 Task: Create a due date automation trigger when advanced on, on the tuesday after a card is due add fields with custom field "Resume" set to a number greater or equal to 1 and greater than 10 at 11:00 AM.
Action: Mouse moved to (1210, 372)
Screenshot: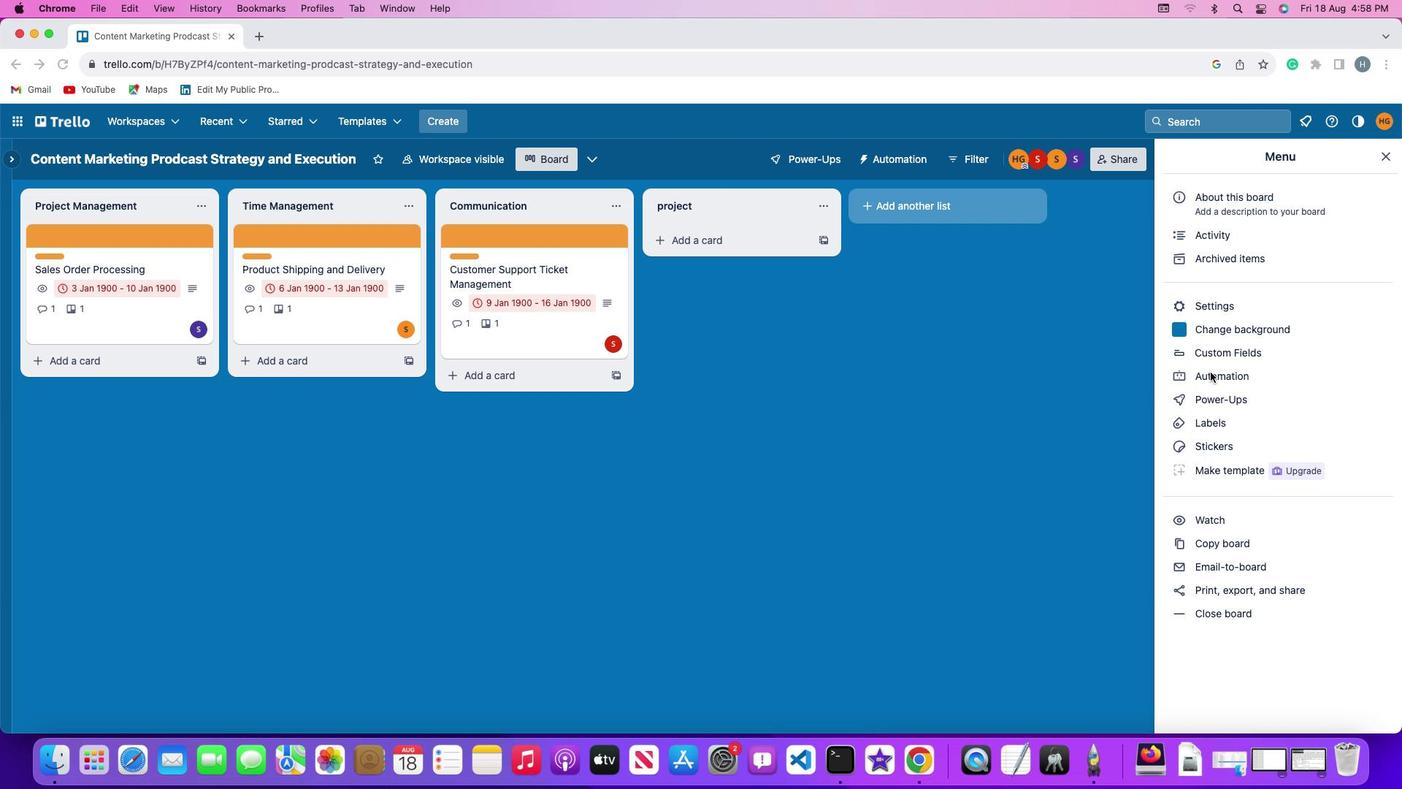 
Action: Mouse pressed left at (1210, 372)
Screenshot: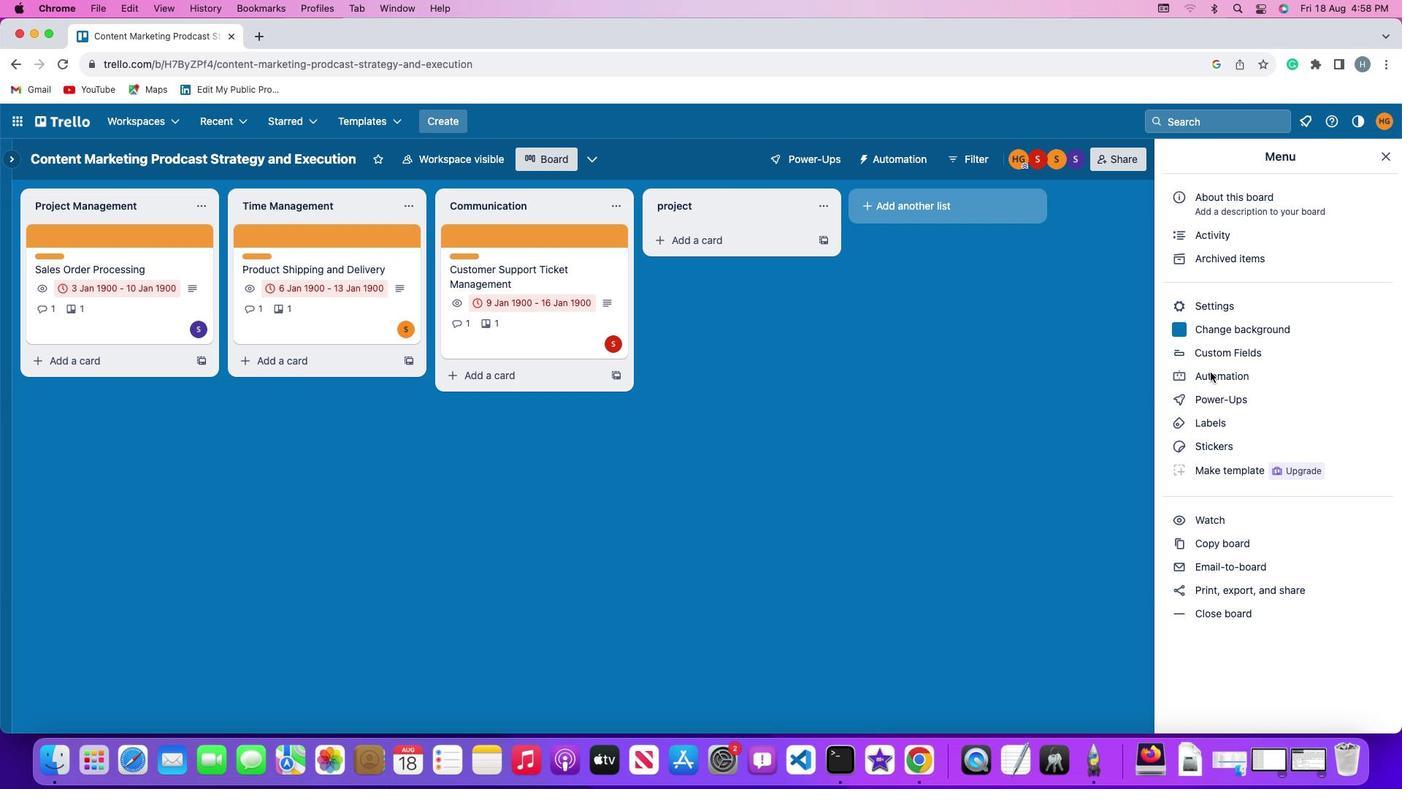 
Action: Mouse pressed left at (1210, 372)
Screenshot: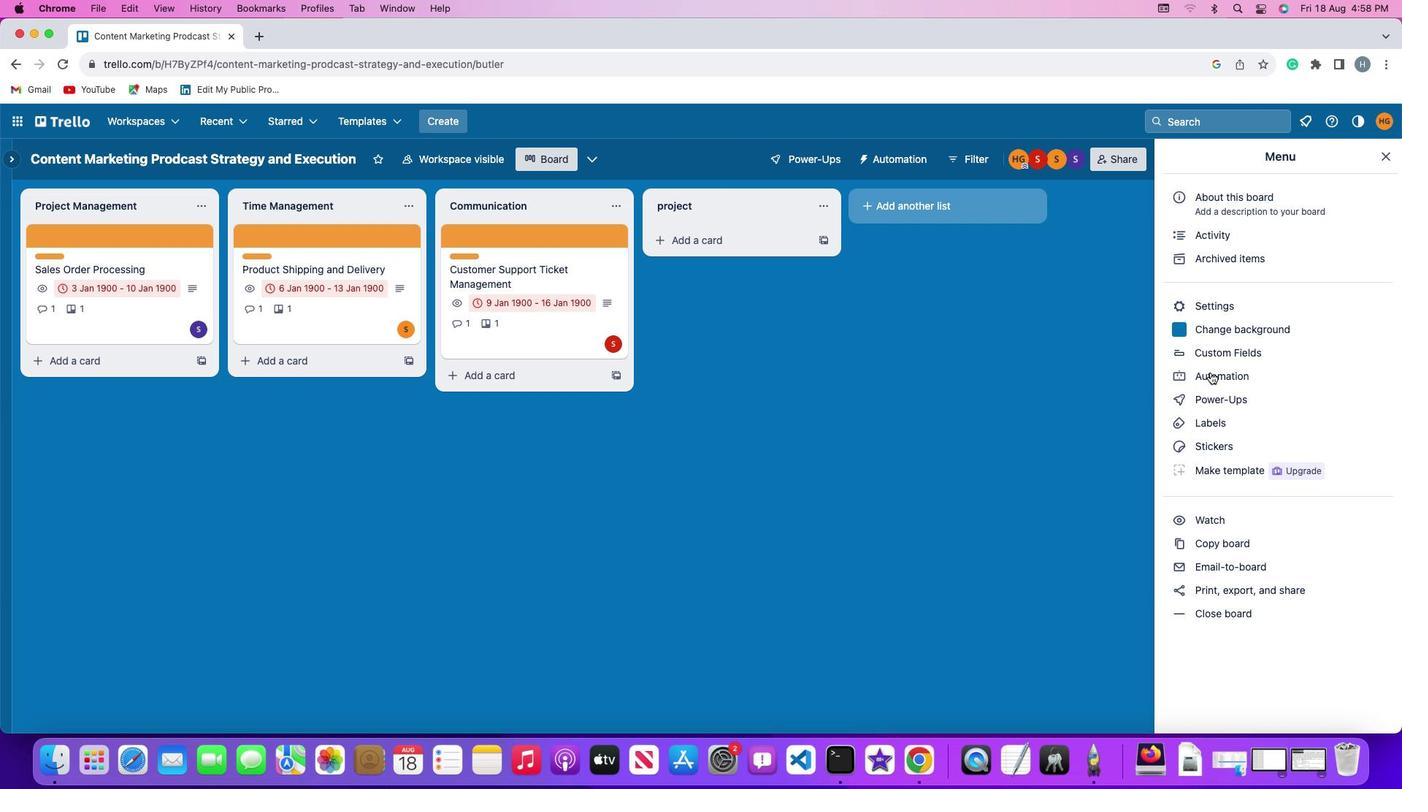 
Action: Mouse moved to (105, 339)
Screenshot: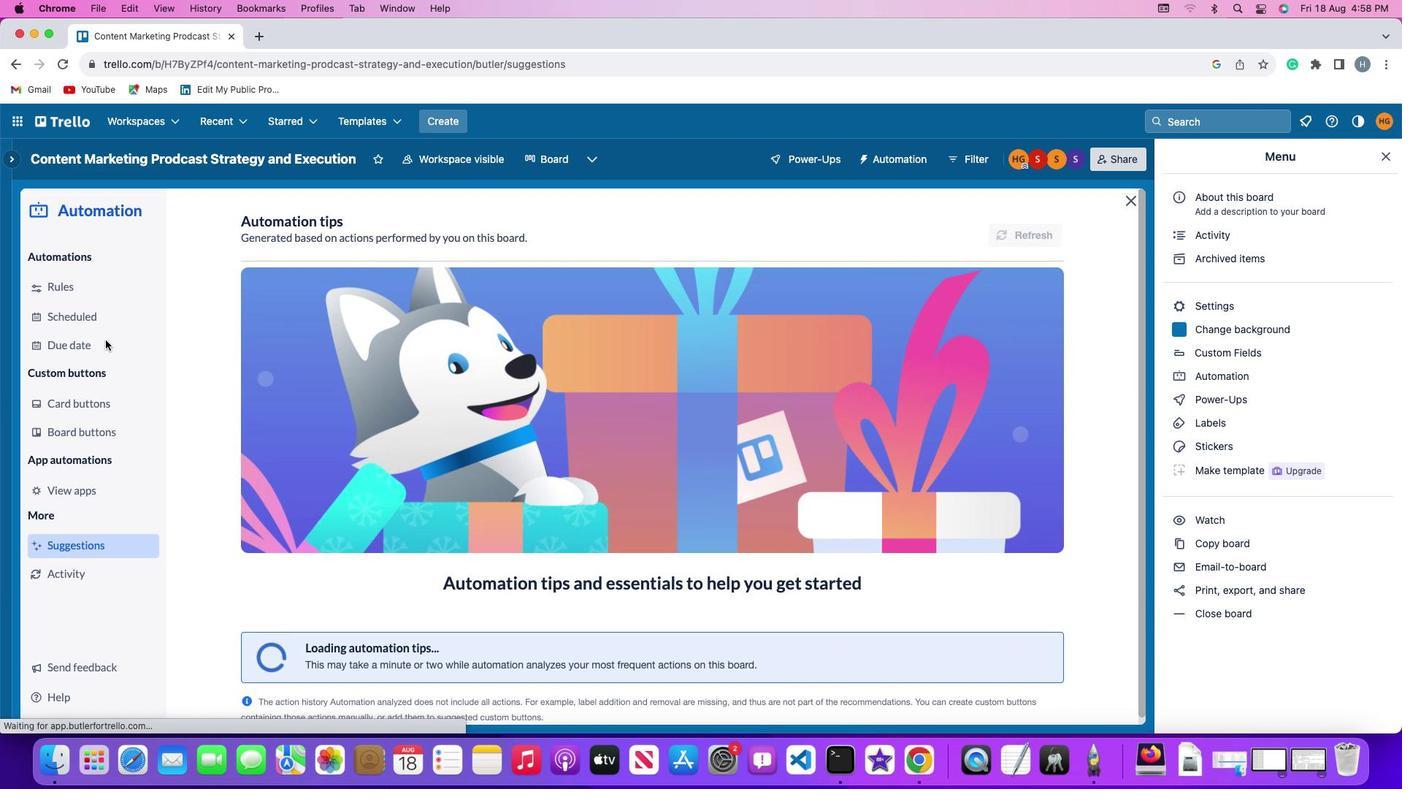 
Action: Mouse pressed left at (105, 339)
Screenshot: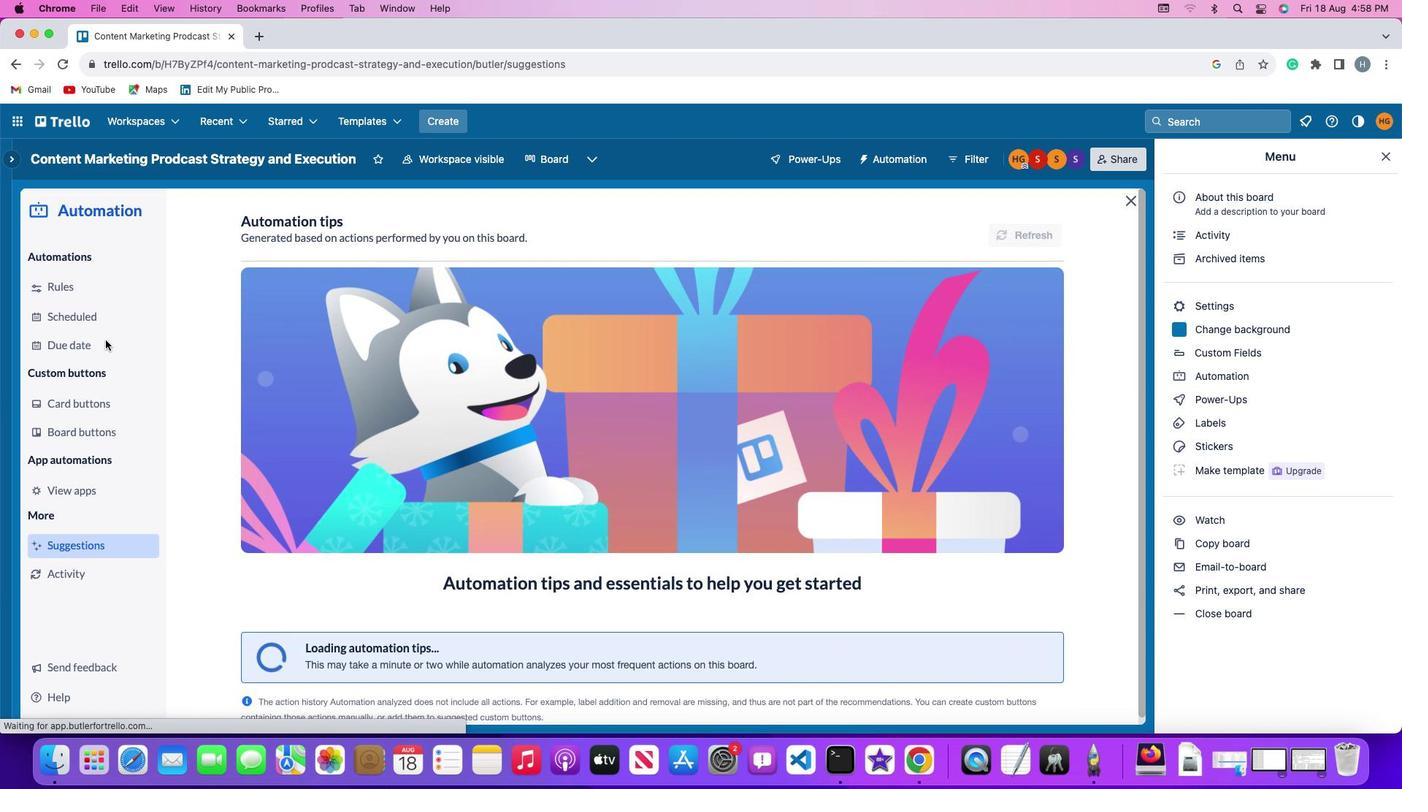 
Action: Mouse moved to (974, 226)
Screenshot: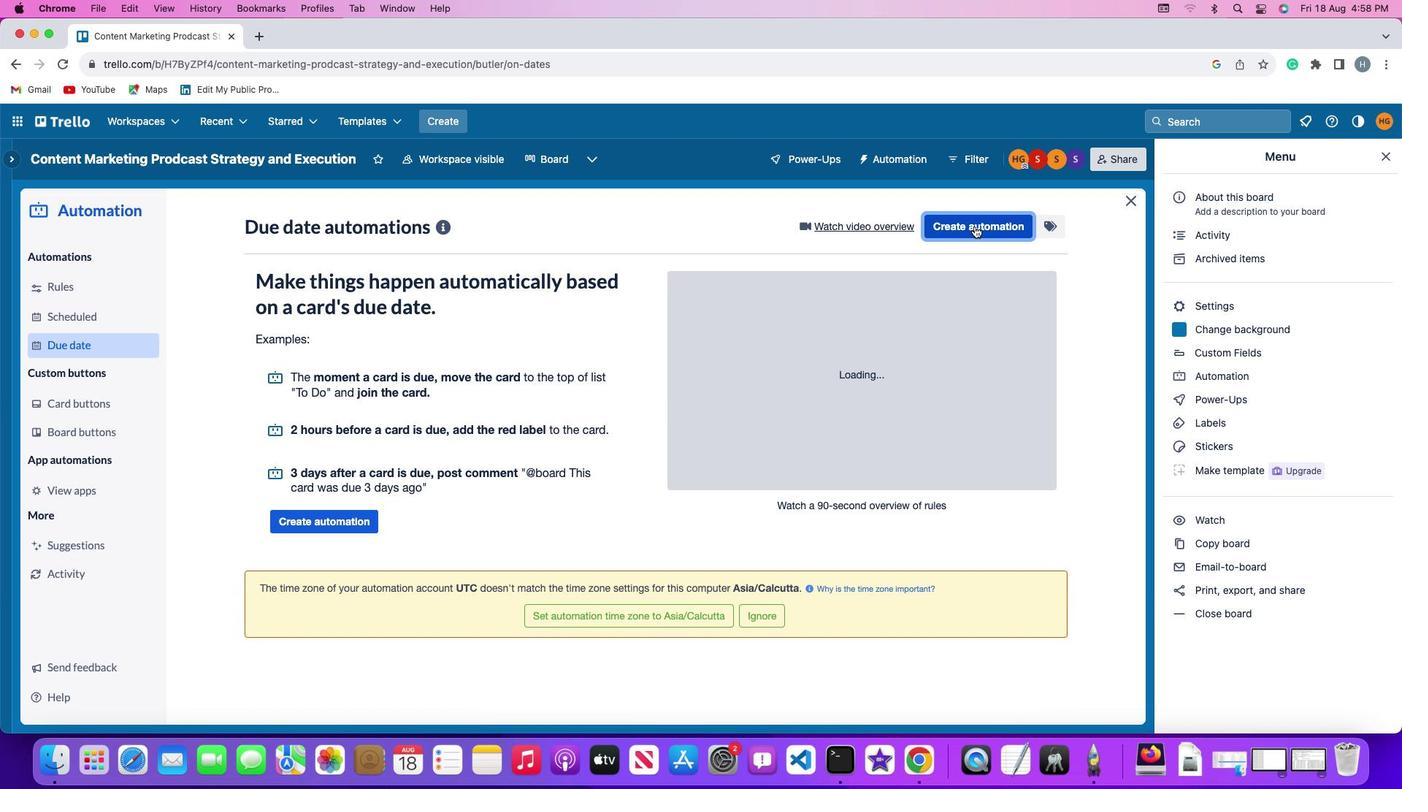 
Action: Mouse pressed left at (974, 226)
Screenshot: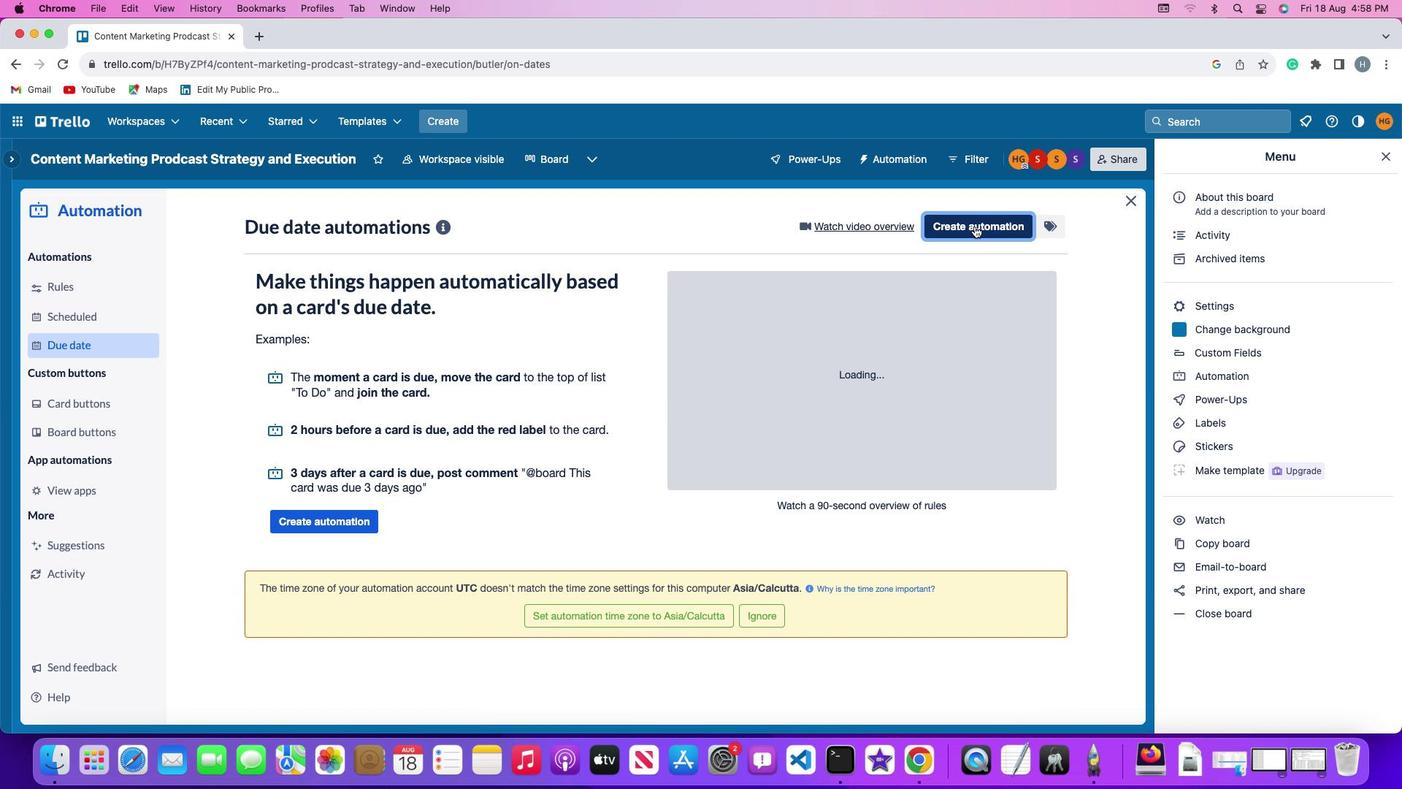 
Action: Mouse moved to (298, 366)
Screenshot: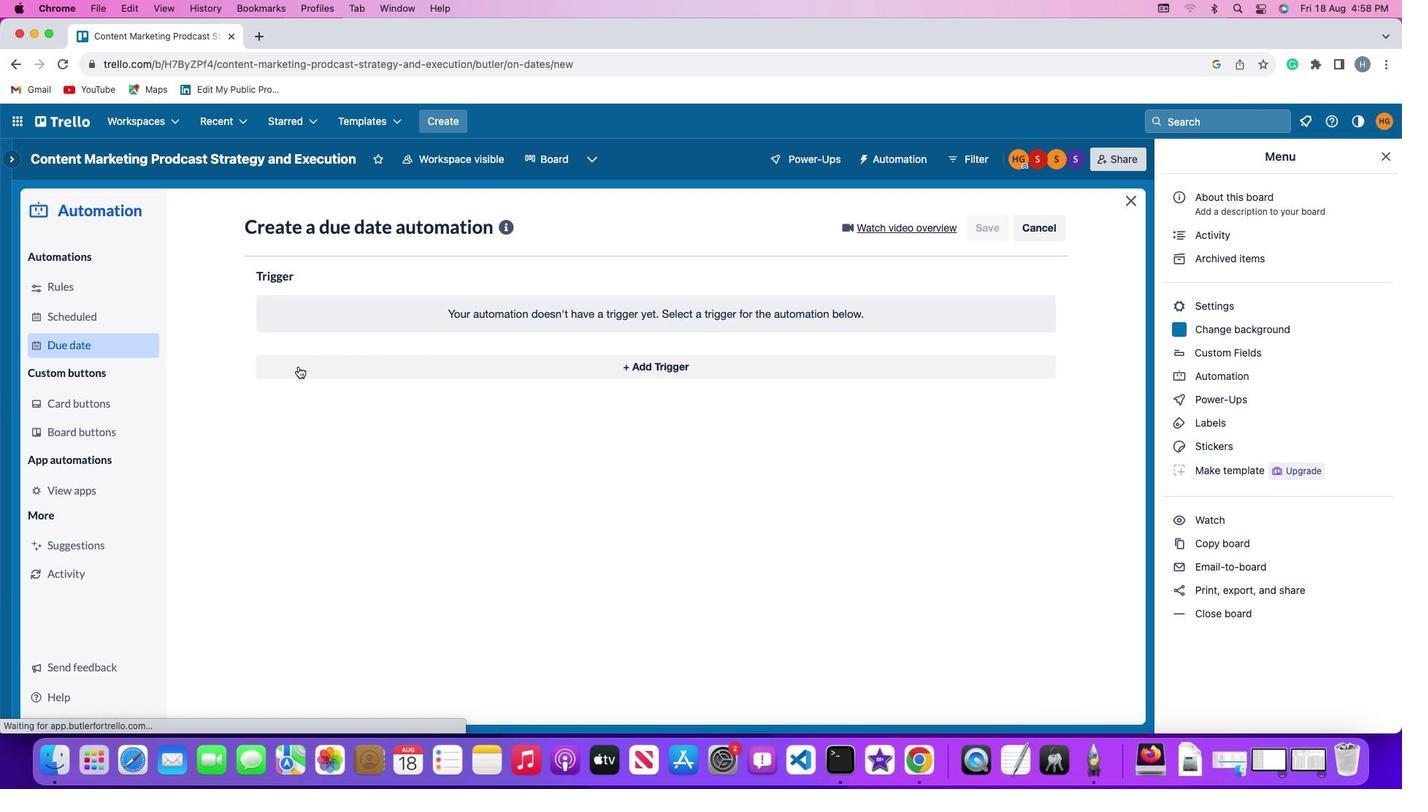 
Action: Mouse pressed left at (298, 366)
Screenshot: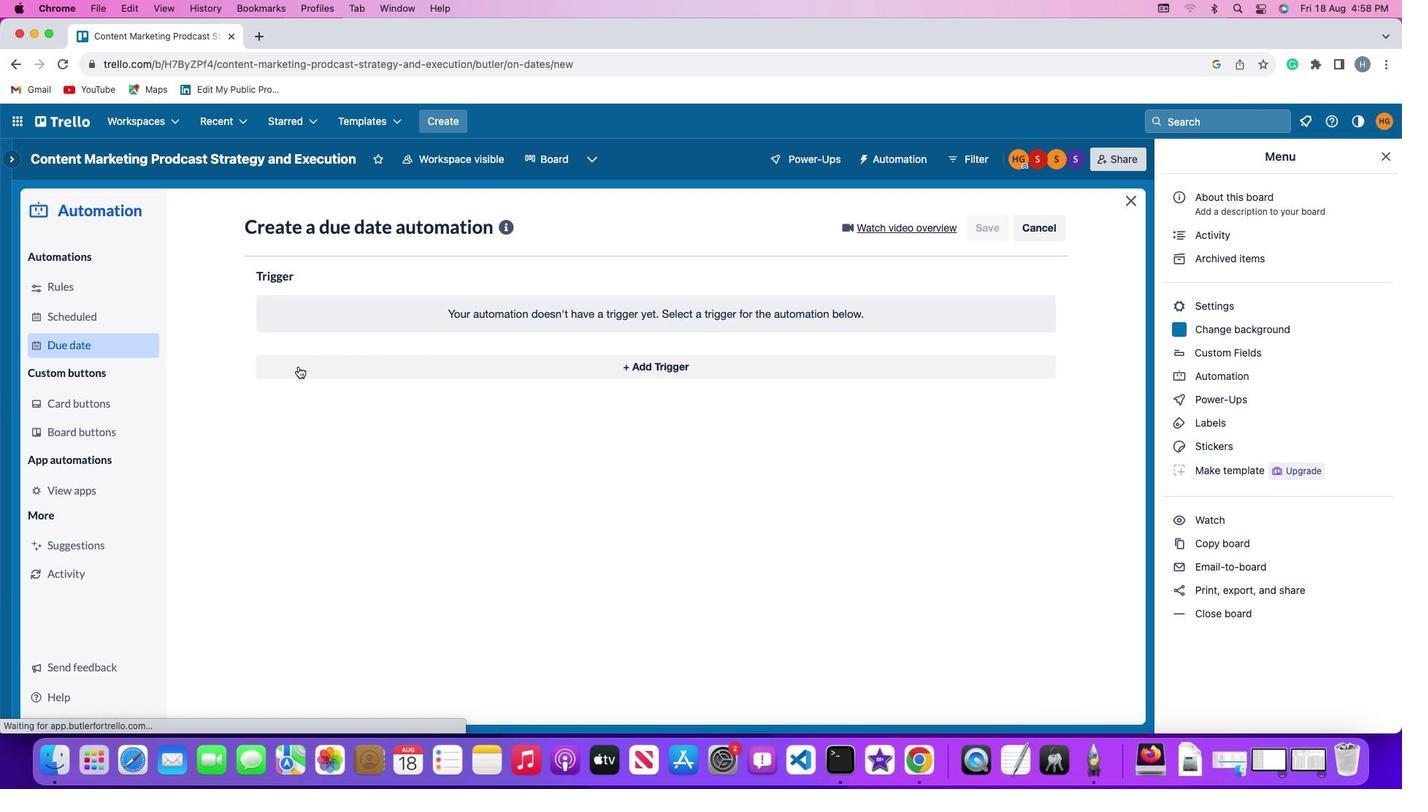 
Action: Mouse moved to (309, 632)
Screenshot: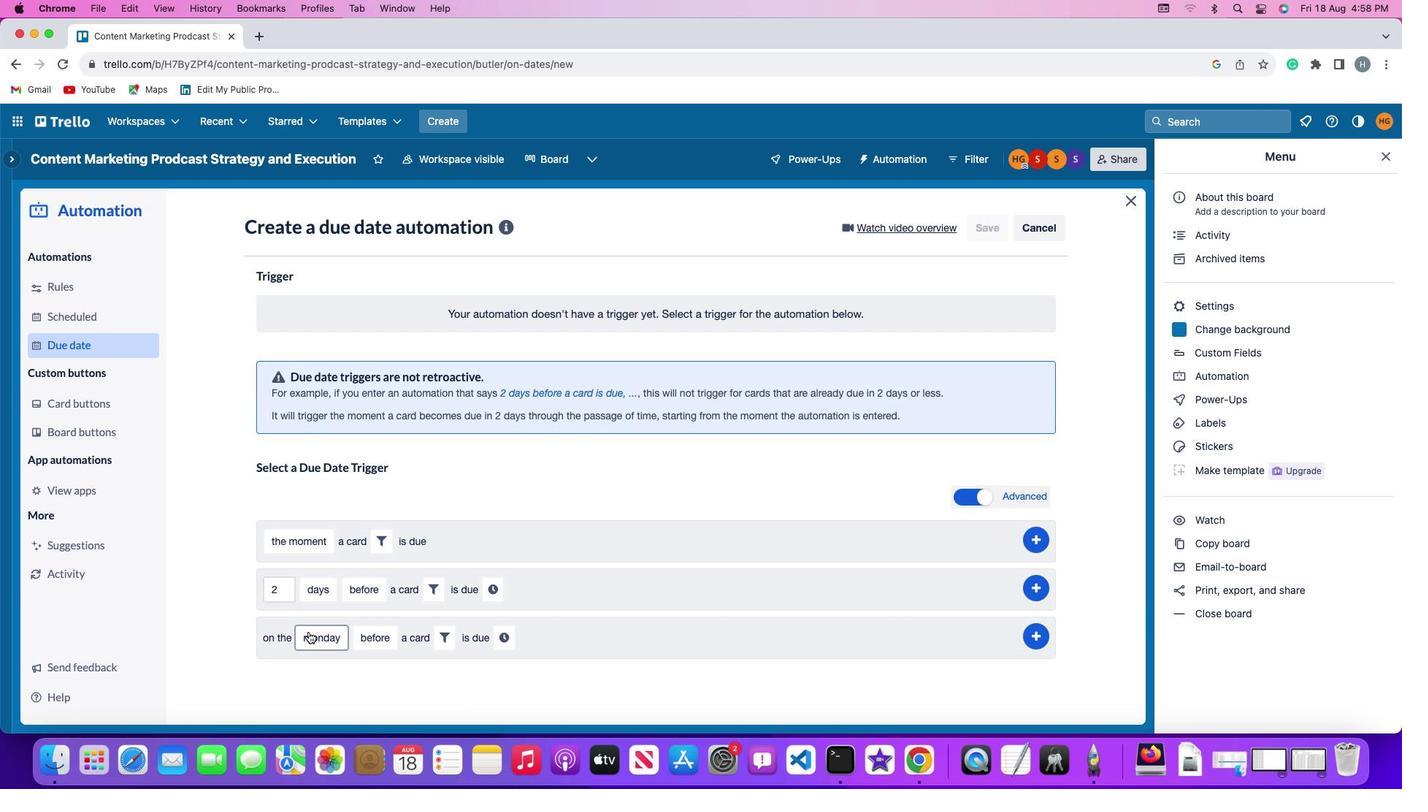 
Action: Mouse pressed left at (309, 632)
Screenshot: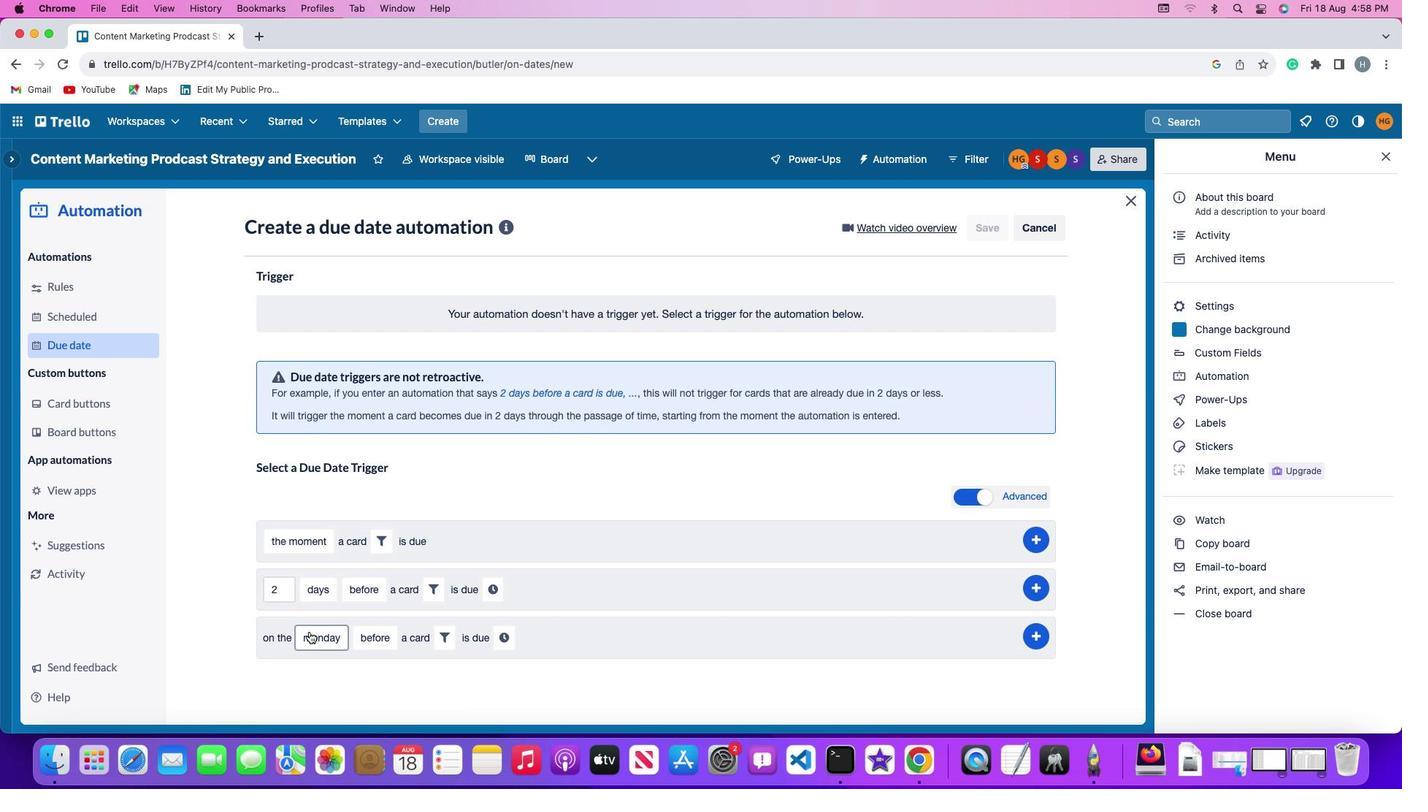 
Action: Mouse moved to (340, 464)
Screenshot: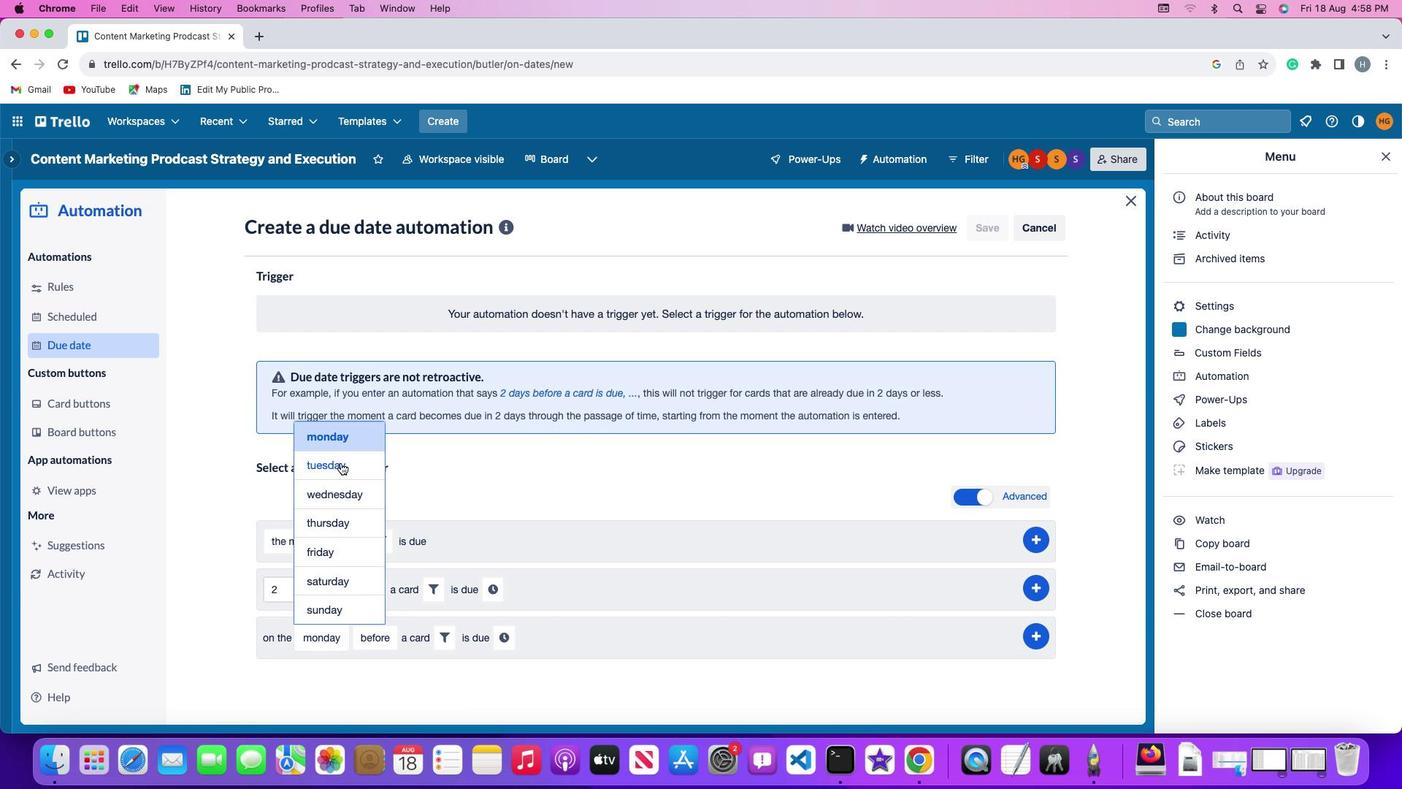 
Action: Mouse pressed left at (340, 464)
Screenshot: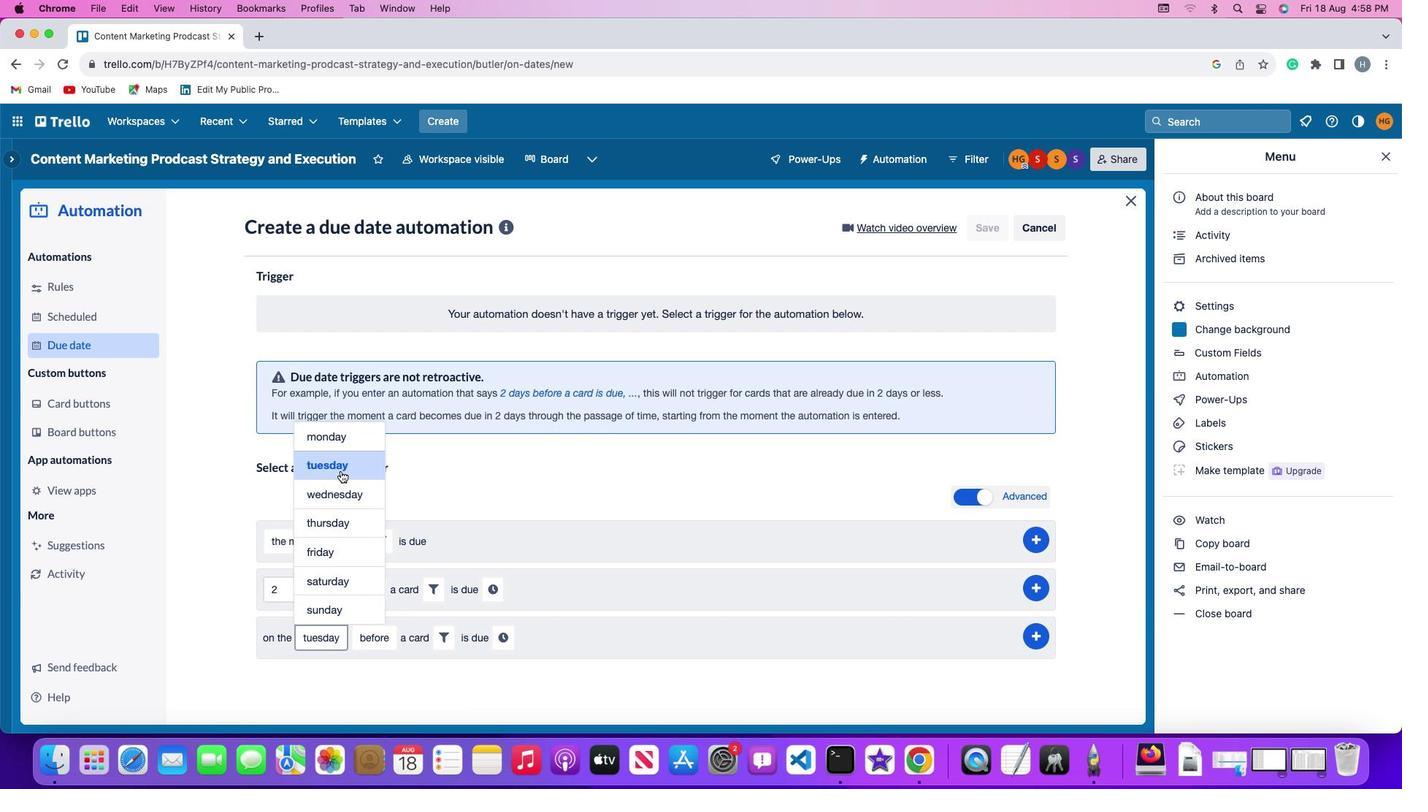 
Action: Mouse moved to (381, 652)
Screenshot: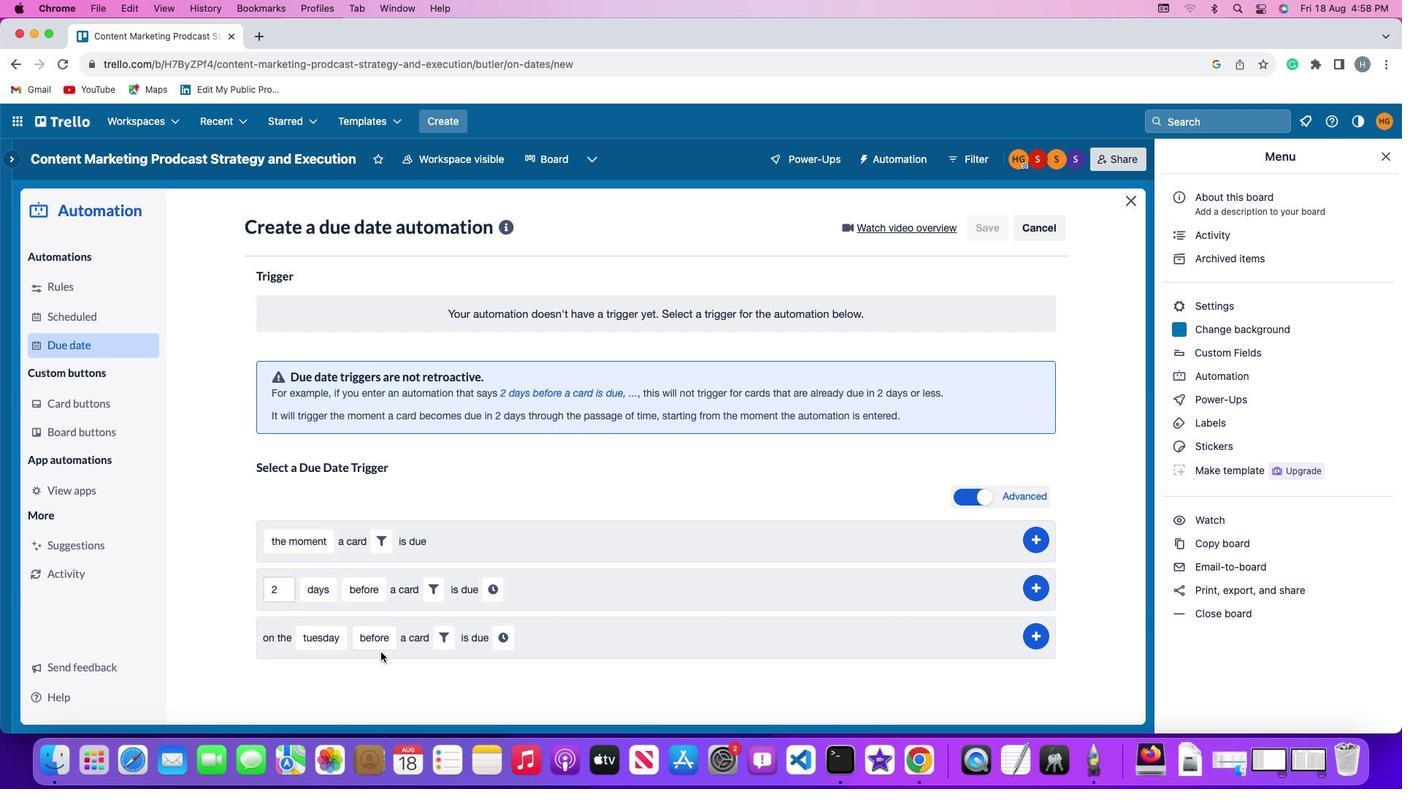 
Action: Mouse pressed left at (381, 652)
Screenshot: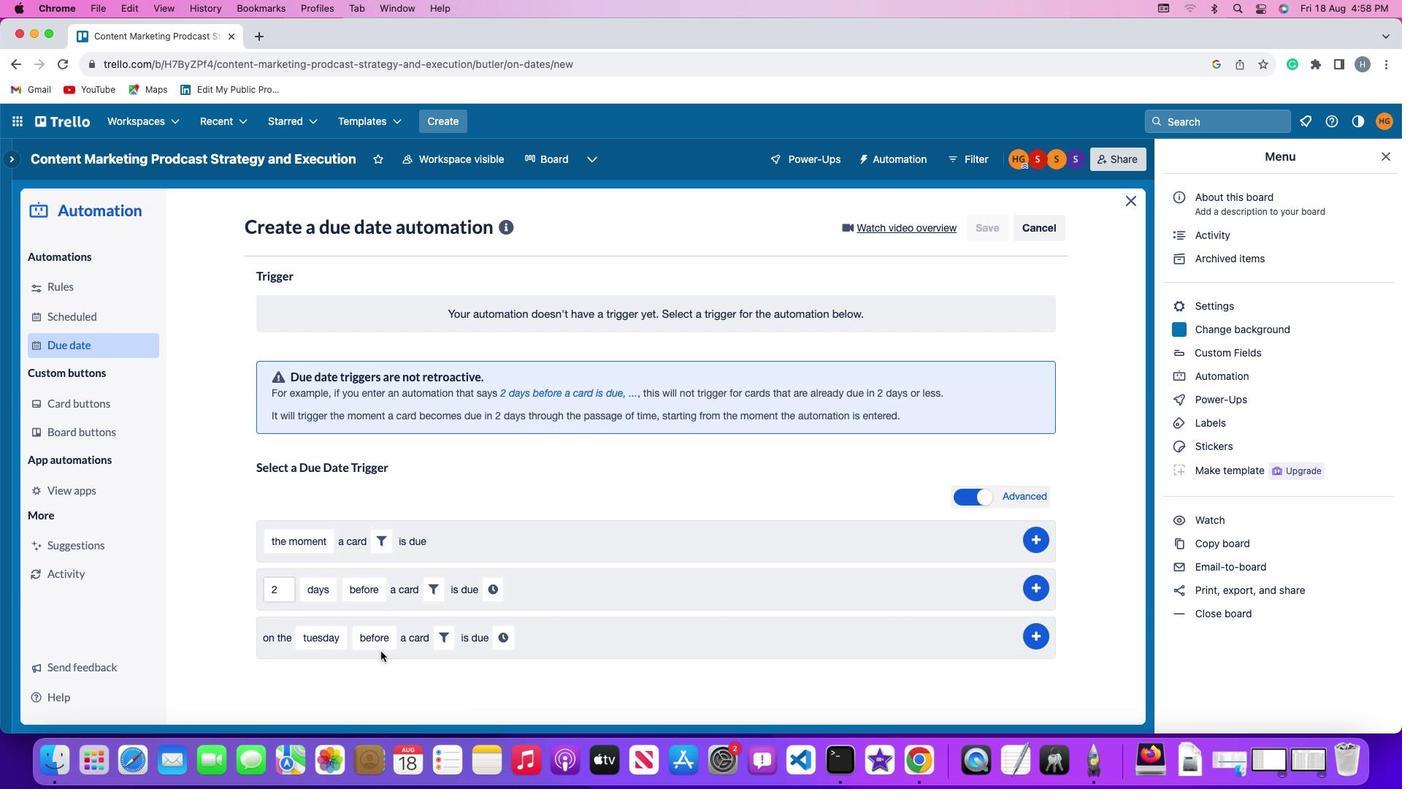 
Action: Mouse moved to (382, 638)
Screenshot: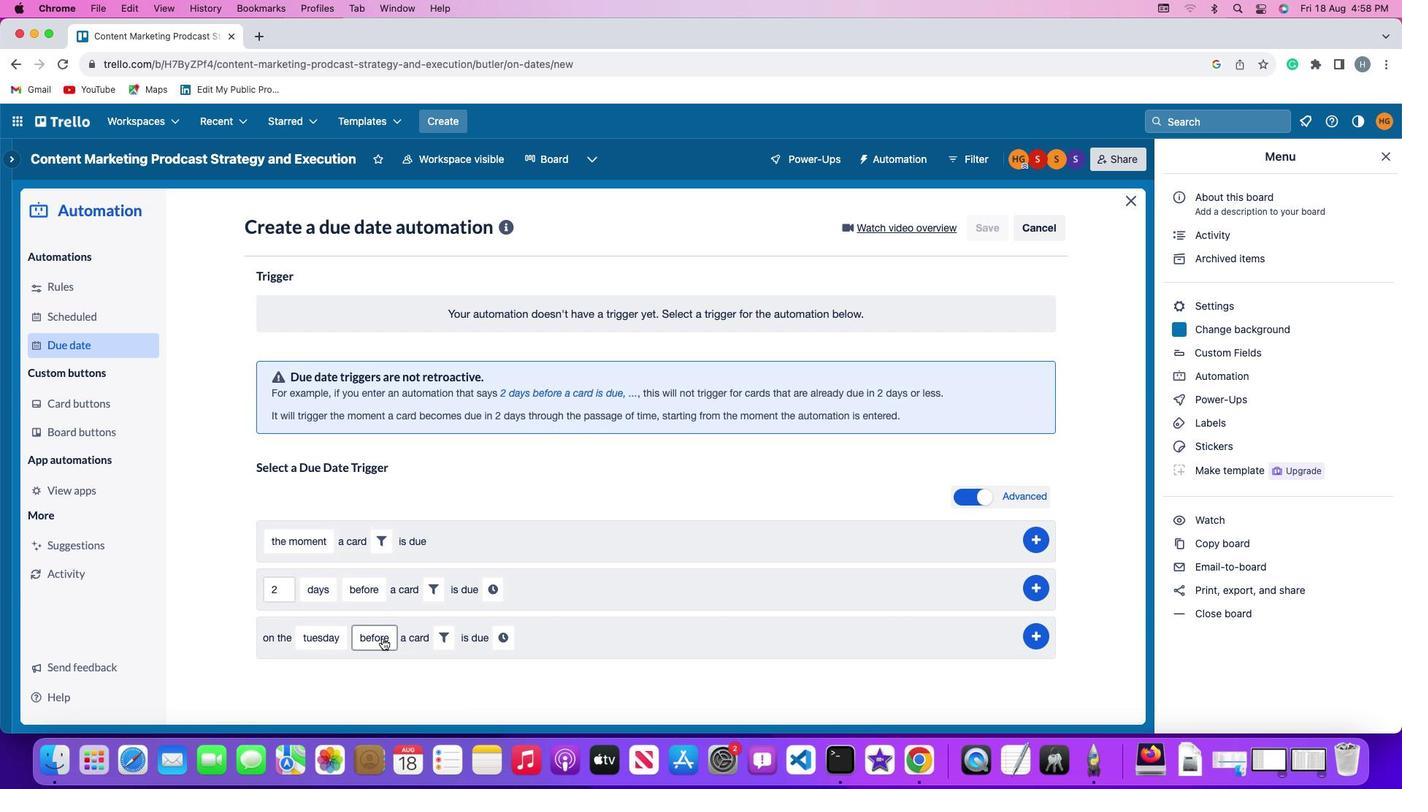 
Action: Mouse pressed left at (382, 638)
Screenshot: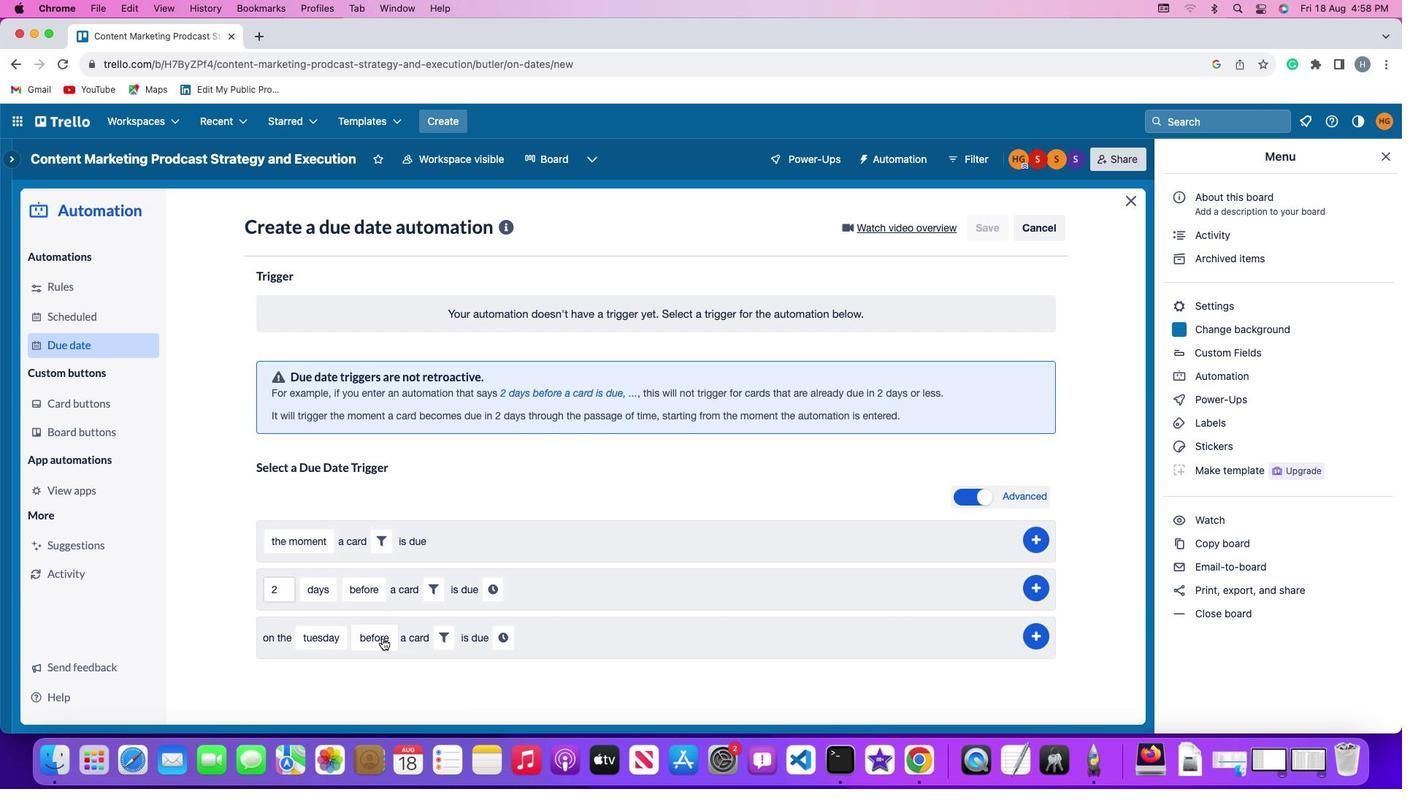 
Action: Mouse moved to (404, 556)
Screenshot: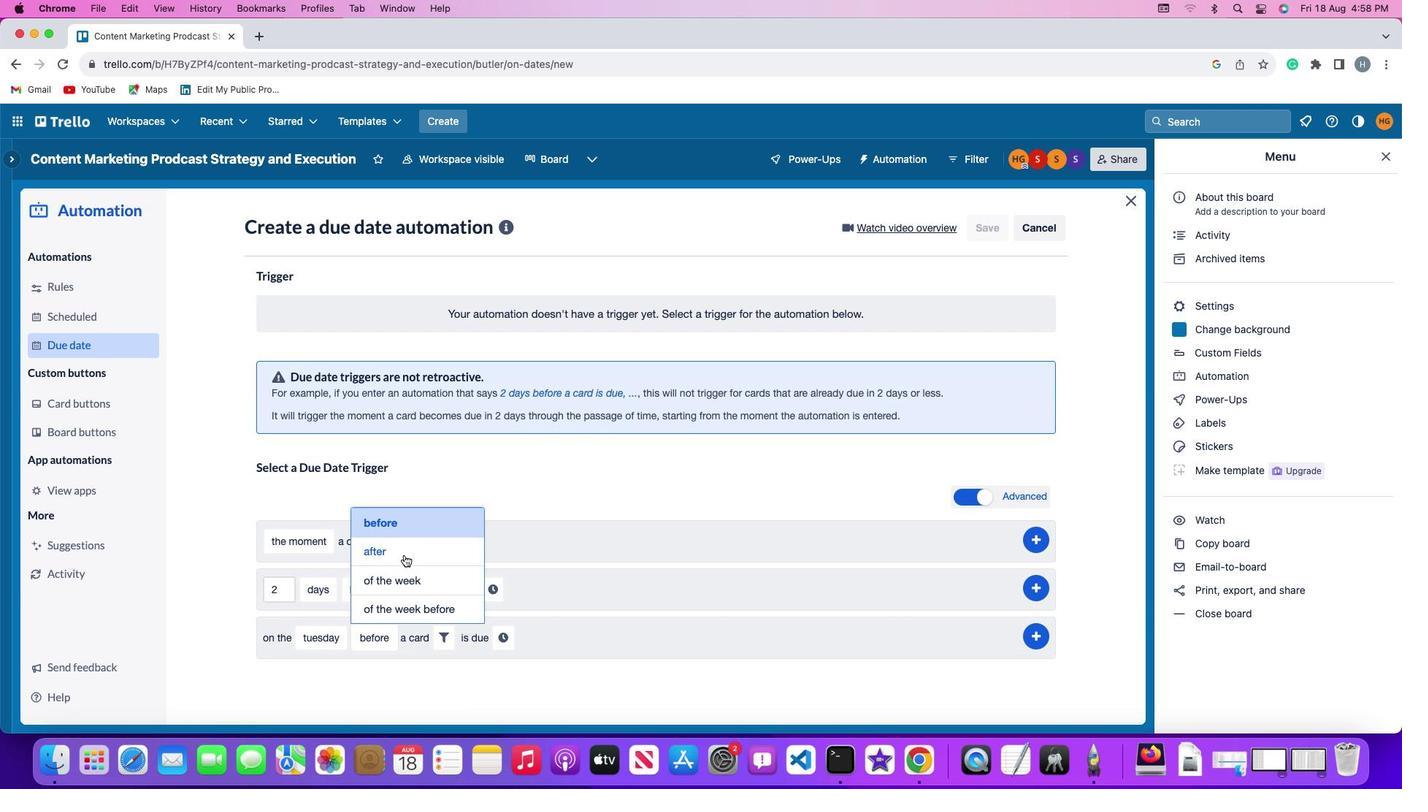
Action: Mouse pressed left at (404, 556)
Screenshot: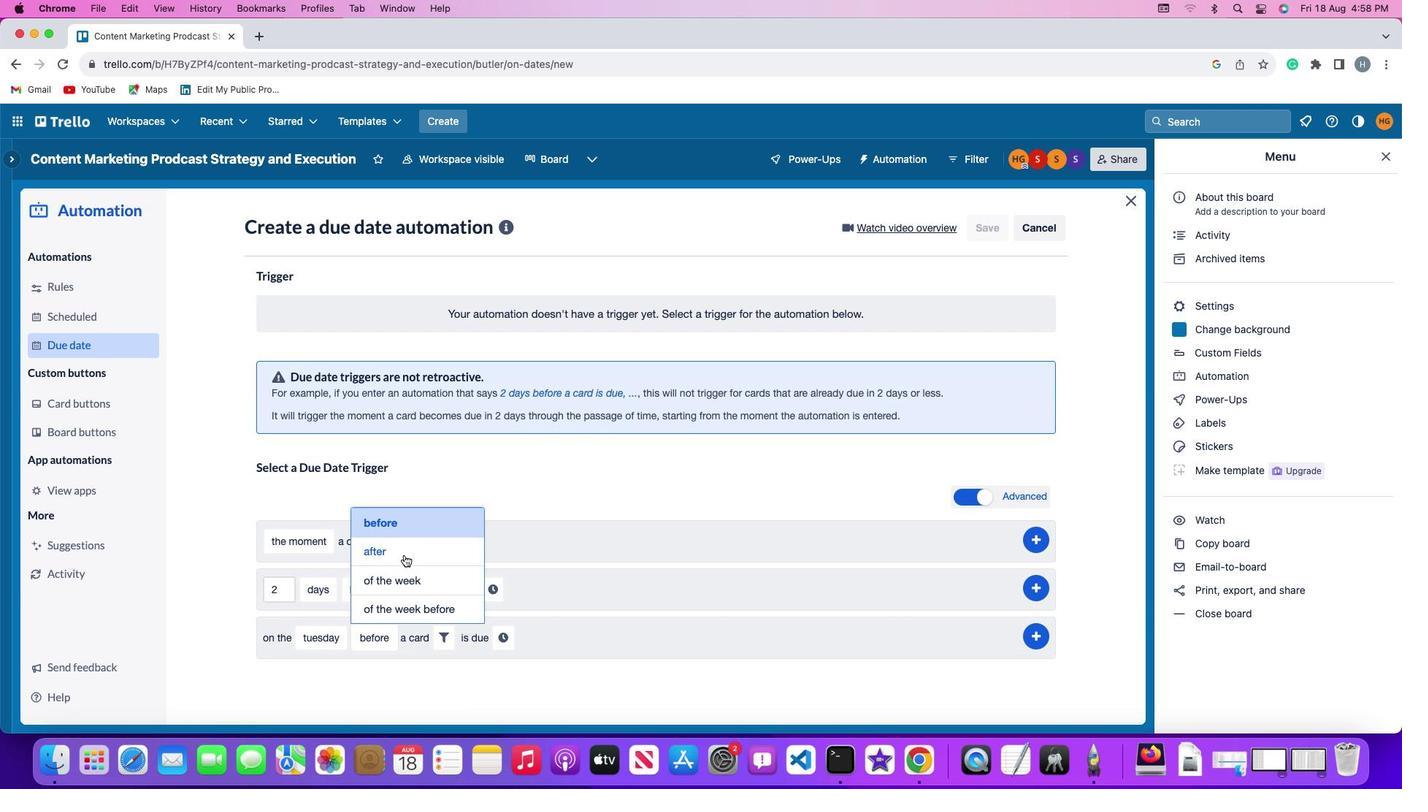 
Action: Mouse moved to (434, 648)
Screenshot: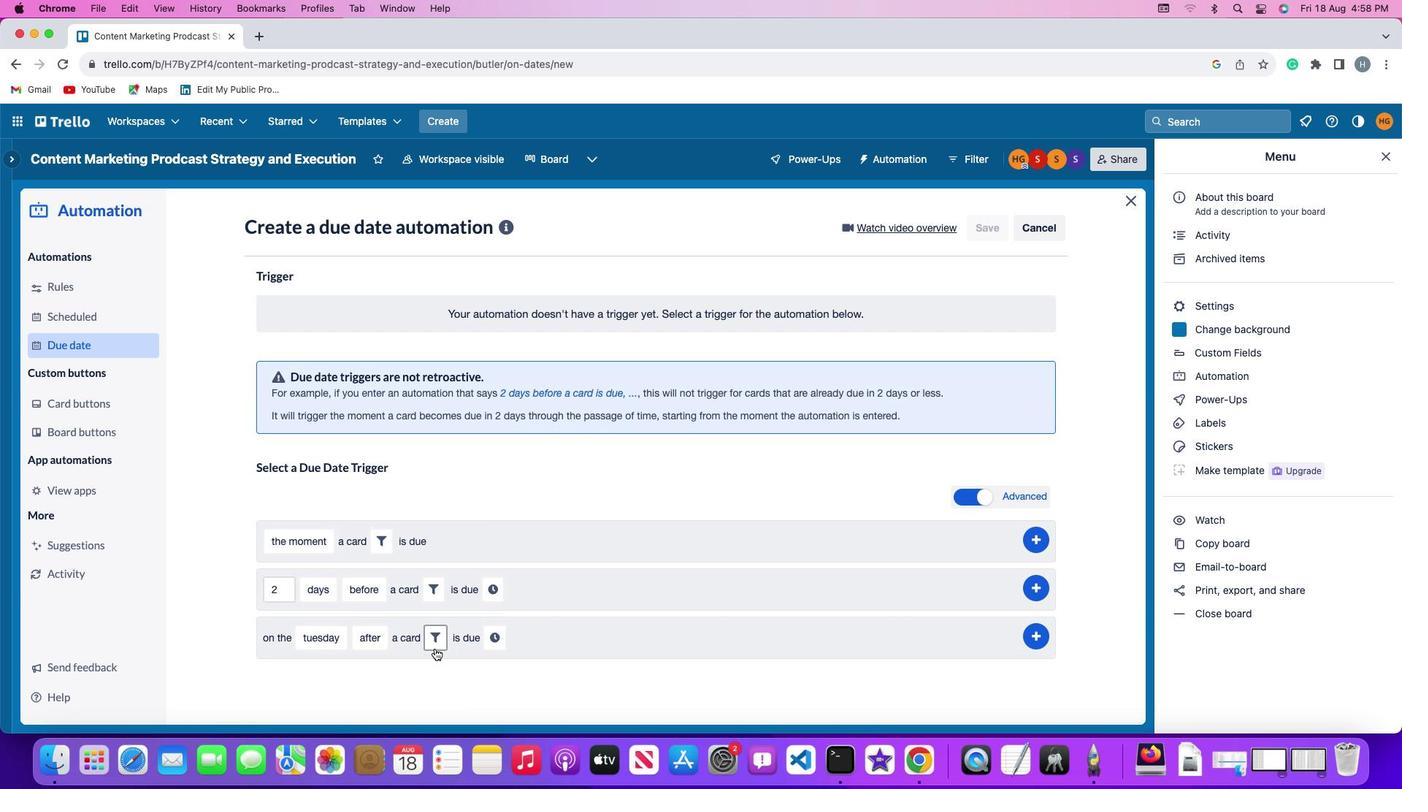 
Action: Mouse pressed left at (434, 648)
Screenshot: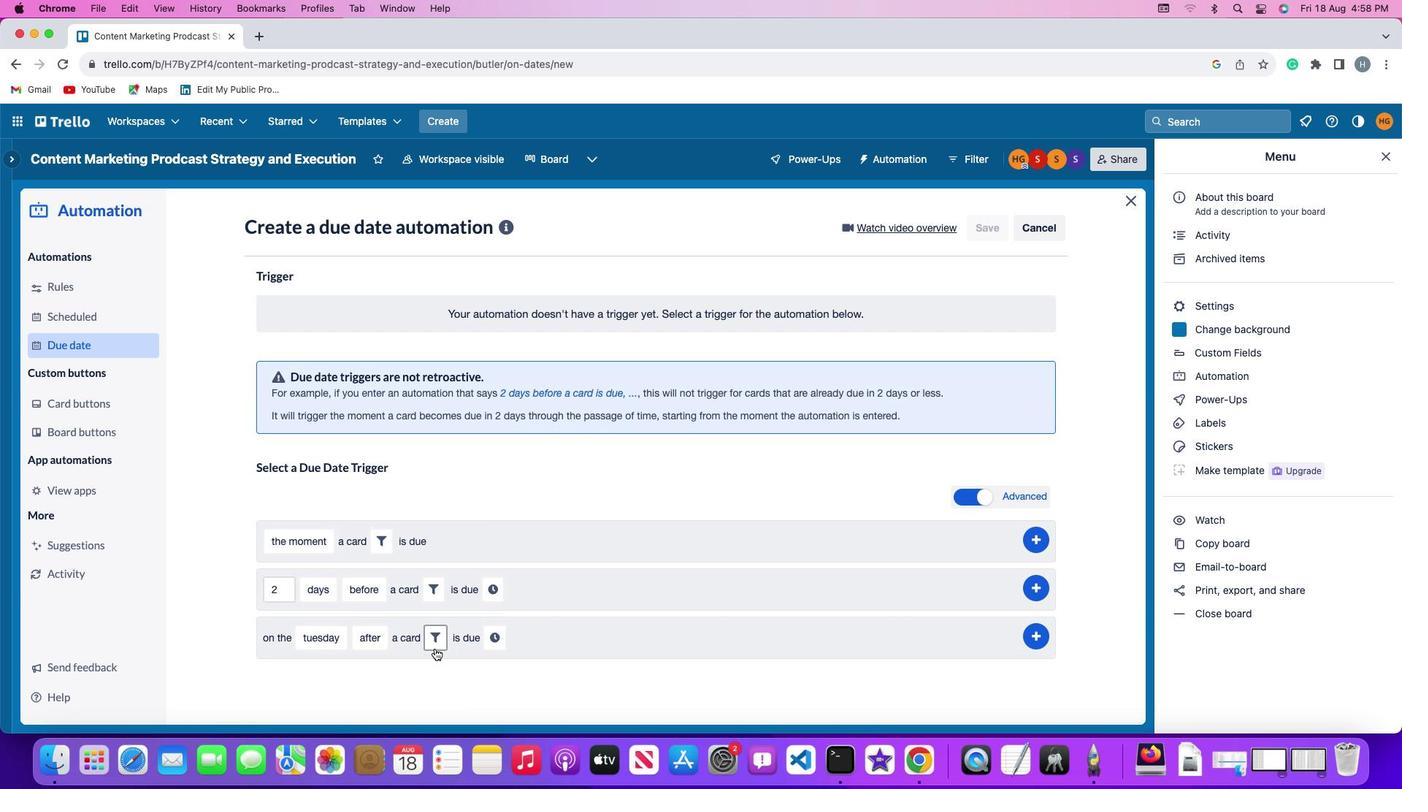 
Action: Mouse moved to (667, 683)
Screenshot: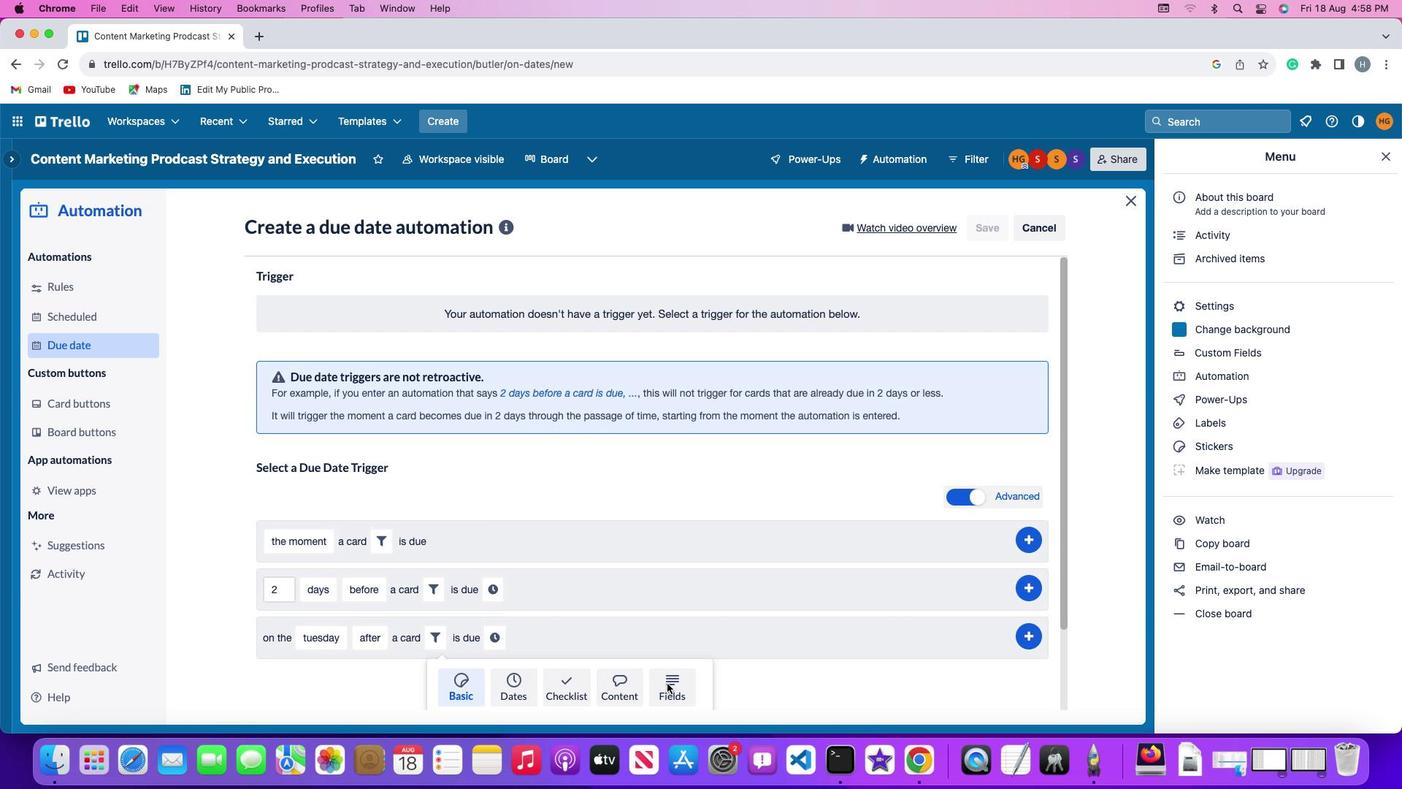 
Action: Mouse pressed left at (667, 683)
Screenshot: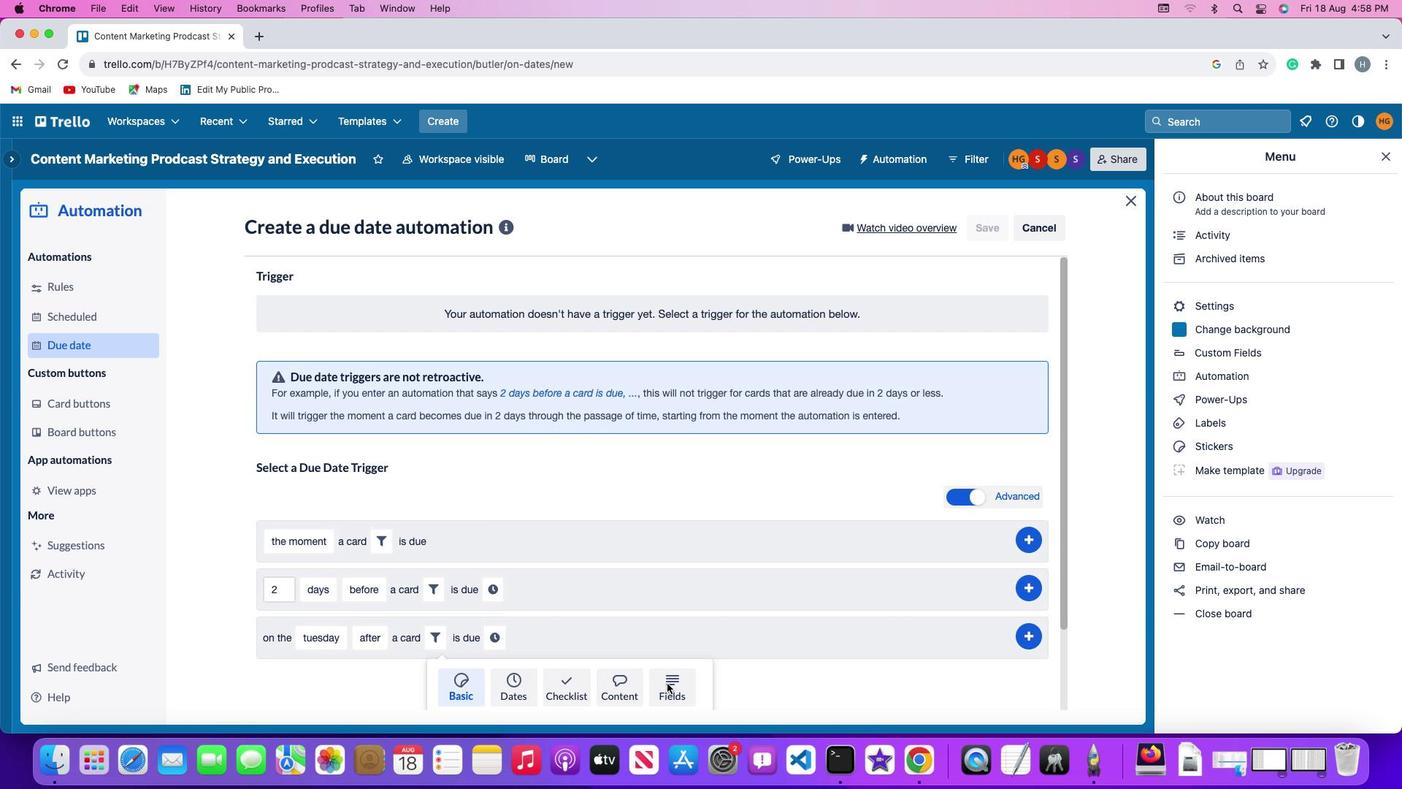 
Action: Mouse moved to (342, 672)
Screenshot: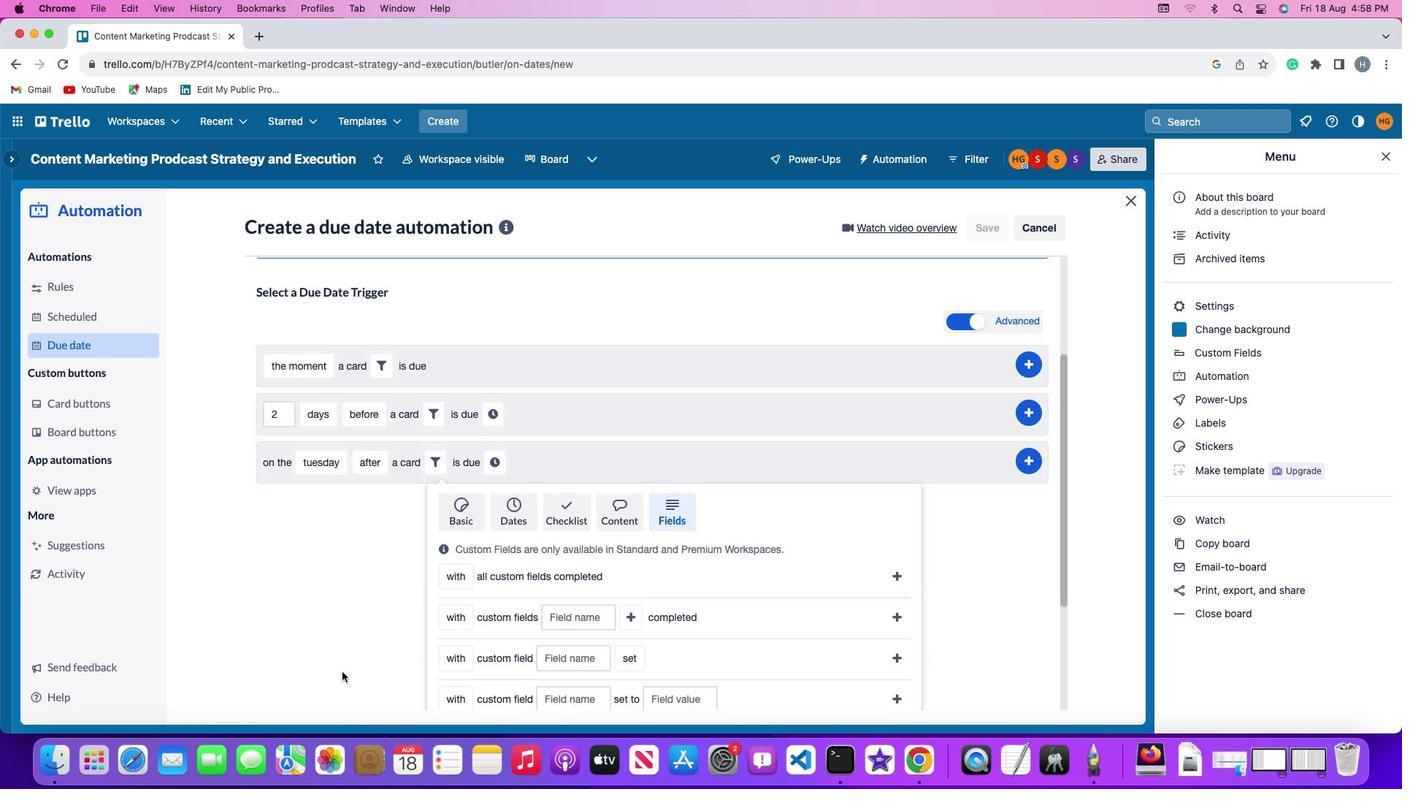 
Action: Mouse scrolled (342, 672) with delta (0, 0)
Screenshot: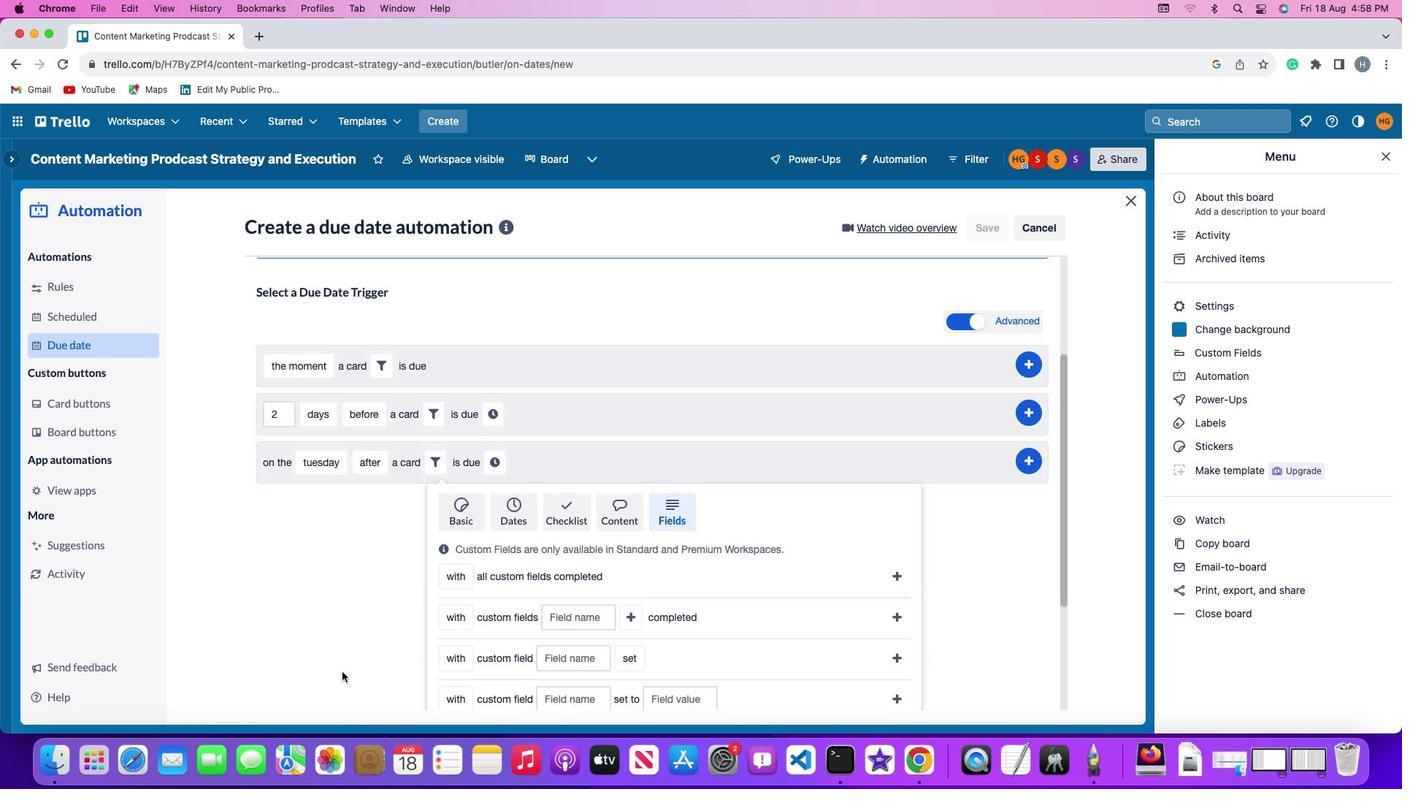 
Action: Mouse scrolled (342, 672) with delta (0, 0)
Screenshot: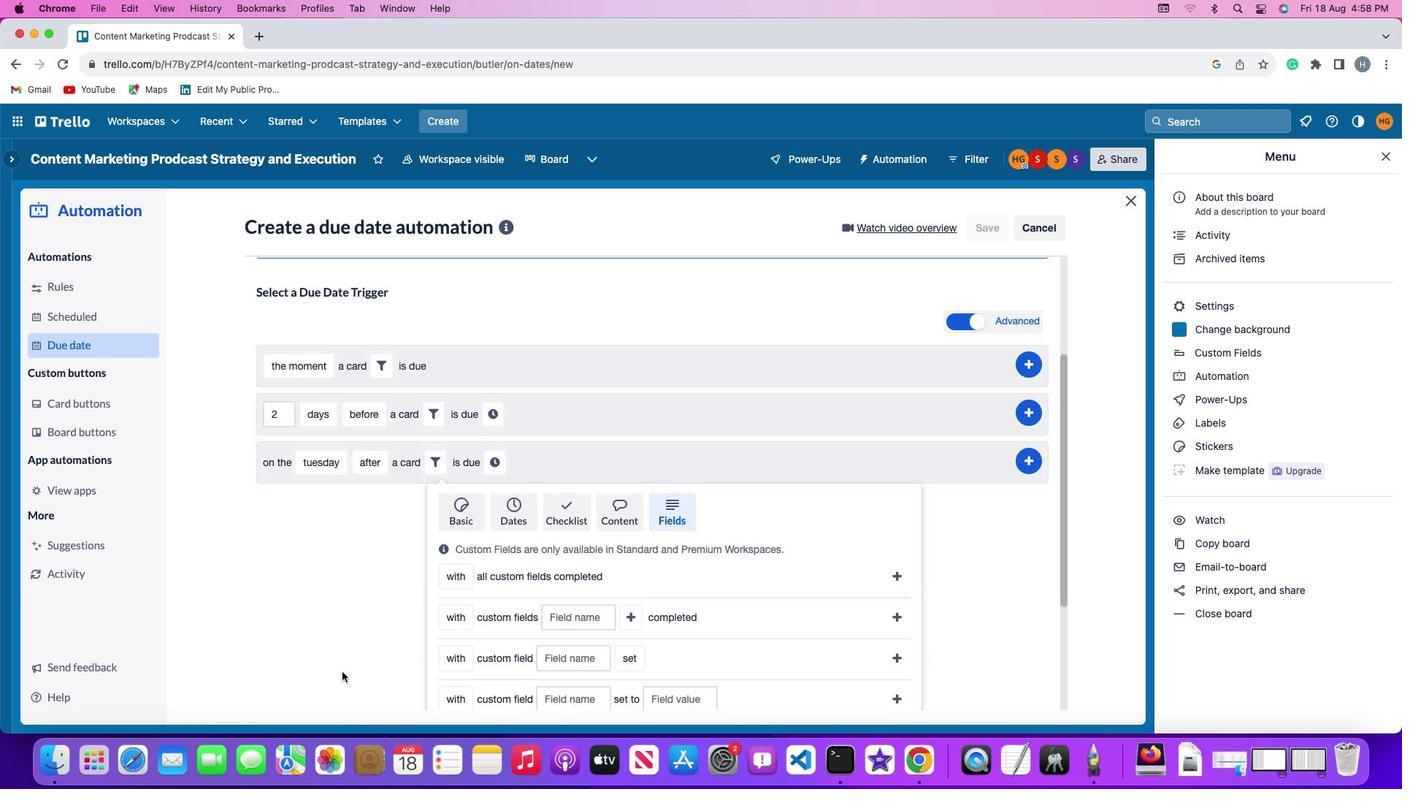 
Action: Mouse moved to (341, 672)
Screenshot: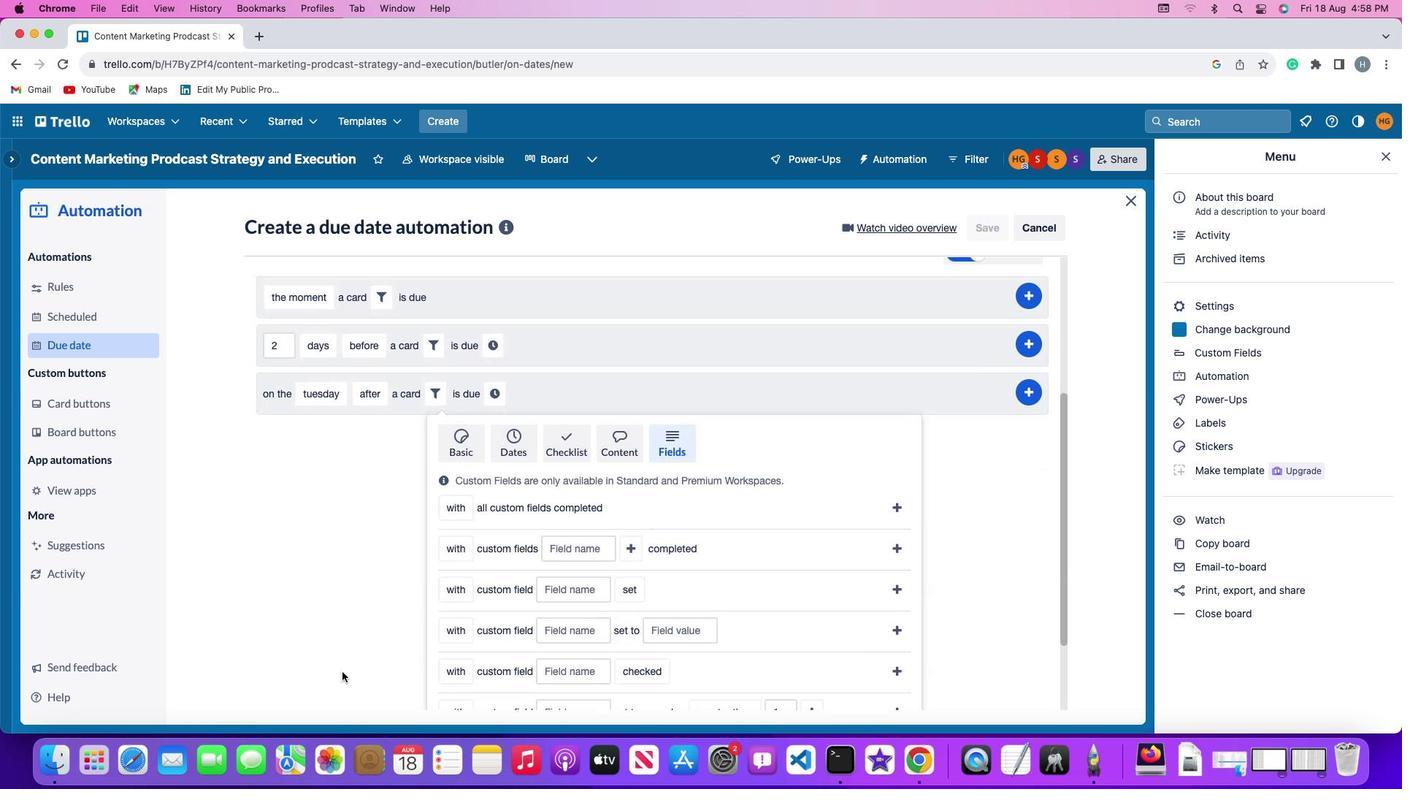 
Action: Mouse scrolled (341, 672) with delta (0, -2)
Screenshot: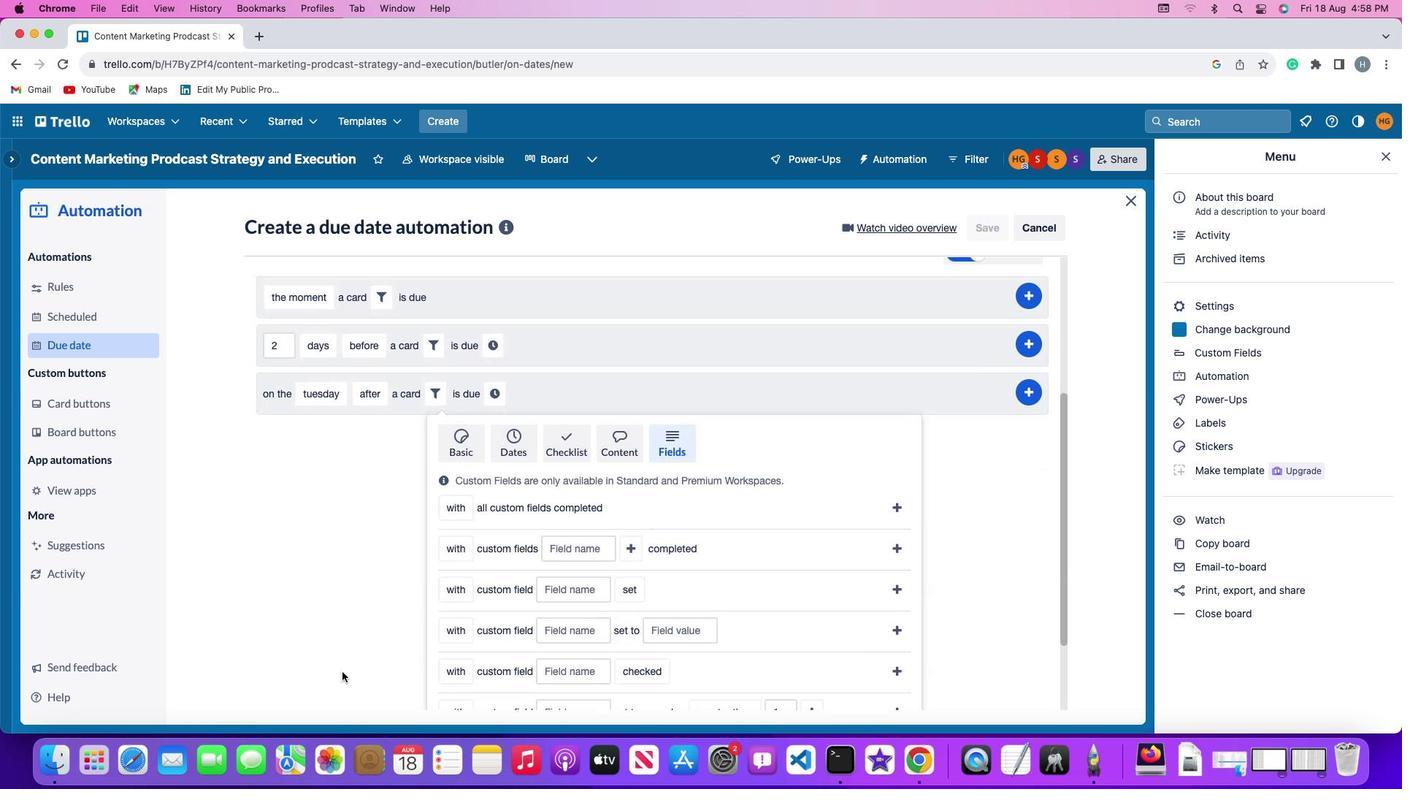 
Action: Mouse scrolled (341, 672) with delta (0, -3)
Screenshot: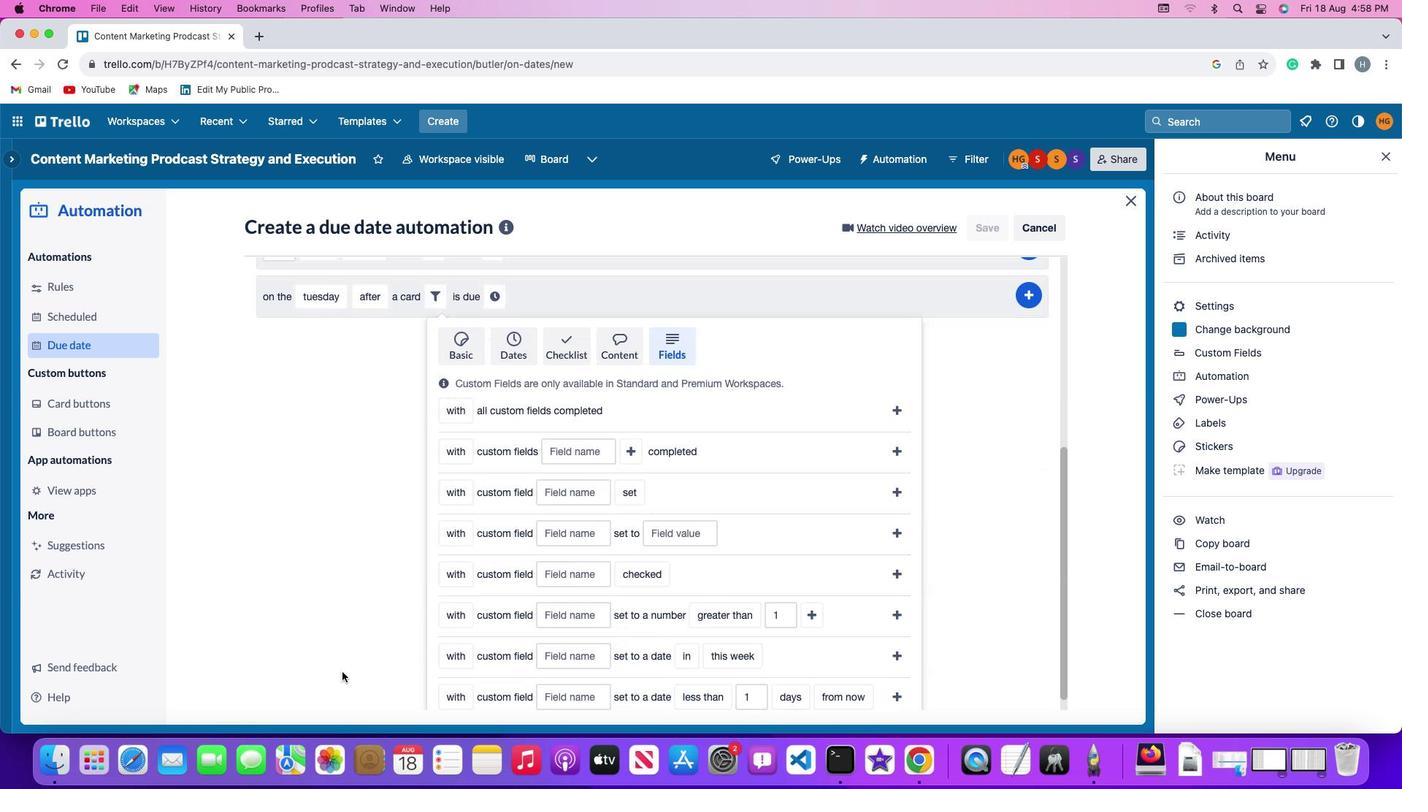 
Action: Mouse moved to (341, 672)
Screenshot: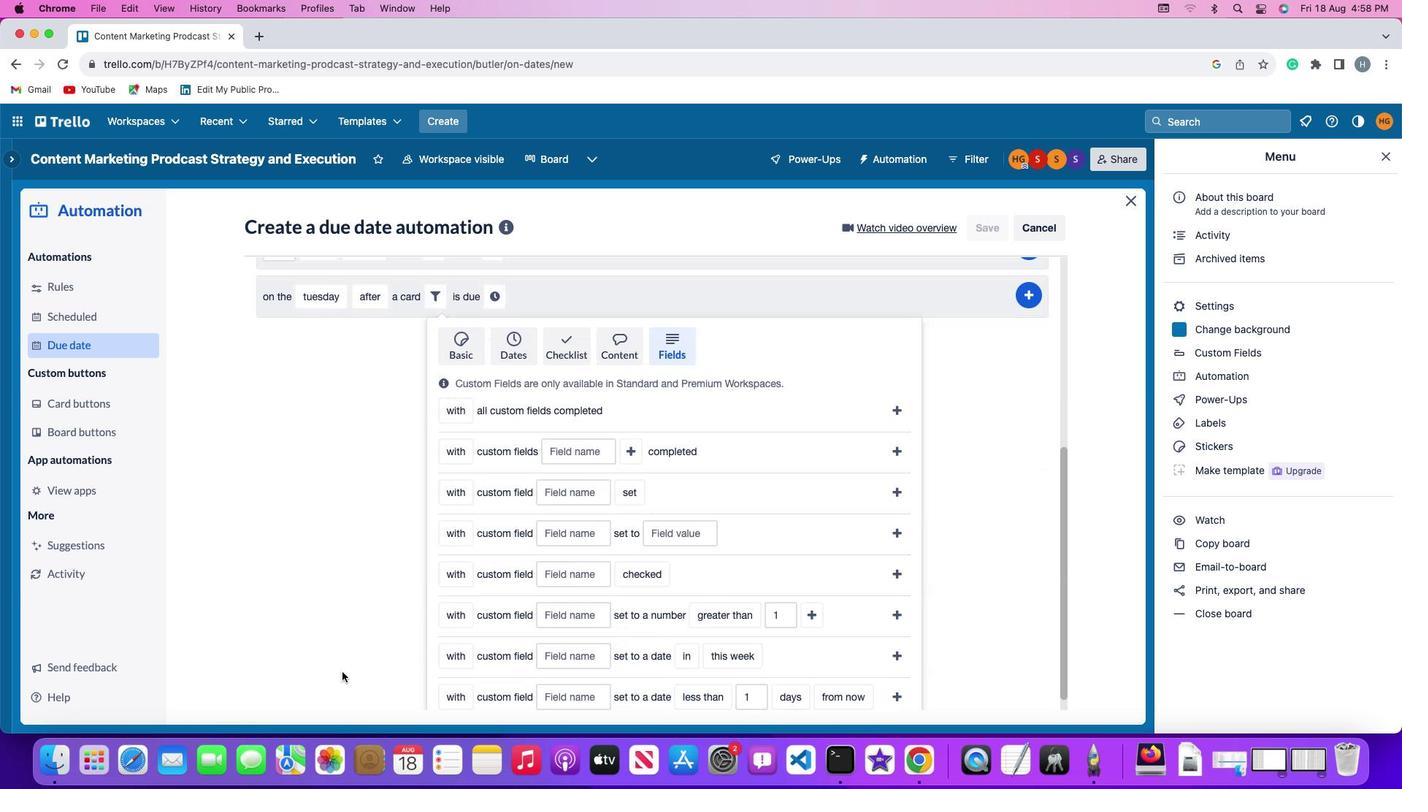 
Action: Mouse scrolled (341, 672) with delta (0, -4)
Screenshot: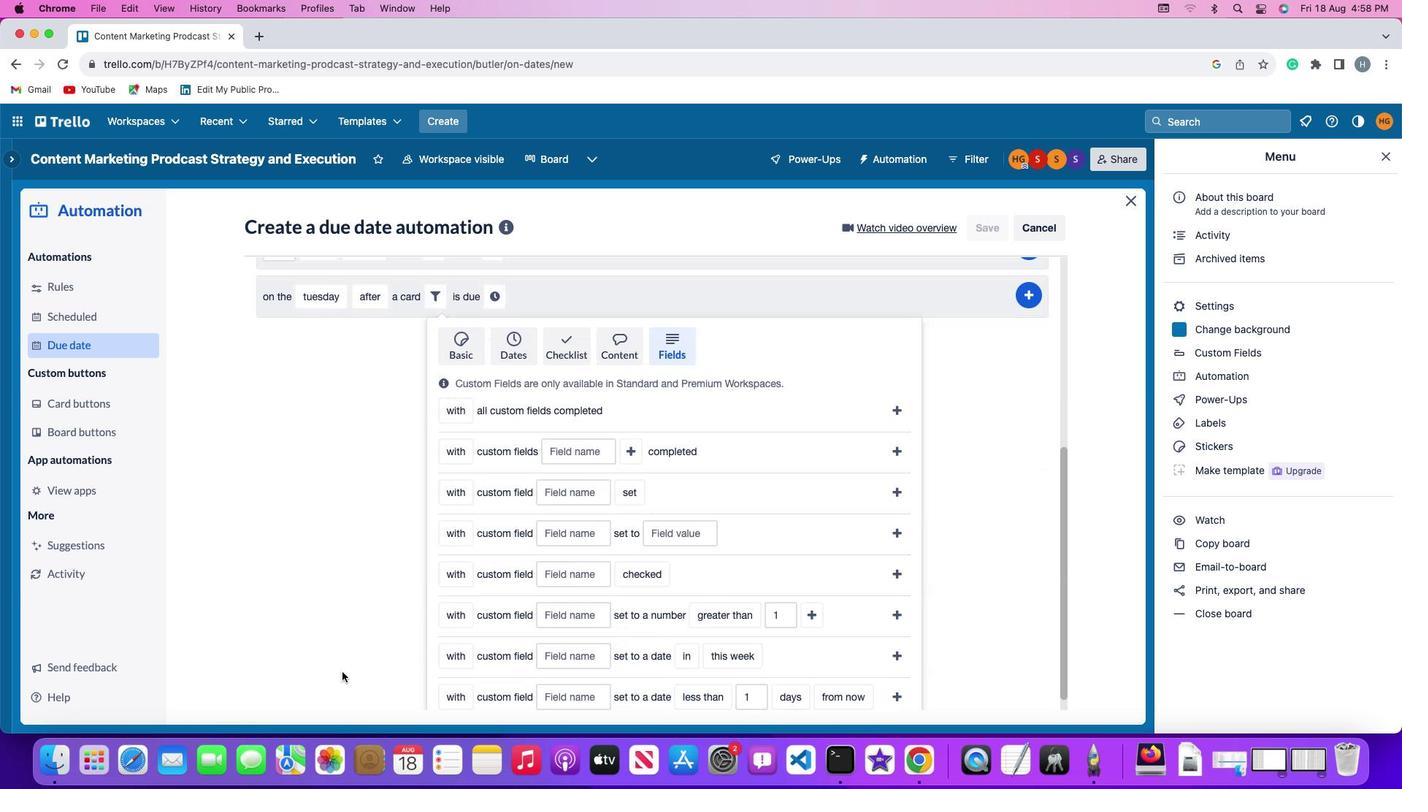 
Action: Mouse scrolled (341, 672) with delta (0, 0)
Screenshot: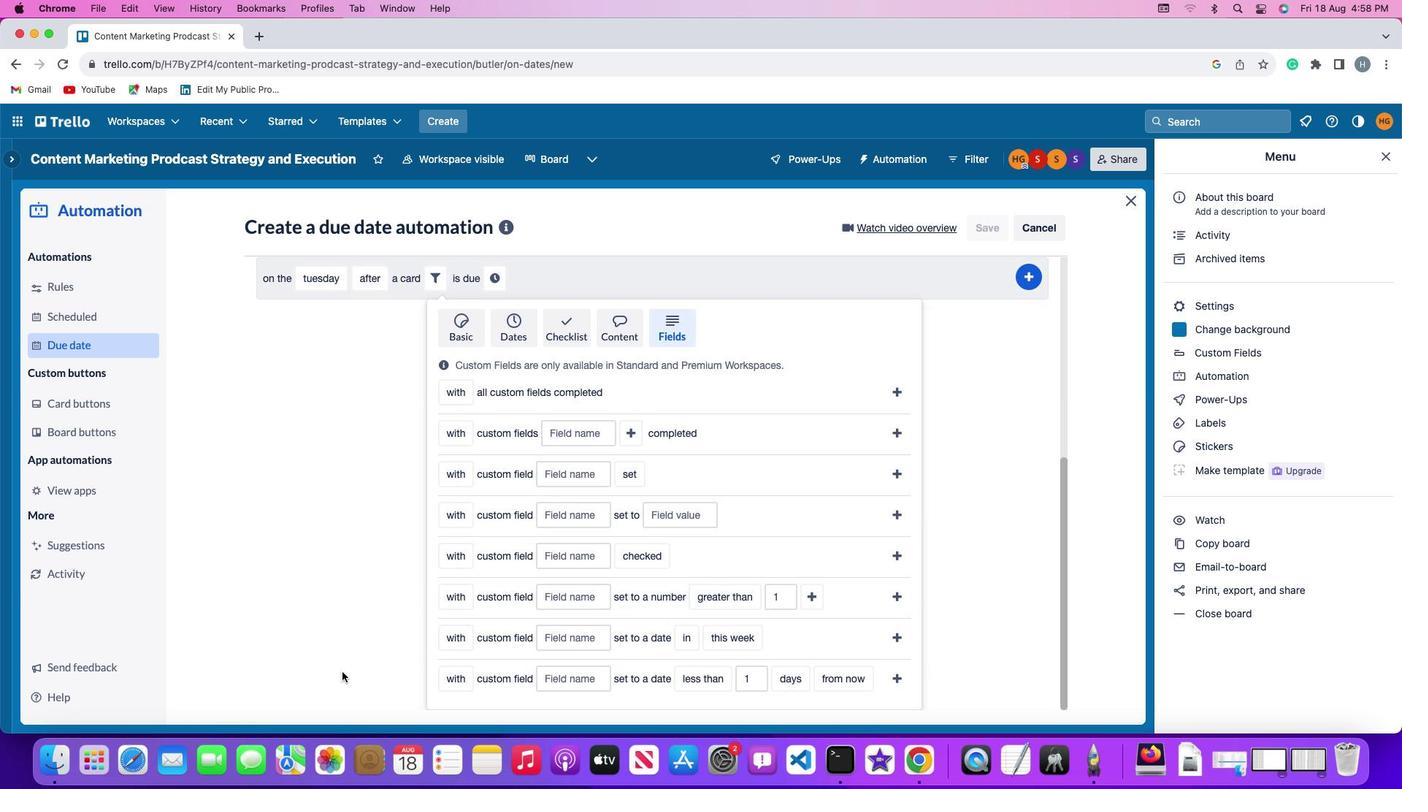 
Action: Mouse scrolled (341, 672) with delta (0, 0)
Screenshot: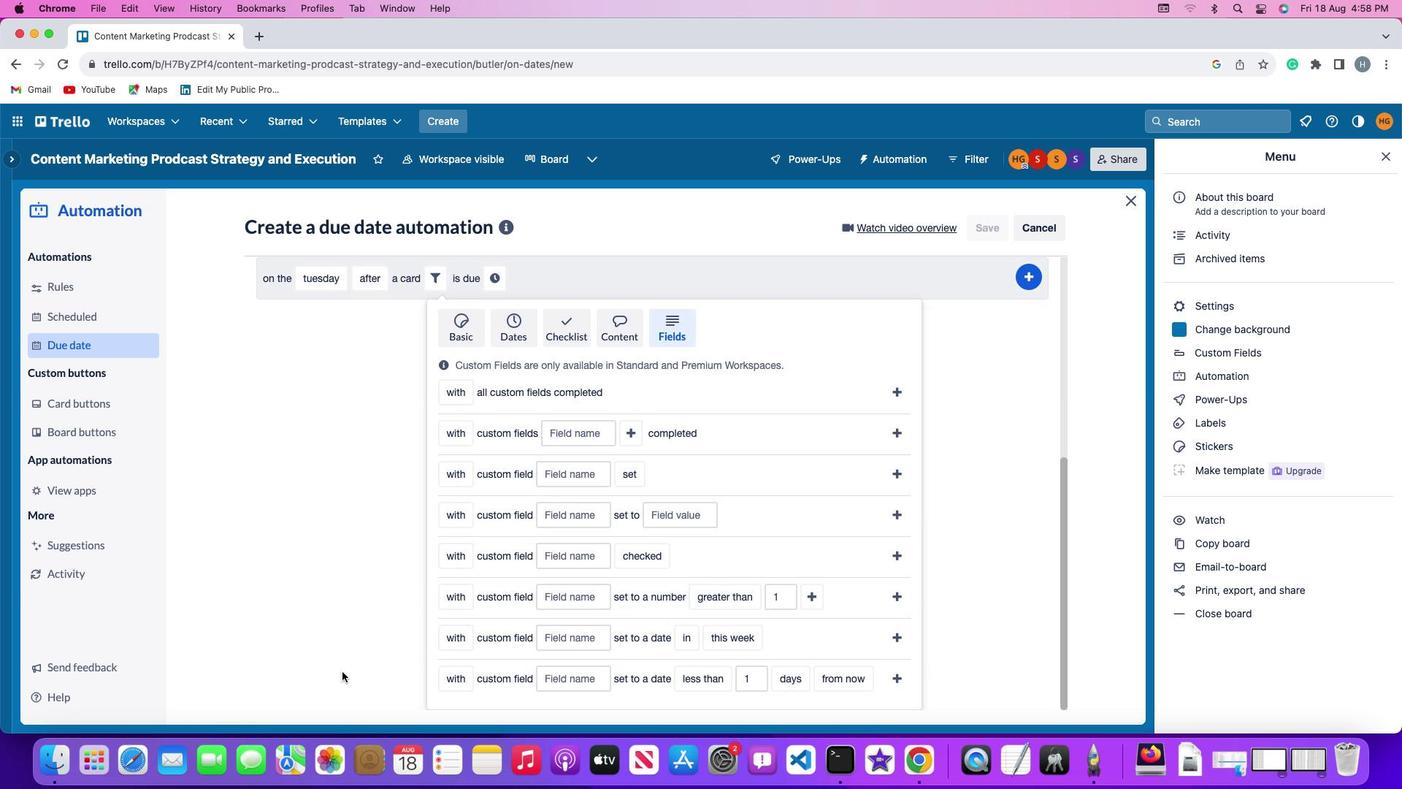 
Action: Mouse scrolled (341, 672) with delta (0, -2)
Screenshot: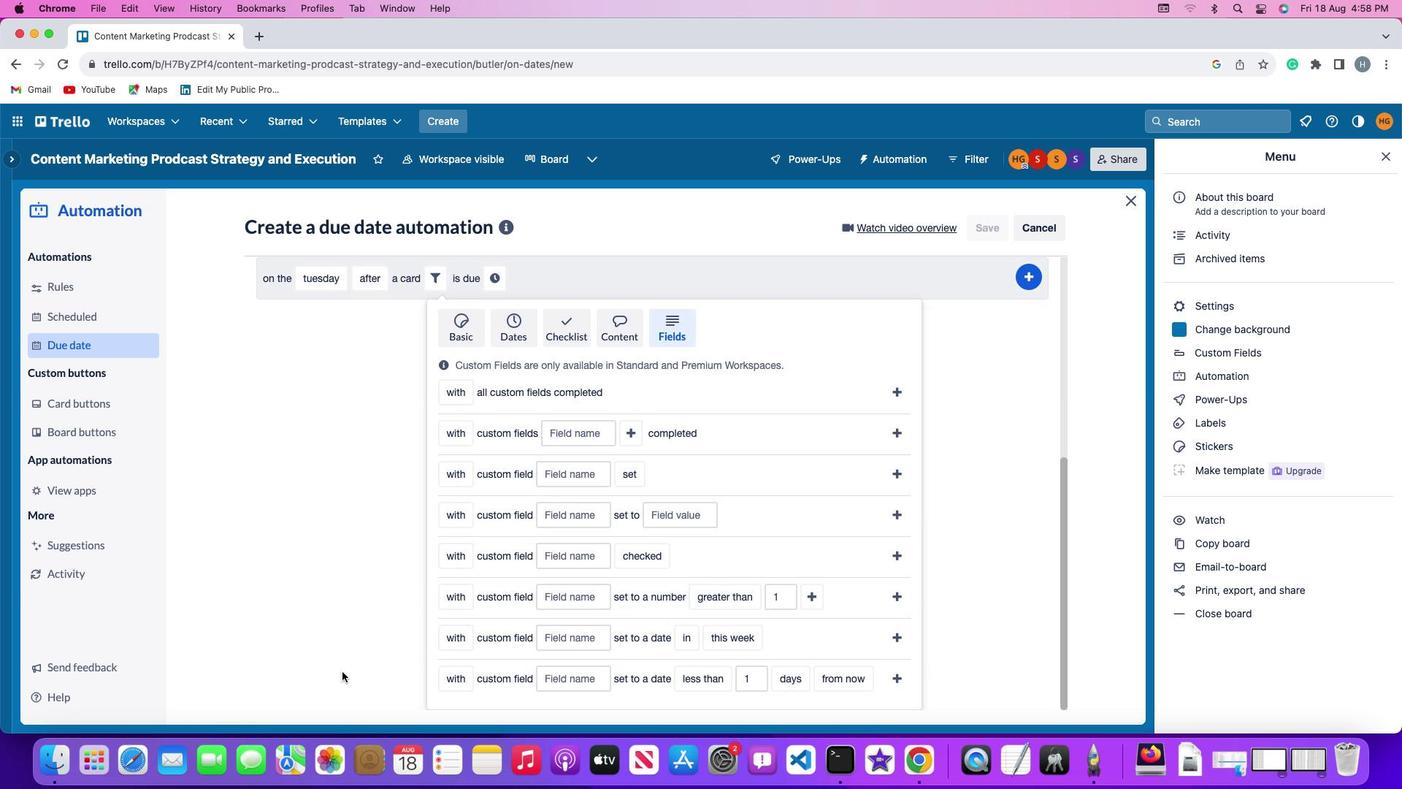 
Action: Mouse scrolled (341, 672) with delta (0, -3)
Screenshot: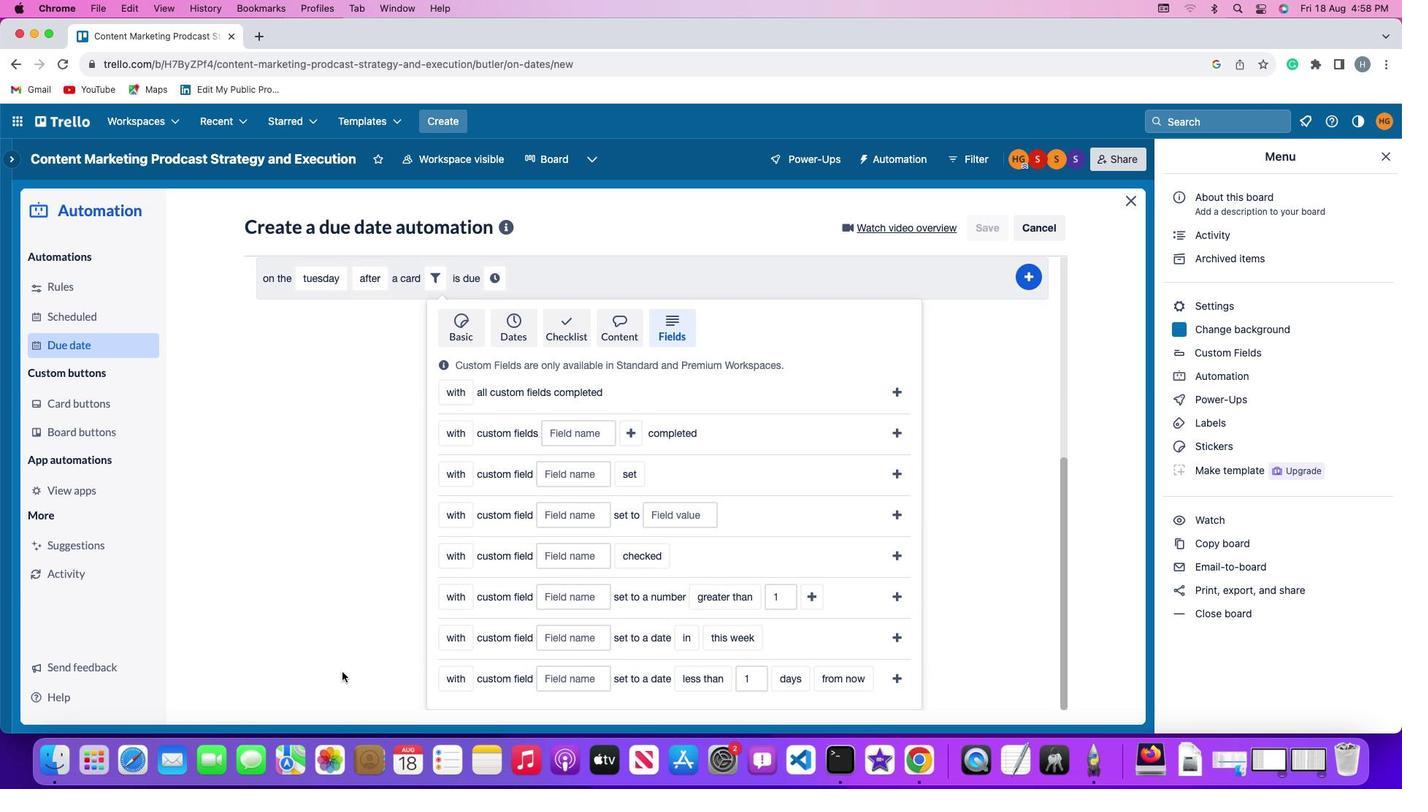
Action: Mouse scrolled (341, 672) with delta (0, -4)
Screenshot: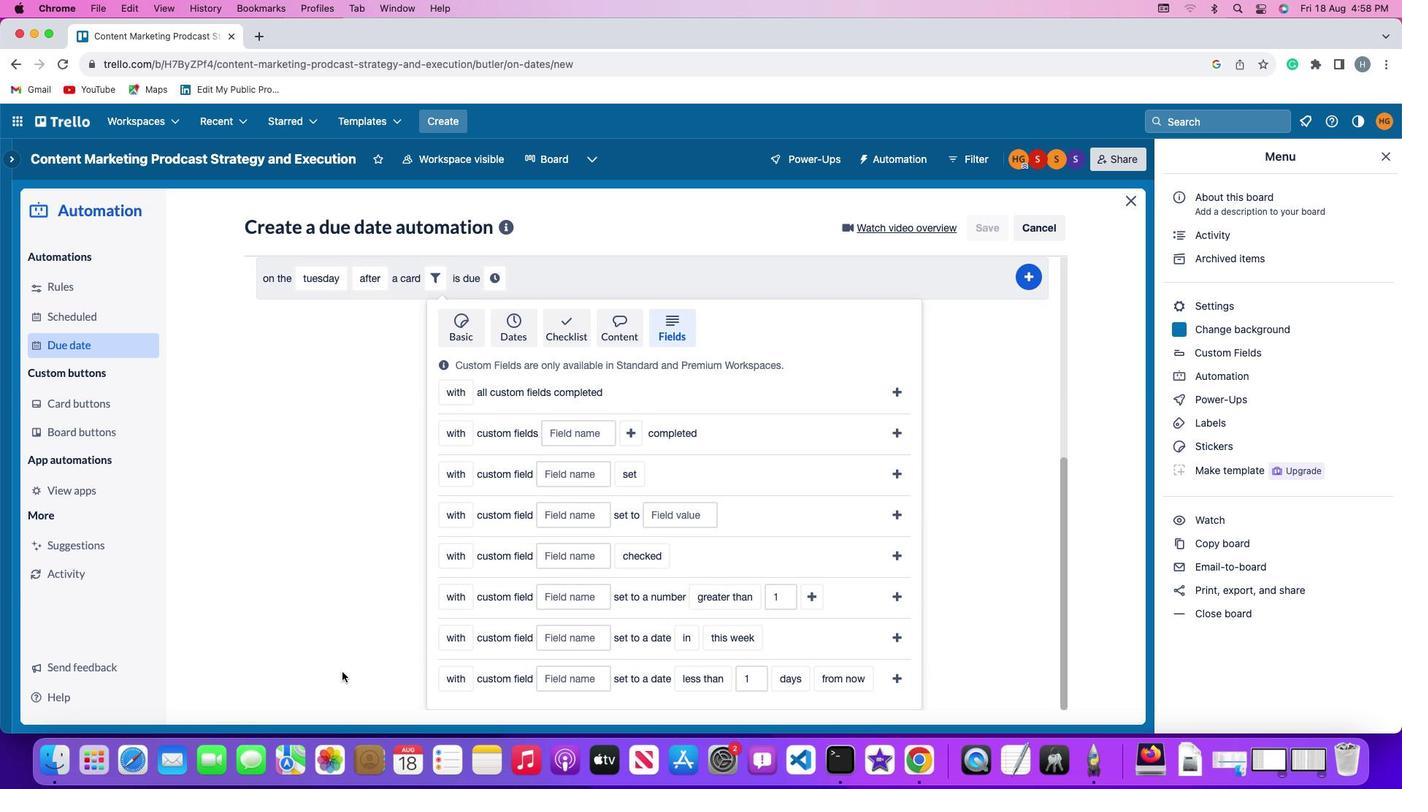 
Action: Mouse moved to (457, 588)
Screenshot: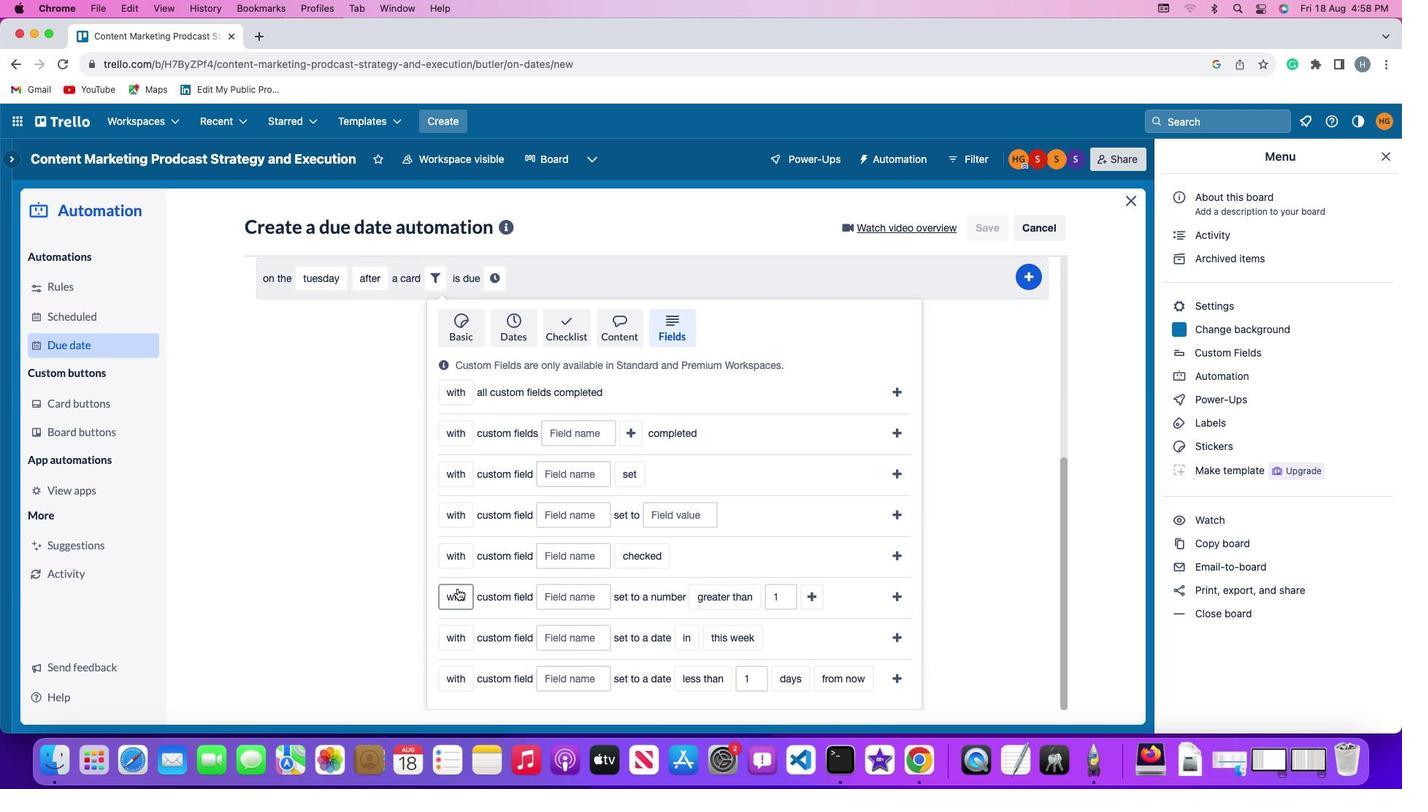 
Action: Mouse pressed left at (457, 588)
Screenshot: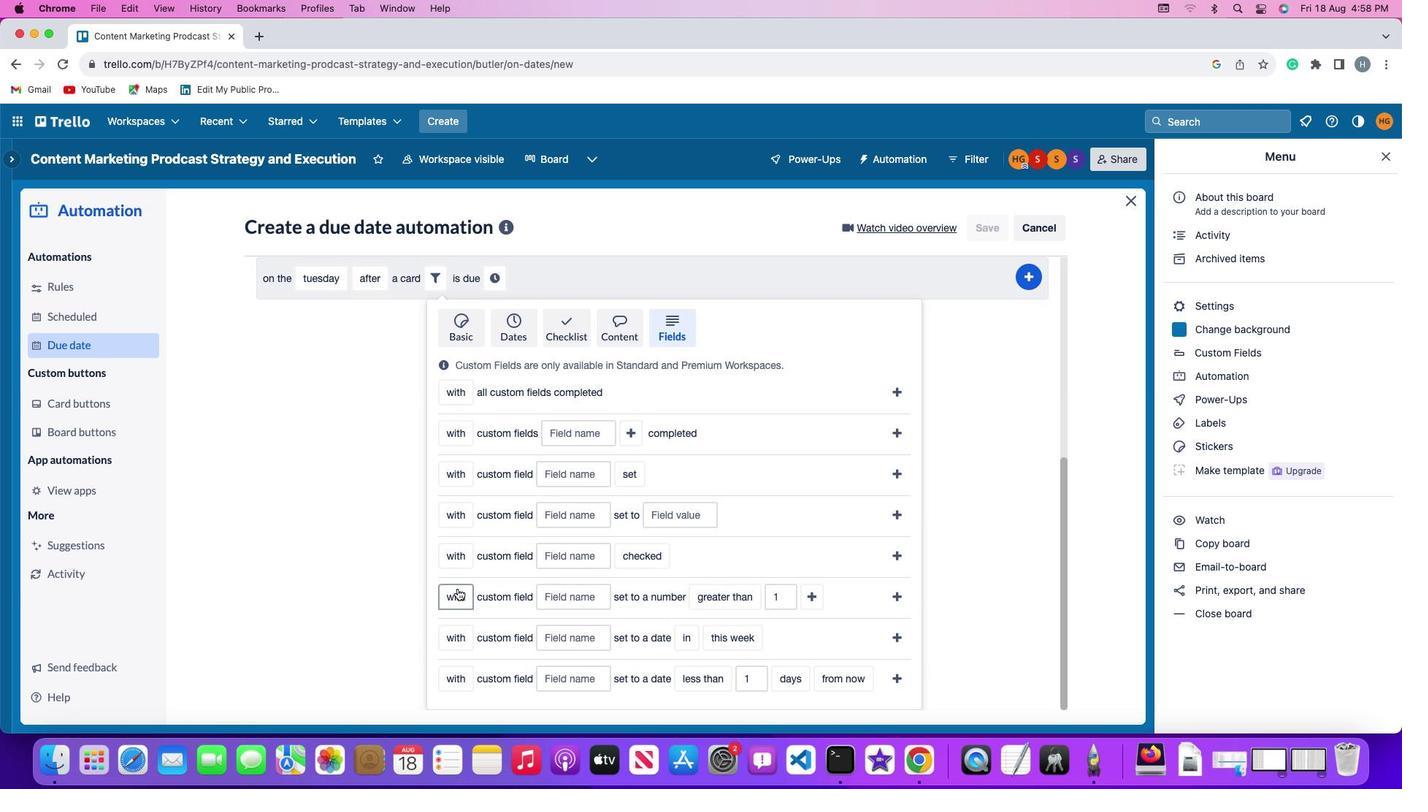 
Action: Mouse moved to (507, 614)
Screenshot: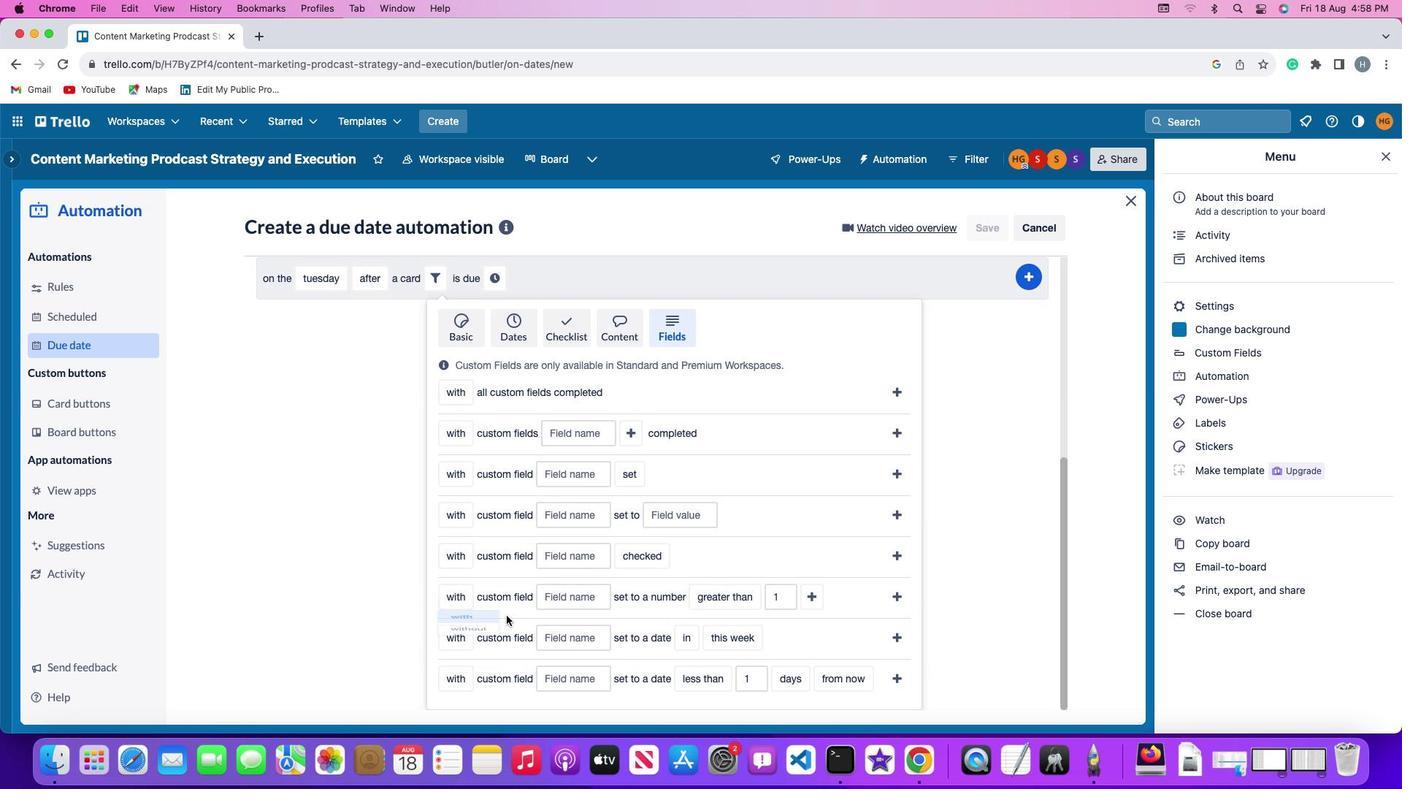 
Action: Mouse pressed left at (507, 614)
Screenshot: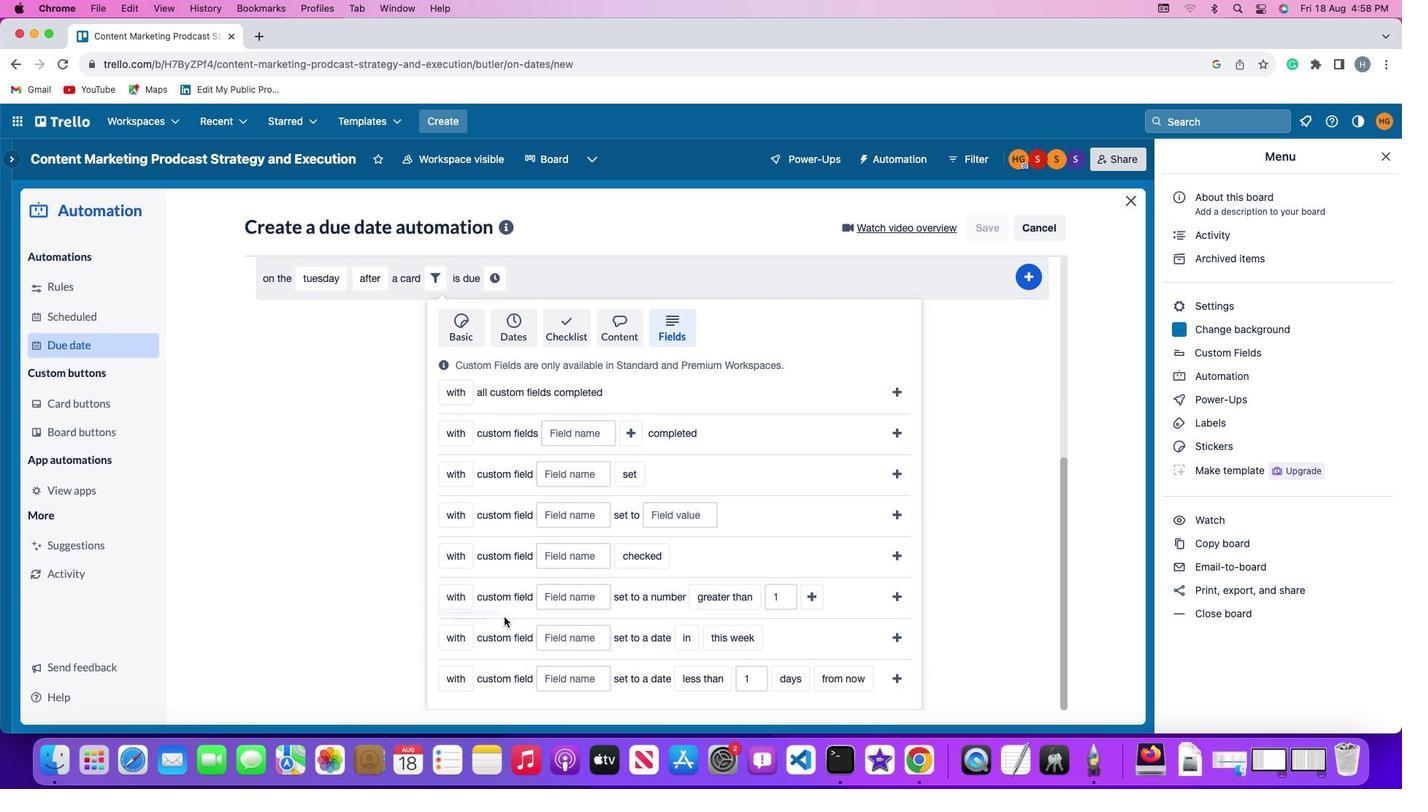 
Action: Mouse moved to (577, 602)
Screenshot: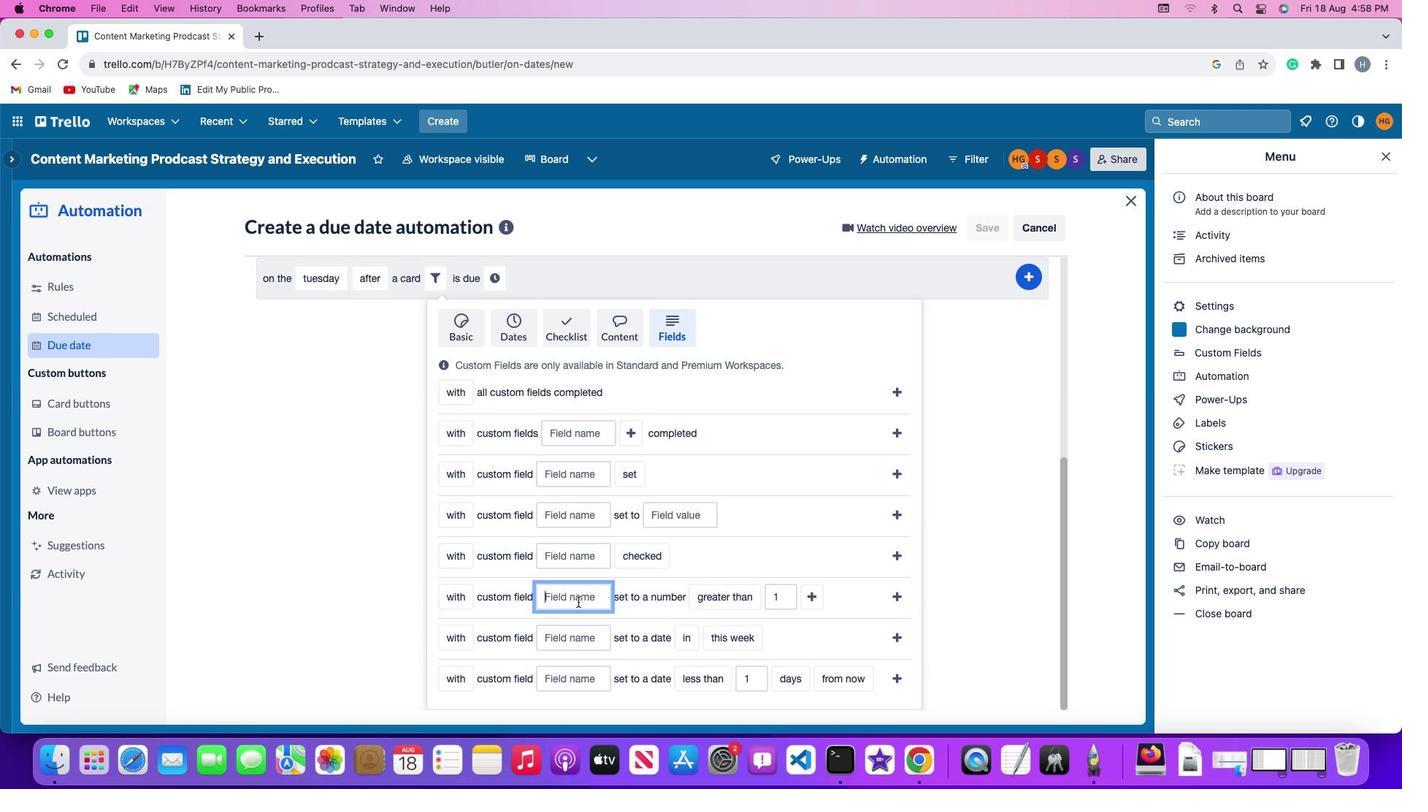 
Action: Mouse pressed left at (577, 602)
Screenshot: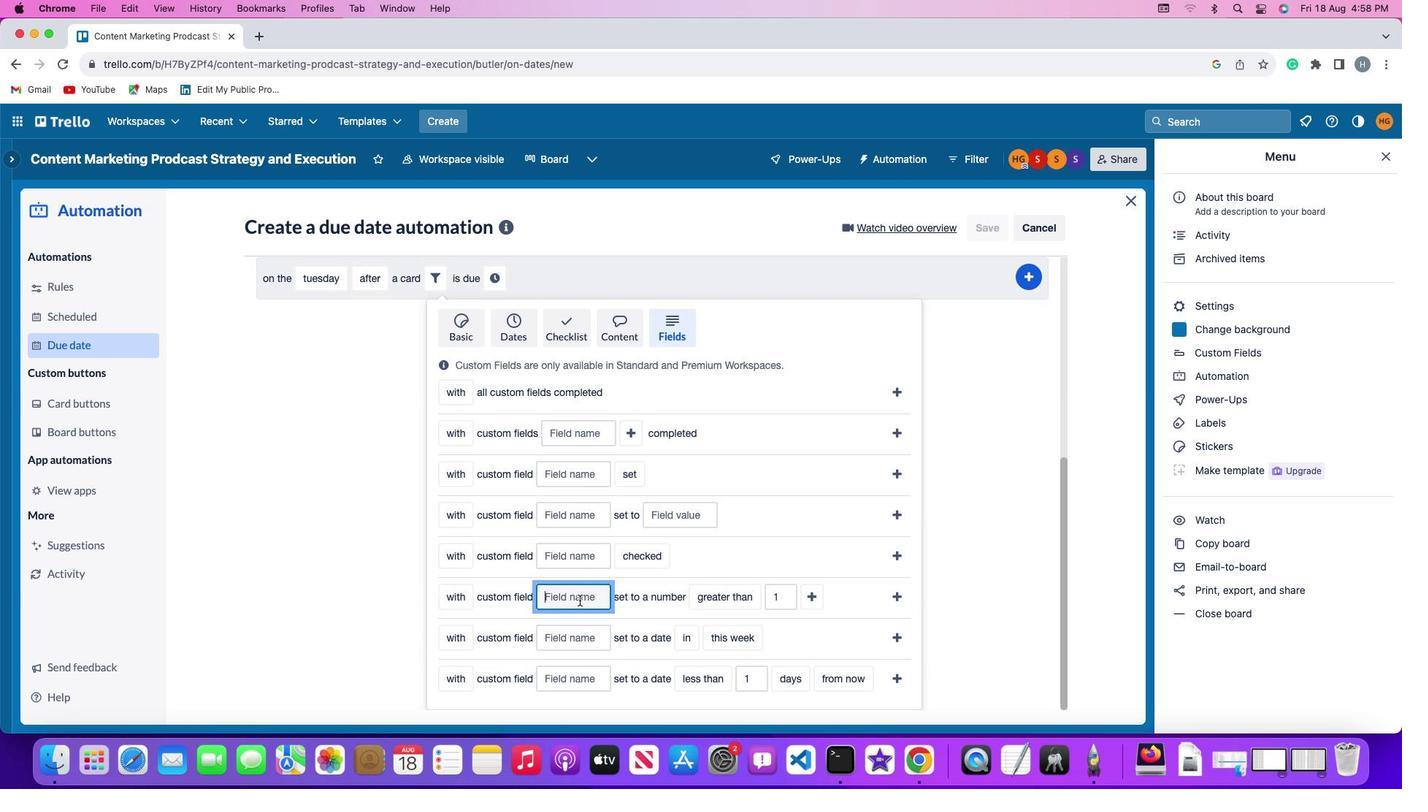 
Action: Mouse moved to (579, 600)
Screenshot: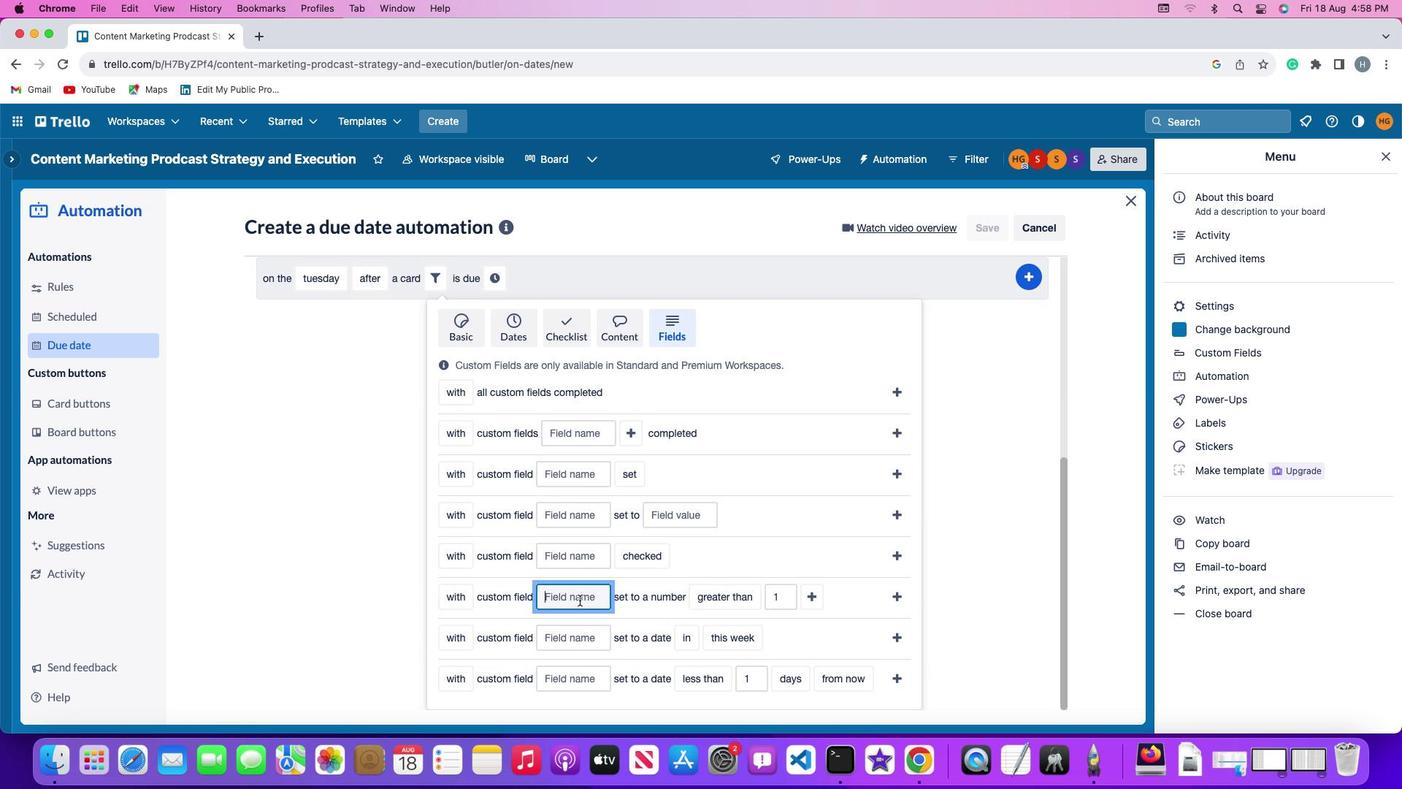 
Action: Key pressed Key.shift'R''e''s''u''m''e'
Screenshot: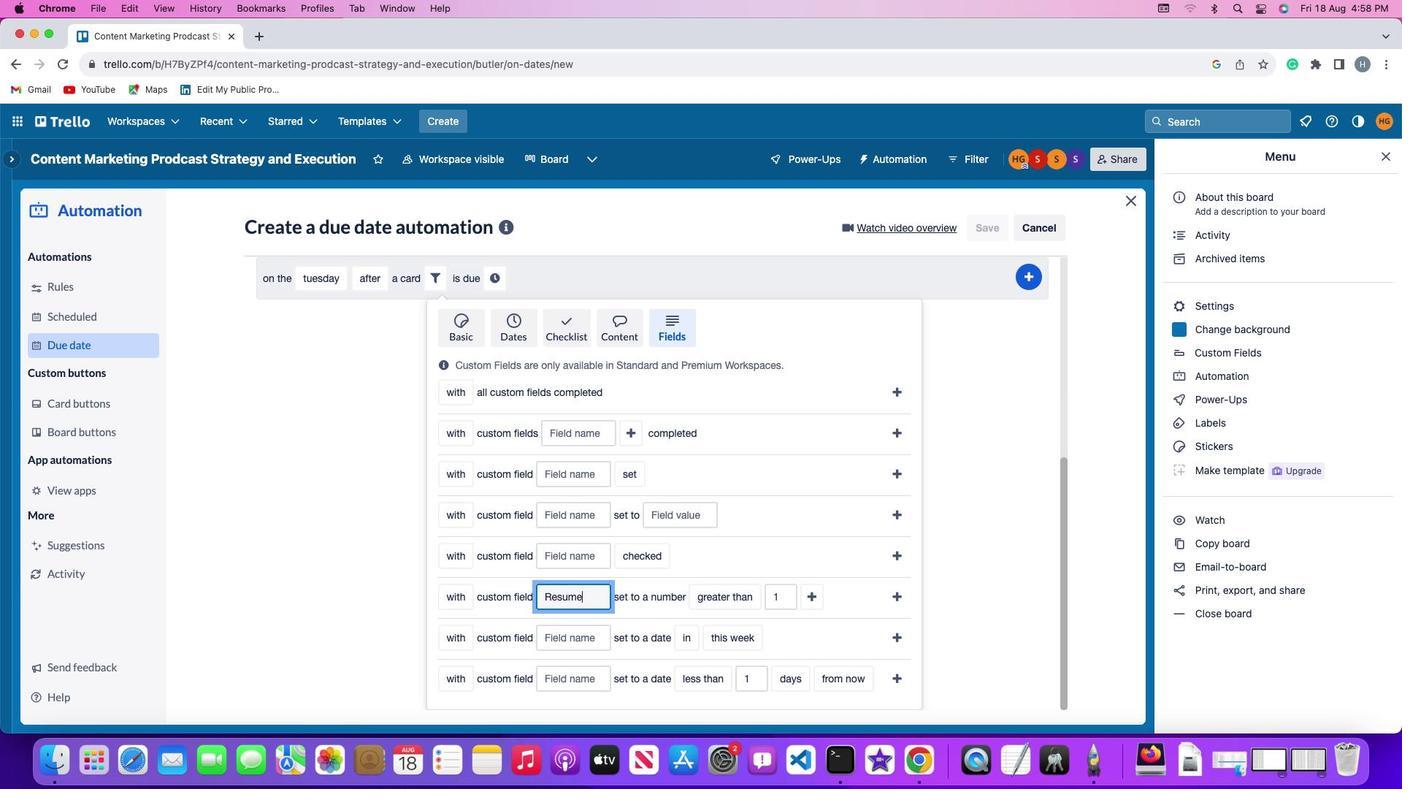 
Action: Mouse moved to (724, 593)
Screenshot: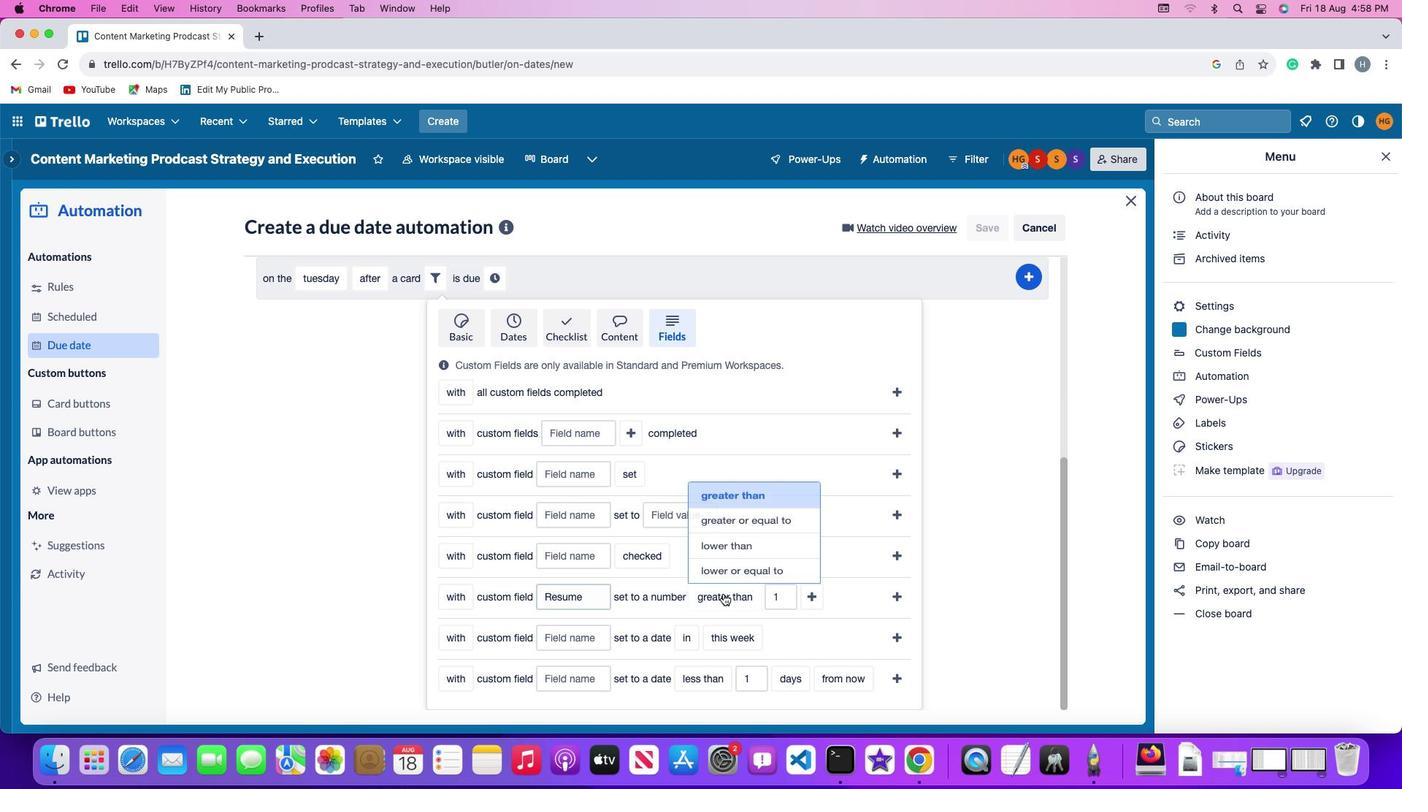 
Action: Mouse pressed left at (724, 593)
Screenshot: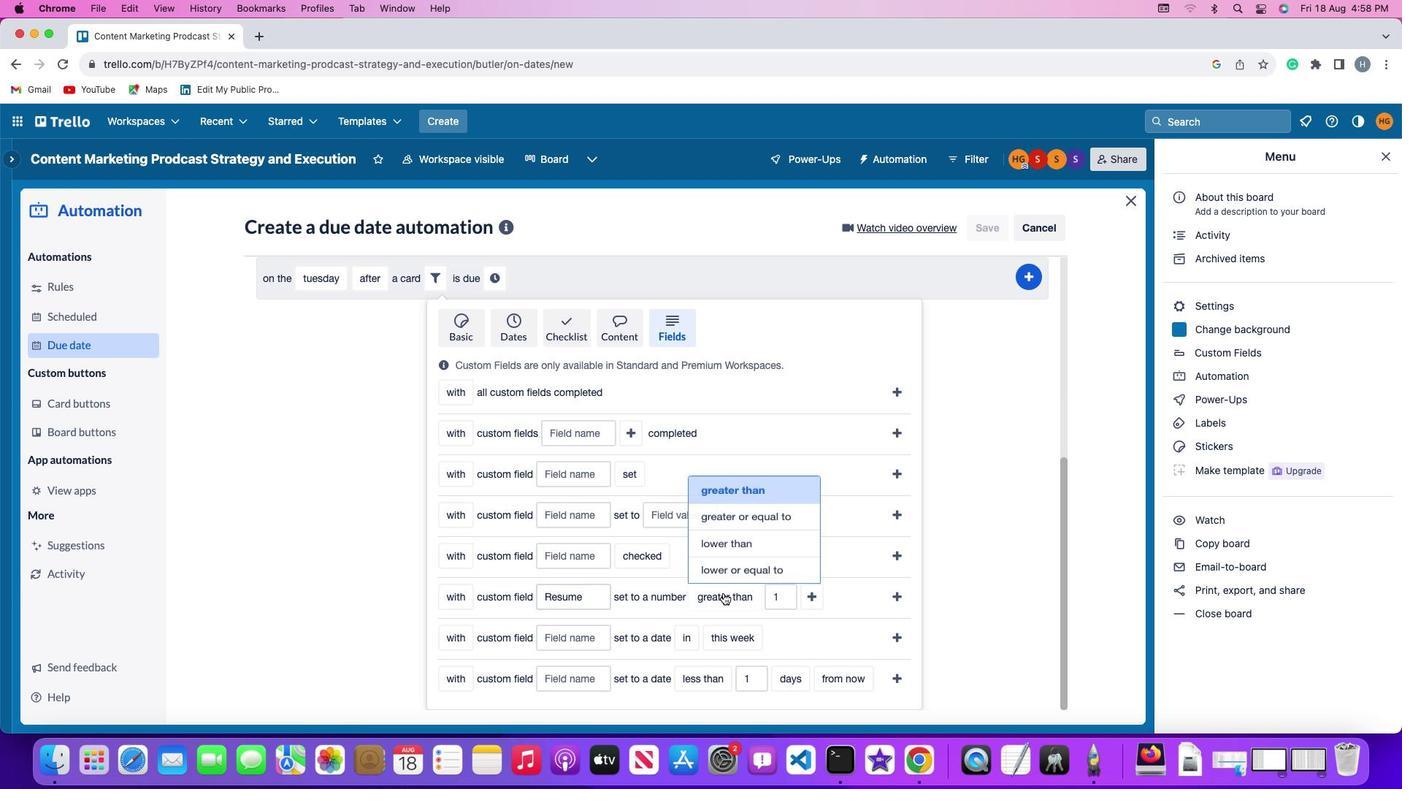 
Action: Mouse moved to (753, 509)
Screenshot: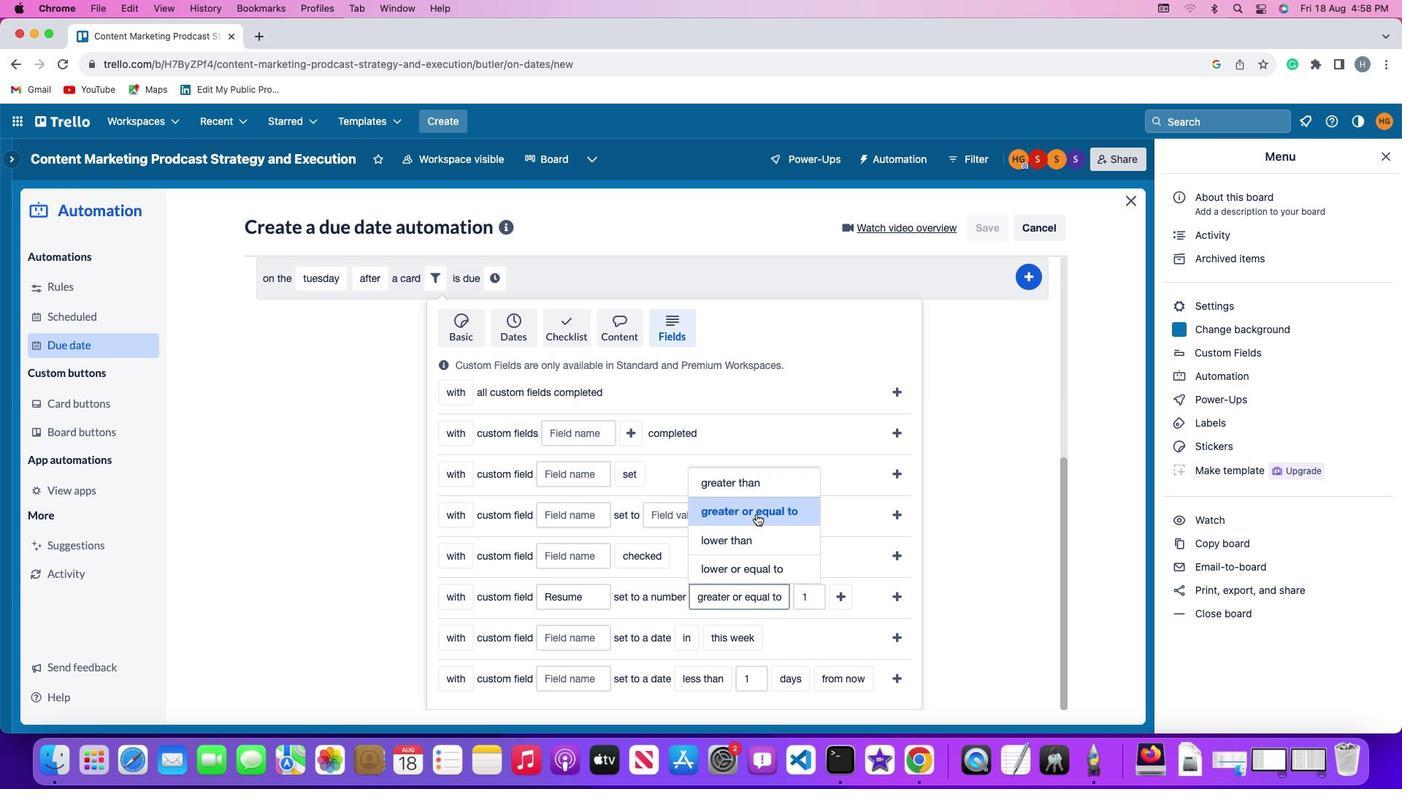 
Action: Mouse pressed left at (753, 509)
Screenshot: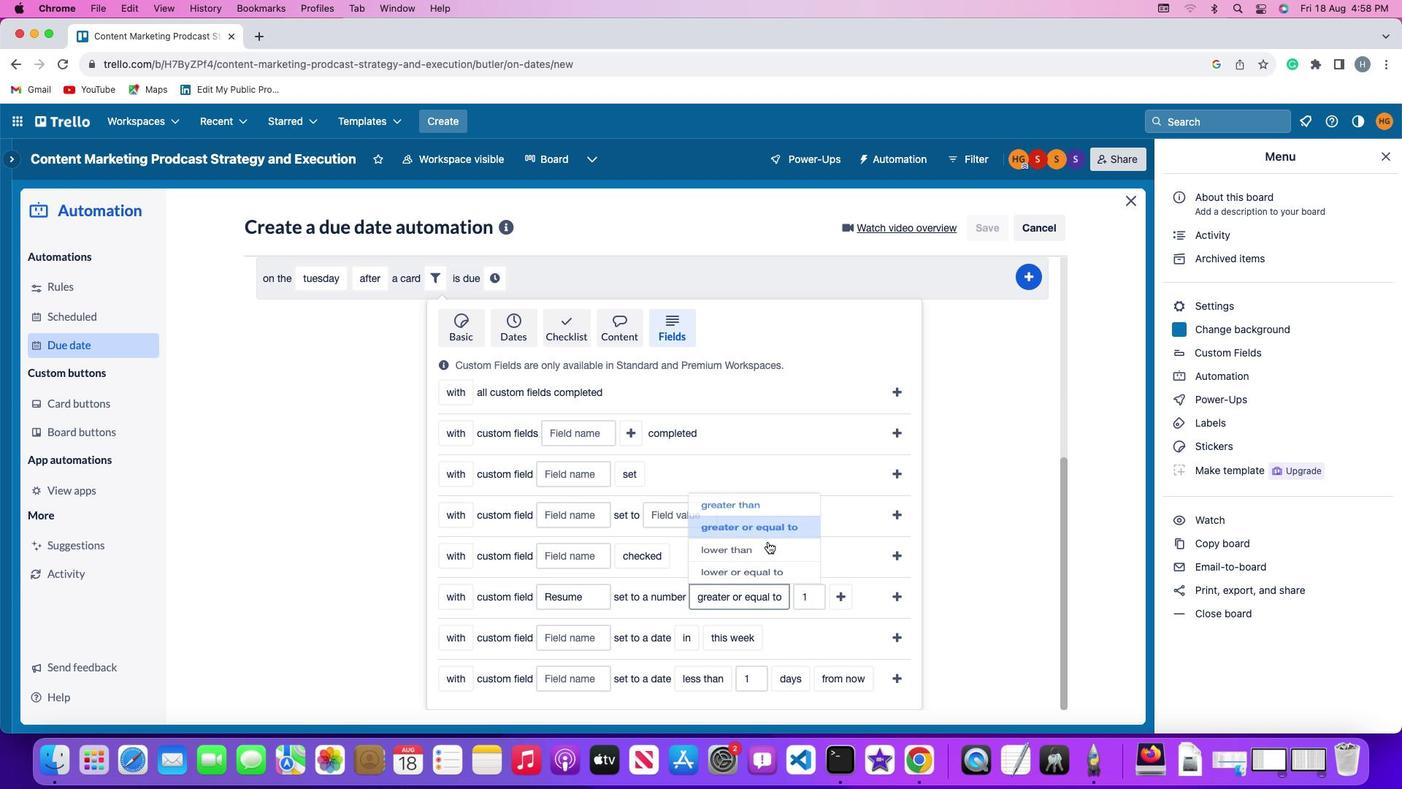 
Action: Mouse moved to (805, 592)
Screenshot: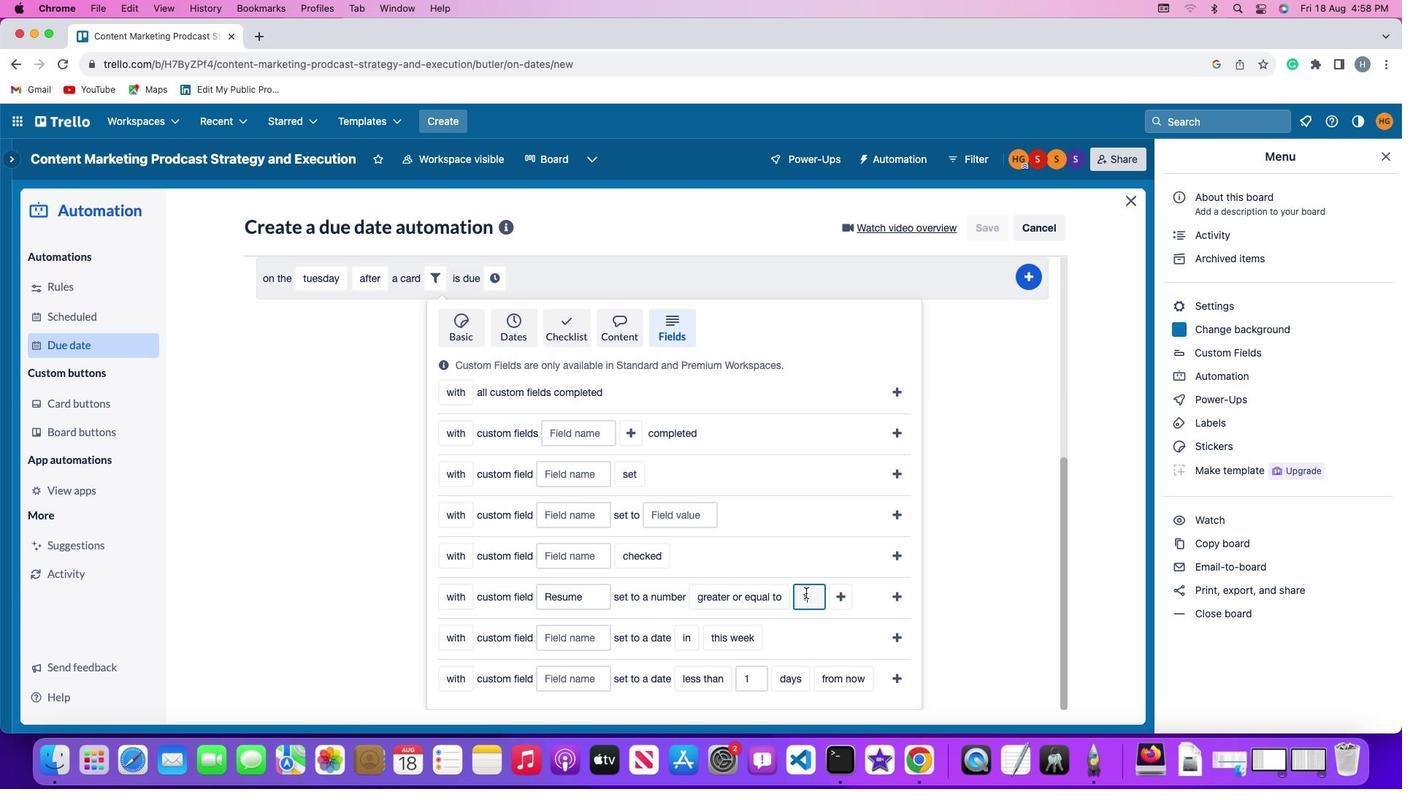 
Action: Mouse pressed left at (805, 592)
Screenshot: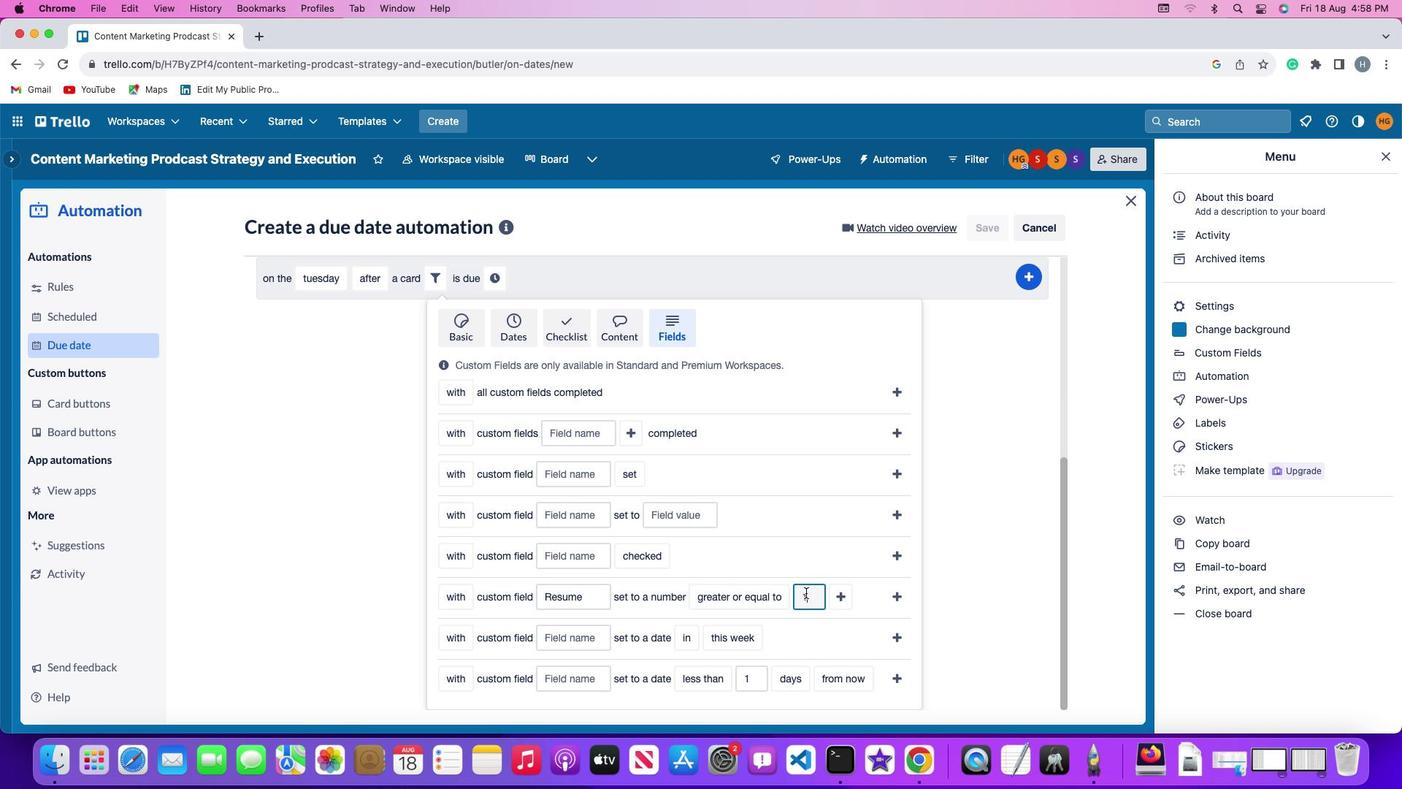 
Action: Mouse moved to (806, 594)
Screenshot: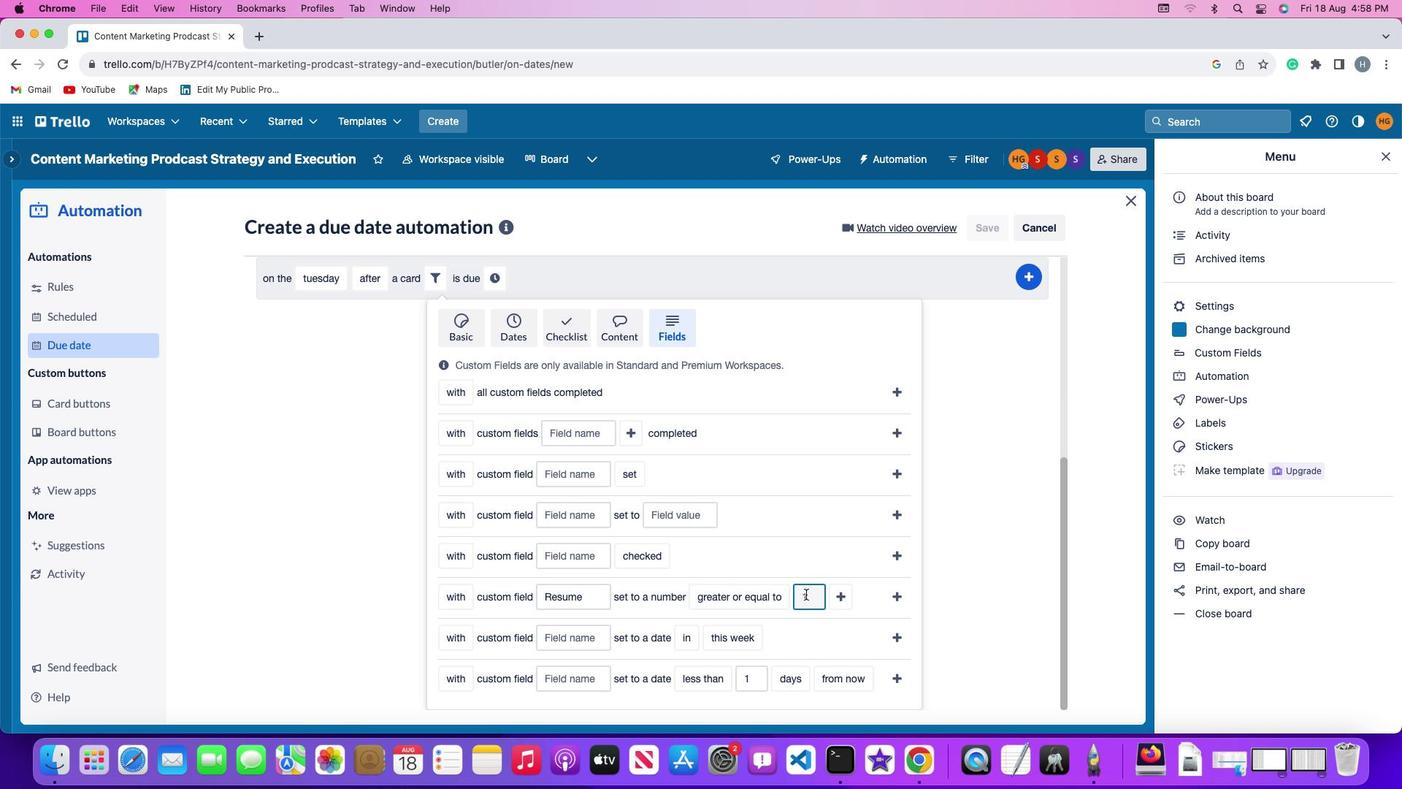 
Action: Key pressed Key.backspace
Screenshot: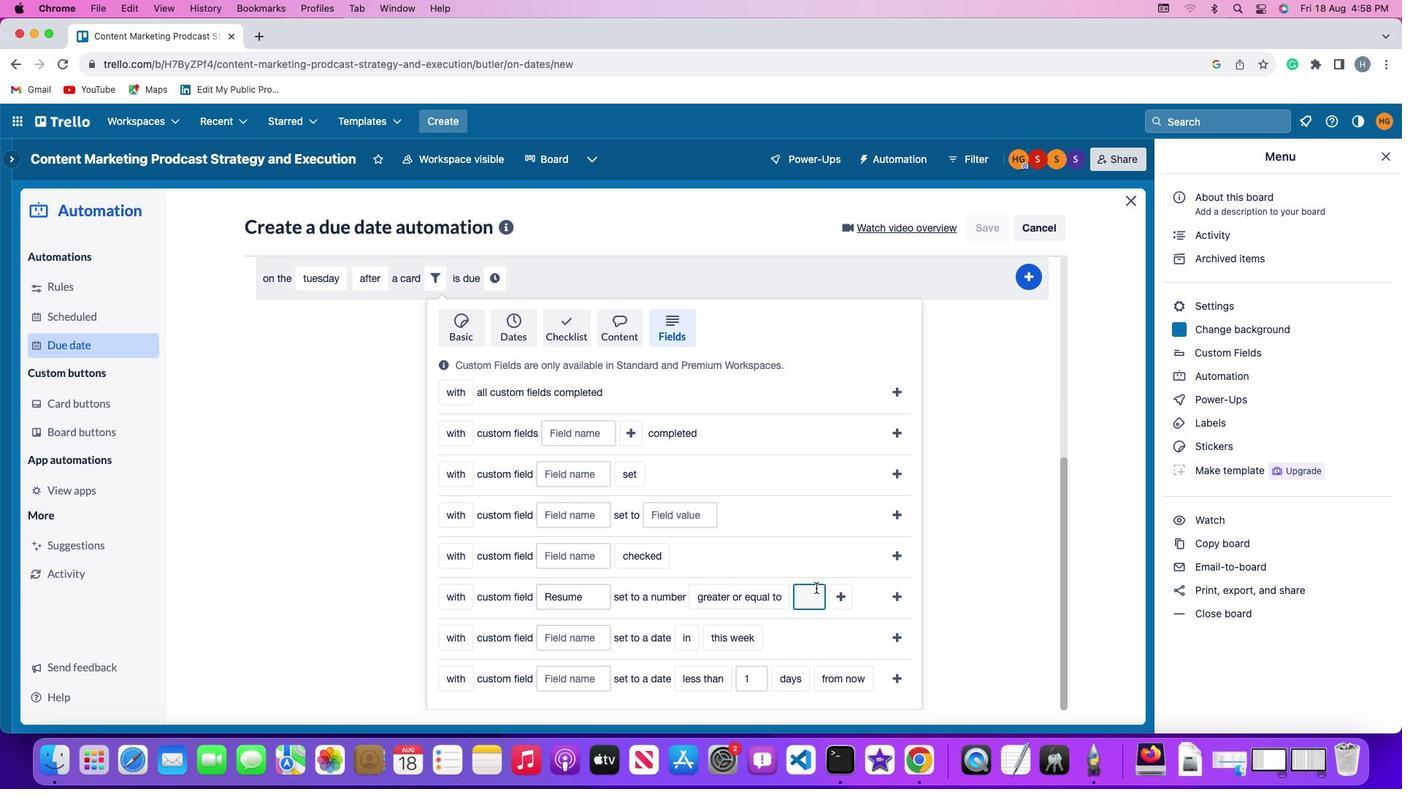 
Action: Mouse moved to (823, 582)
Screenshot: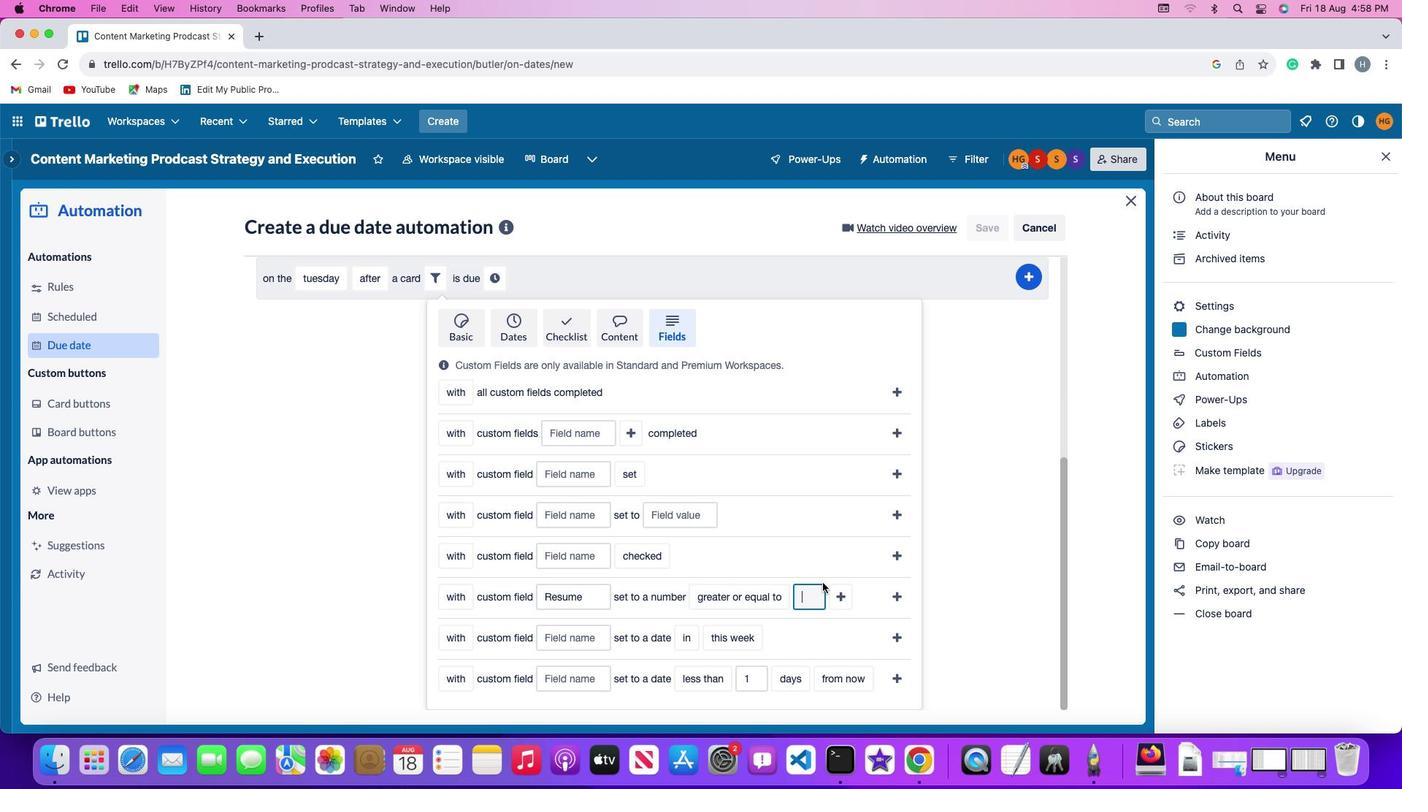 
Action: Key pressed '1'
Screenshot: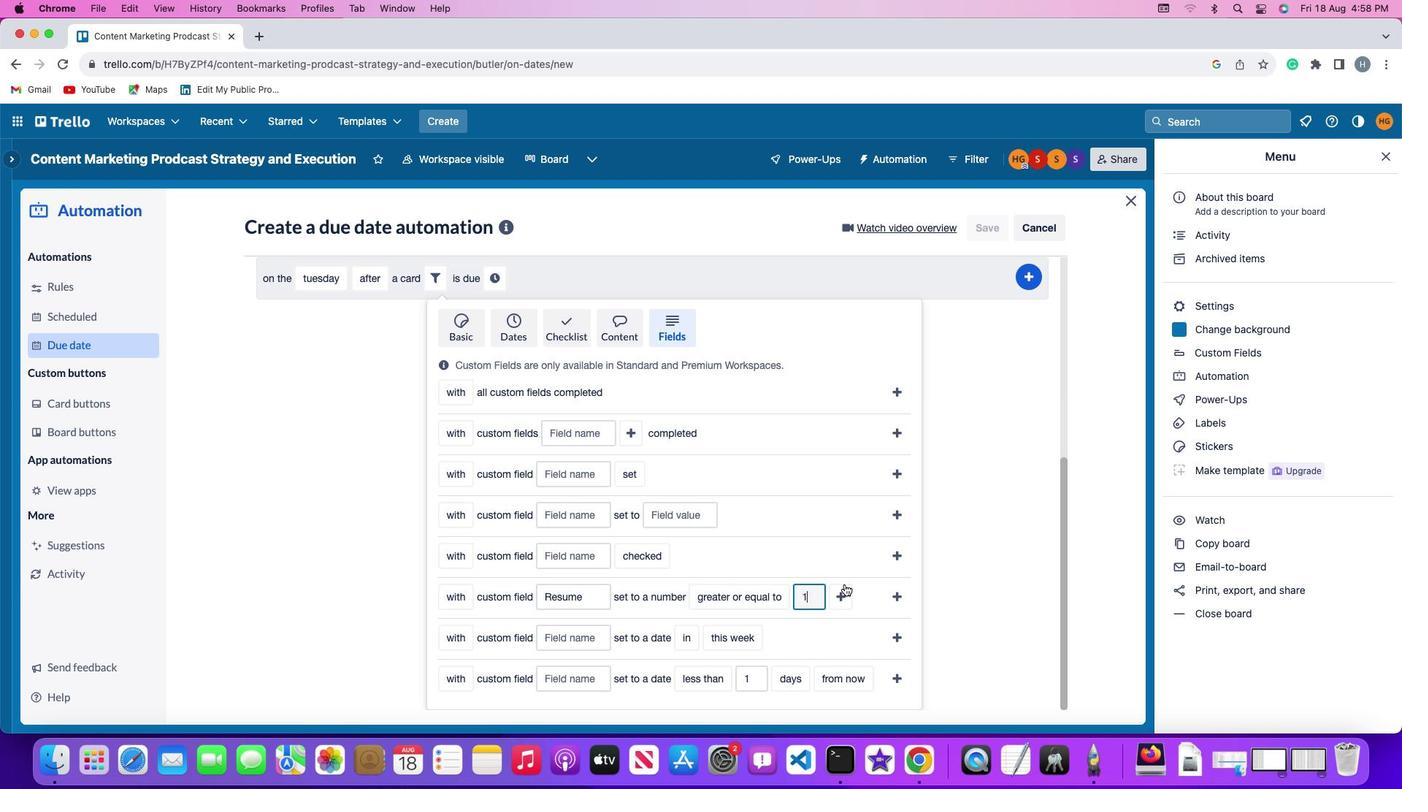 
Action: Mouse moved to (836, 592)
Screenshot: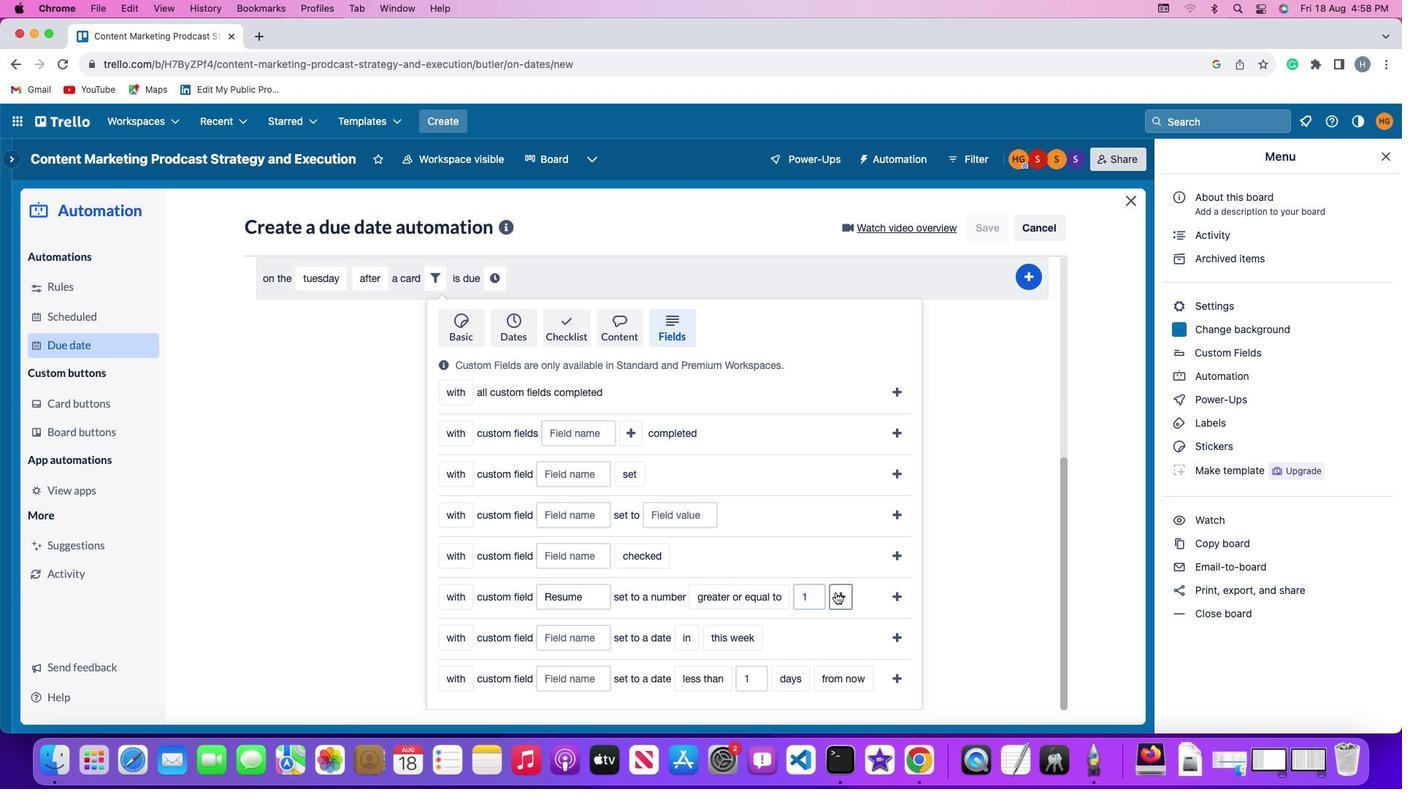 
Action: Mouse pressed left at (836, 592)
Screenshot: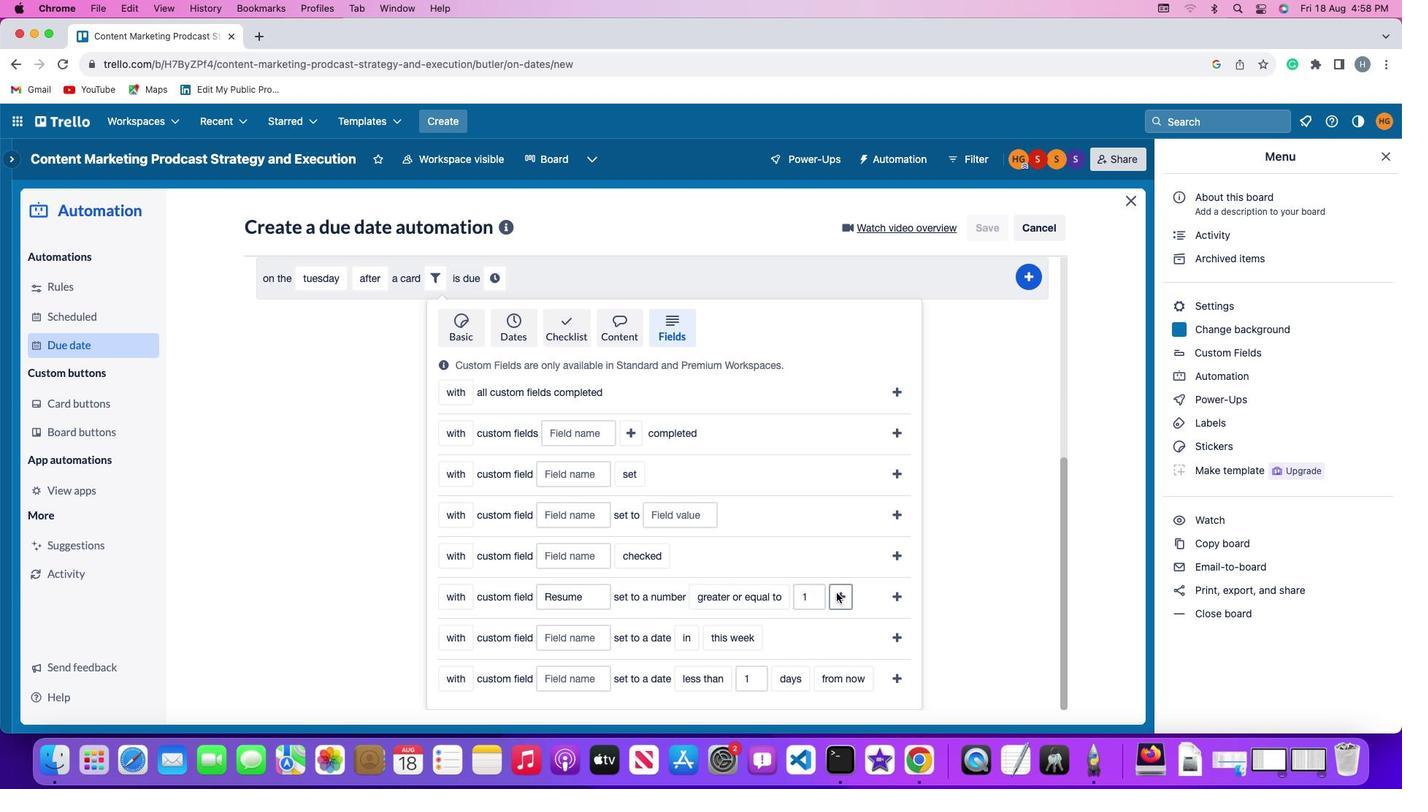 
Action: Mouse moved to (898, 601)
Screenshot: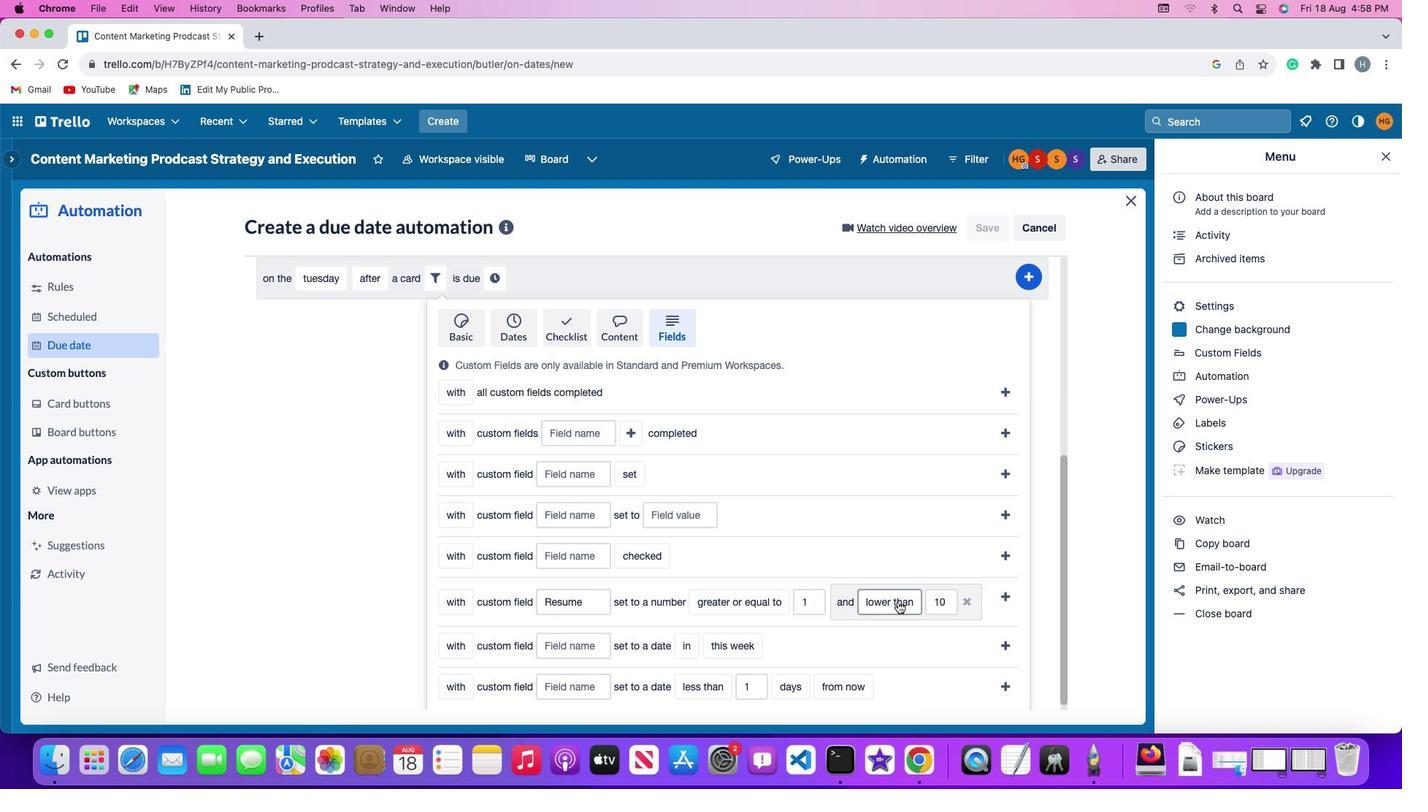 
Action: Mouse pressed left at (898, 601)
Screenshot: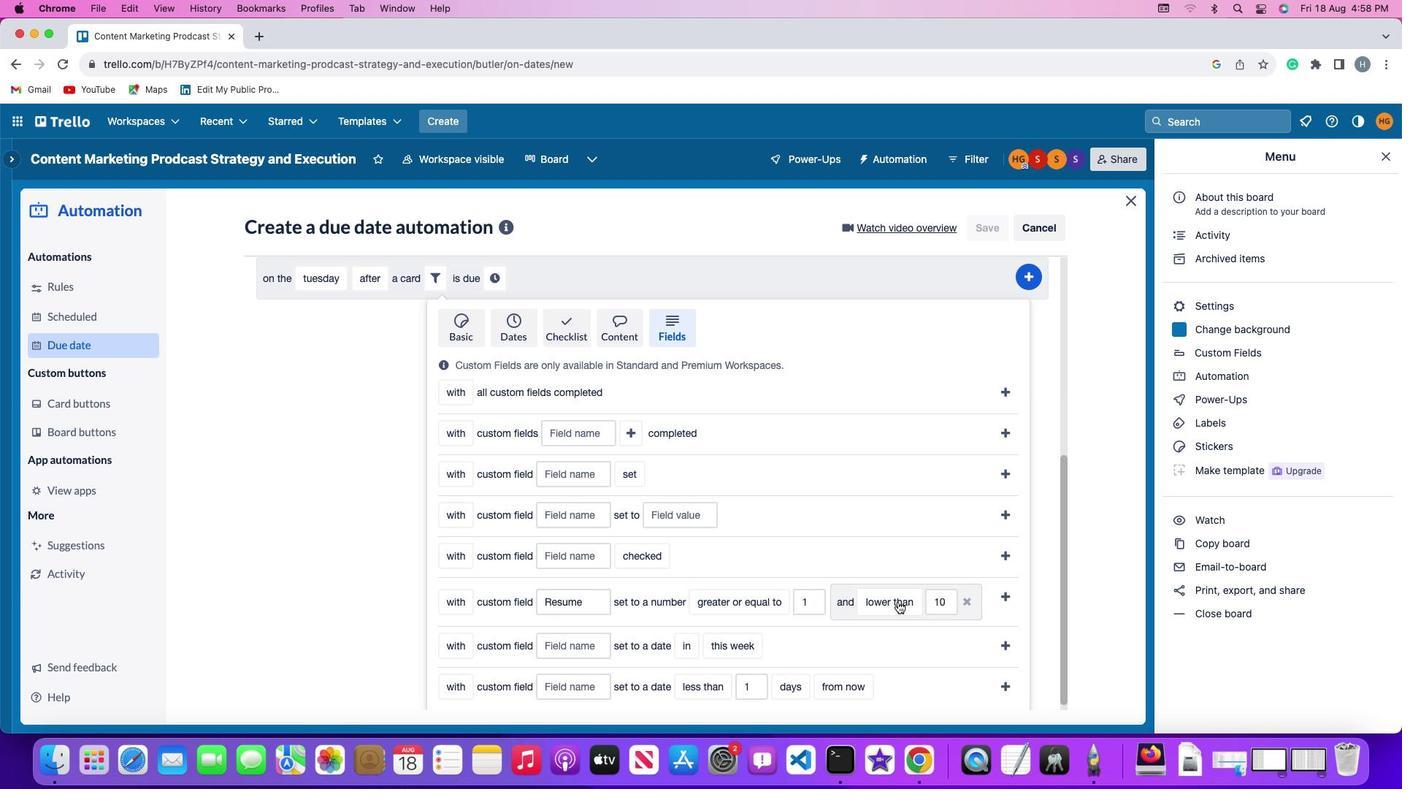 
Action: Mouse moved to (906, 550)
Screenshot: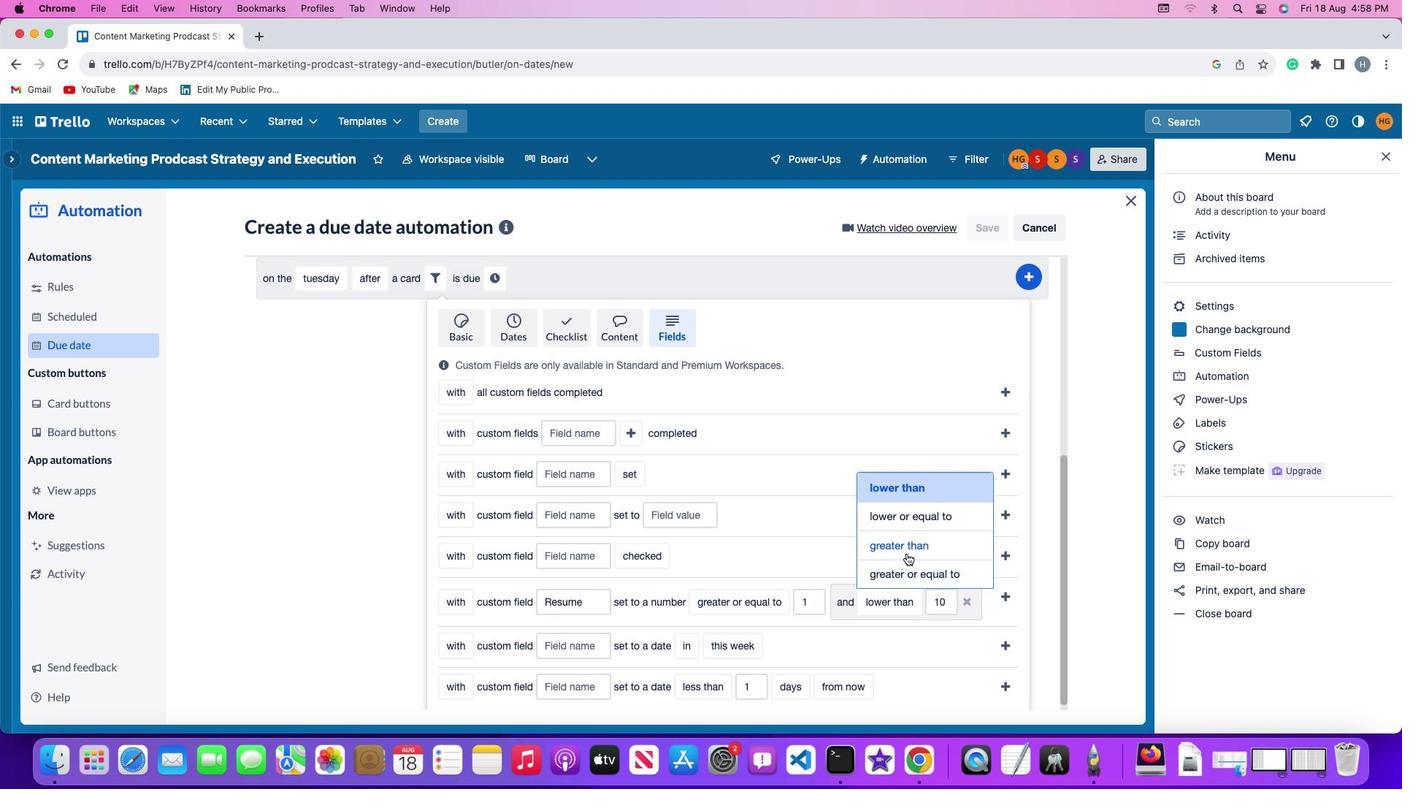 
Action: Mouse pressed left at (906, 550)
Screenshot: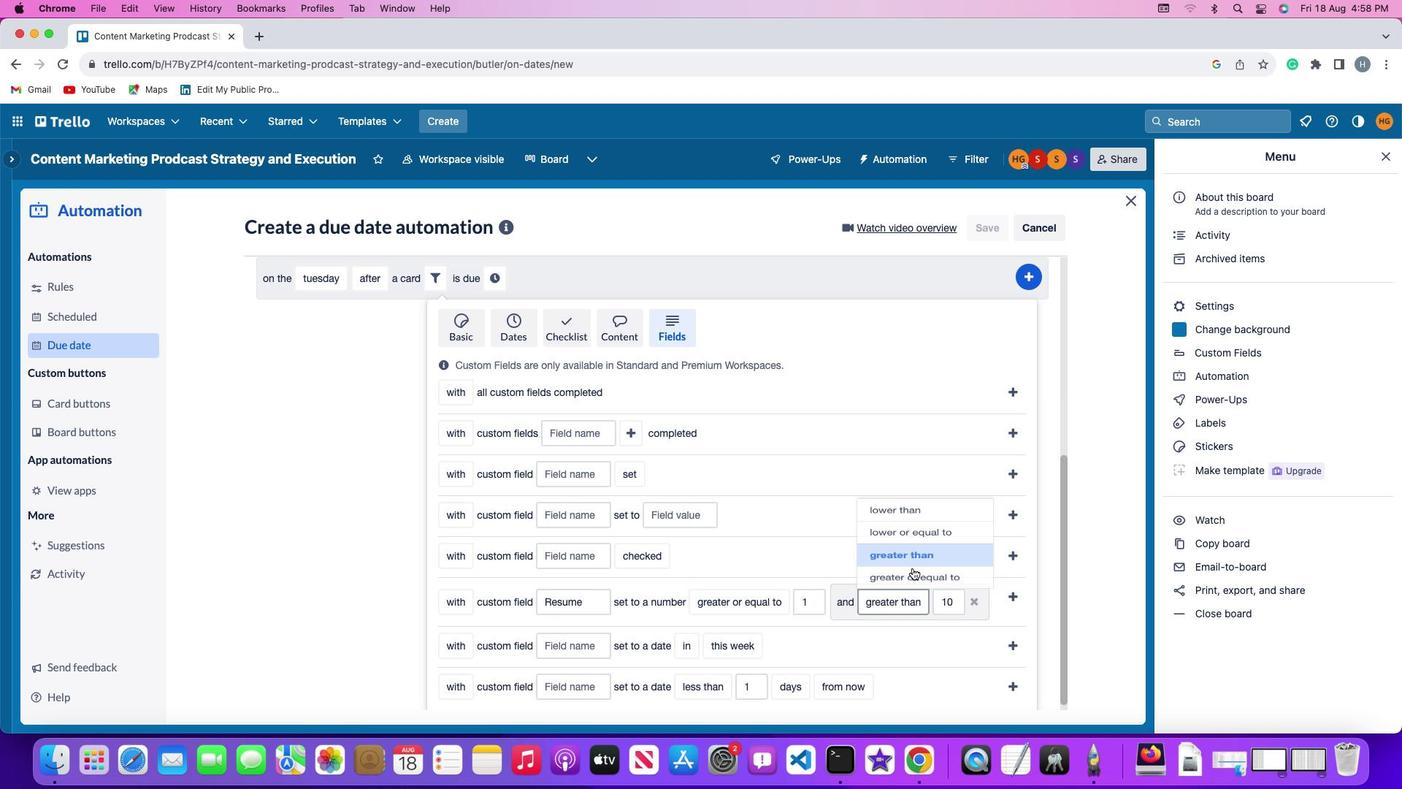 
Action: Mouse moved to (957, 604)
Screenshot: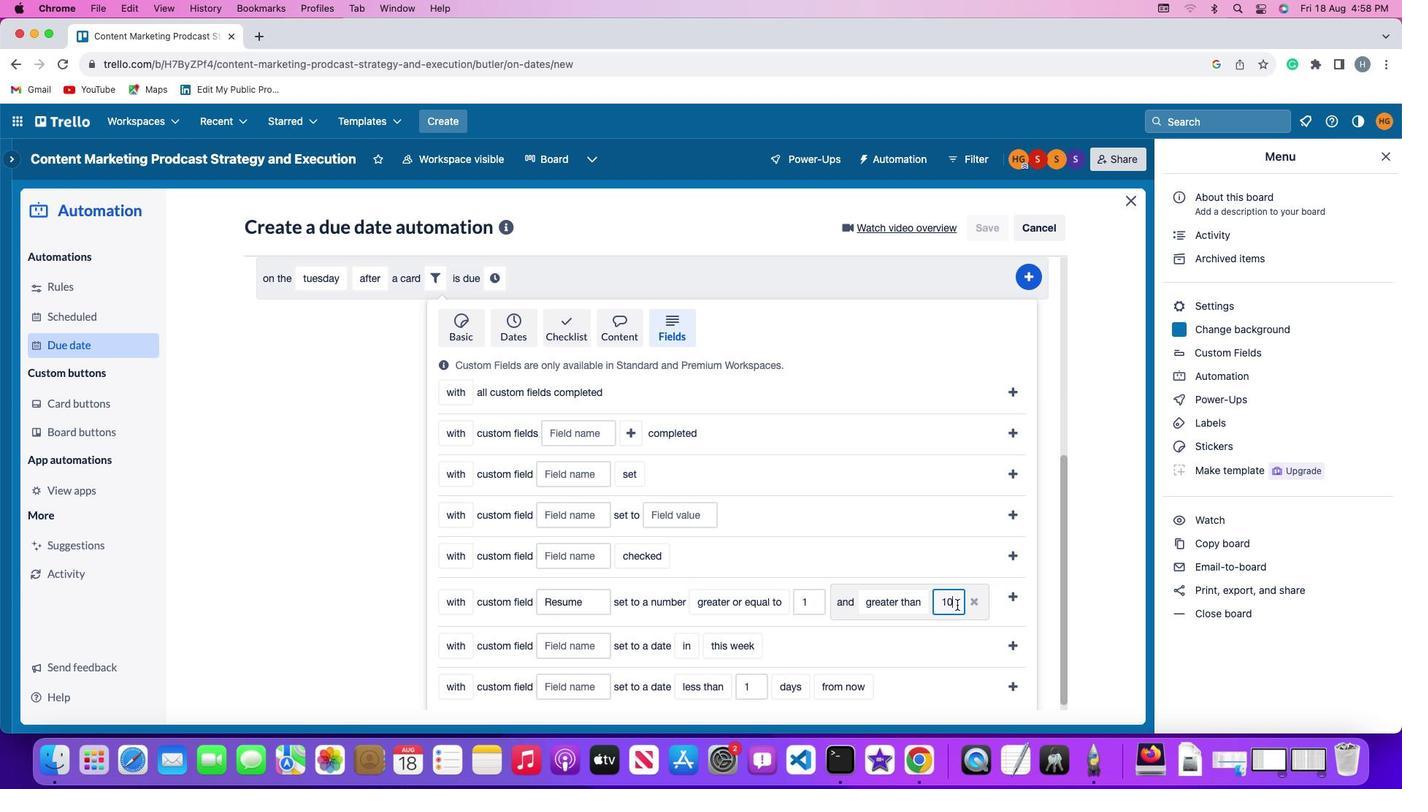
Action: Mouse pressed left at (957, 604)
Screenshot: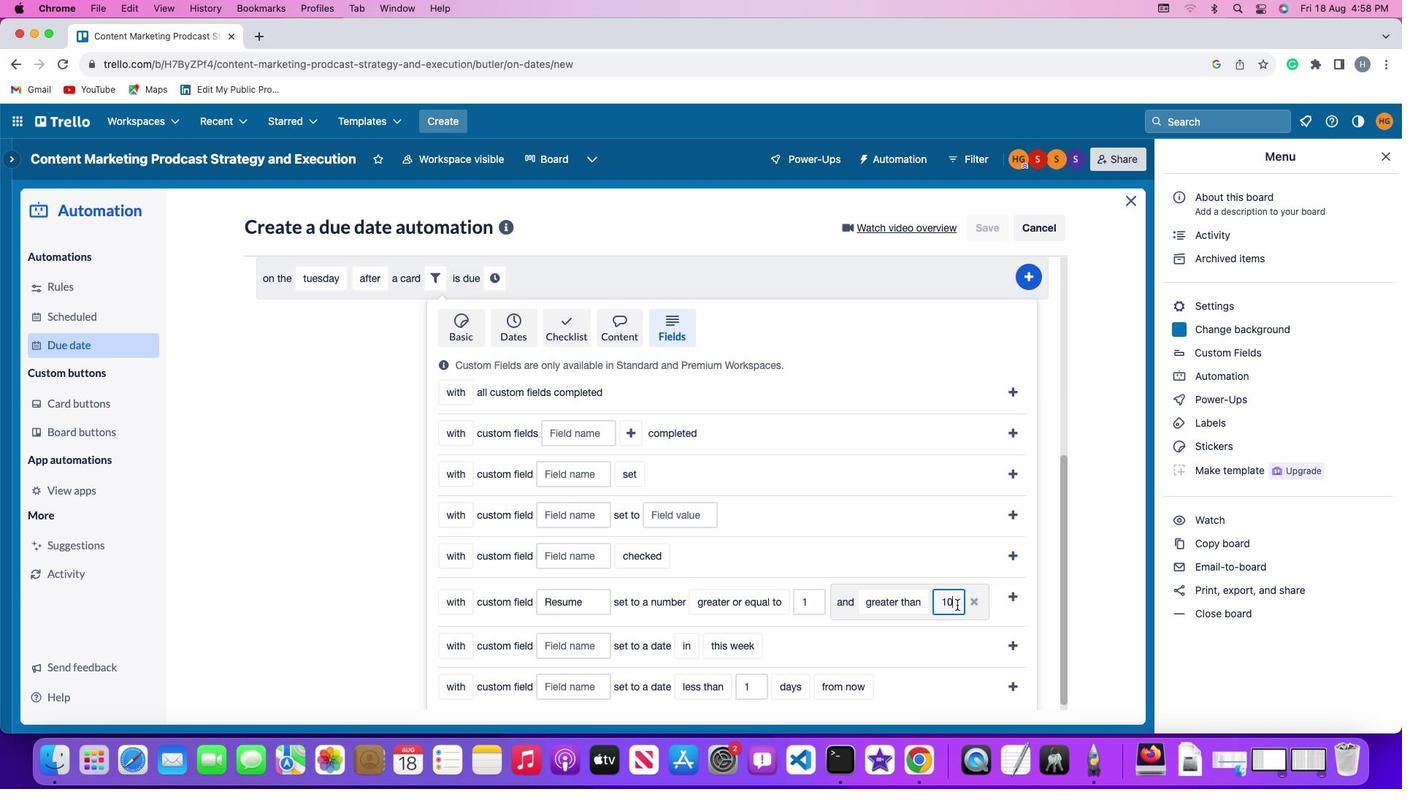 
Action: Key pressed Key.backspaceKey.backspace'1''0'
Screenshot: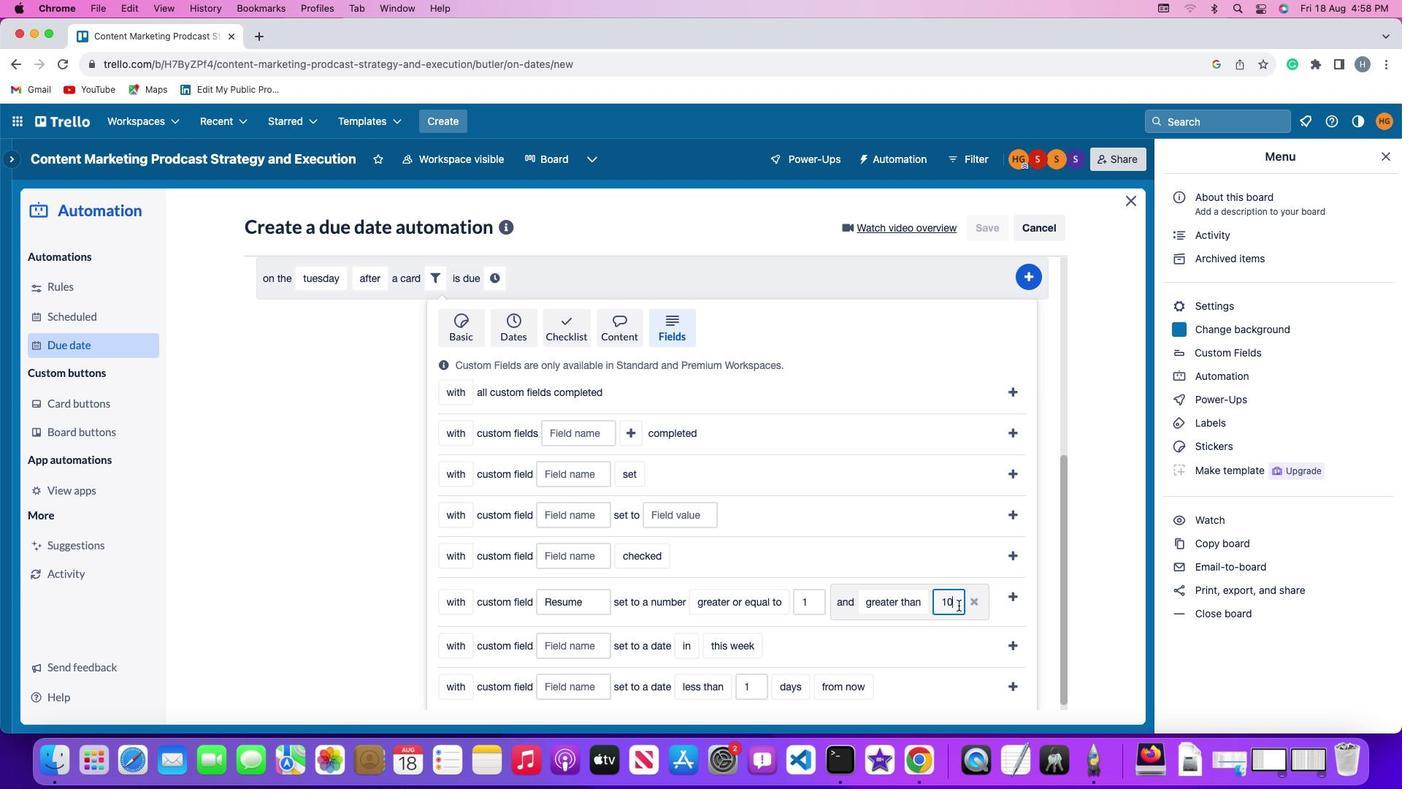 
Action: Mouse moved to (1013, 601)
Screenshot: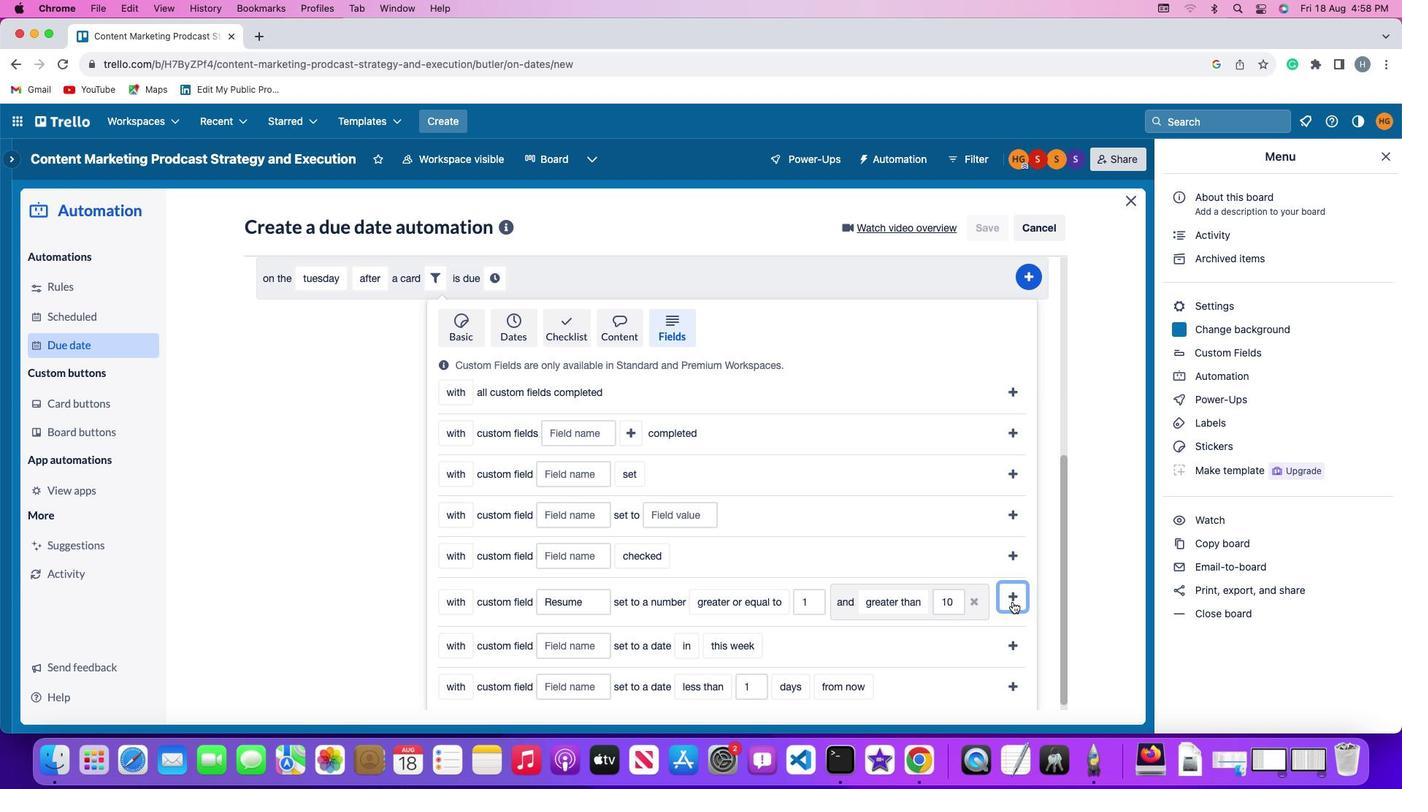 
Action: Mouse pressed left at (1013, 601)
Screenshot: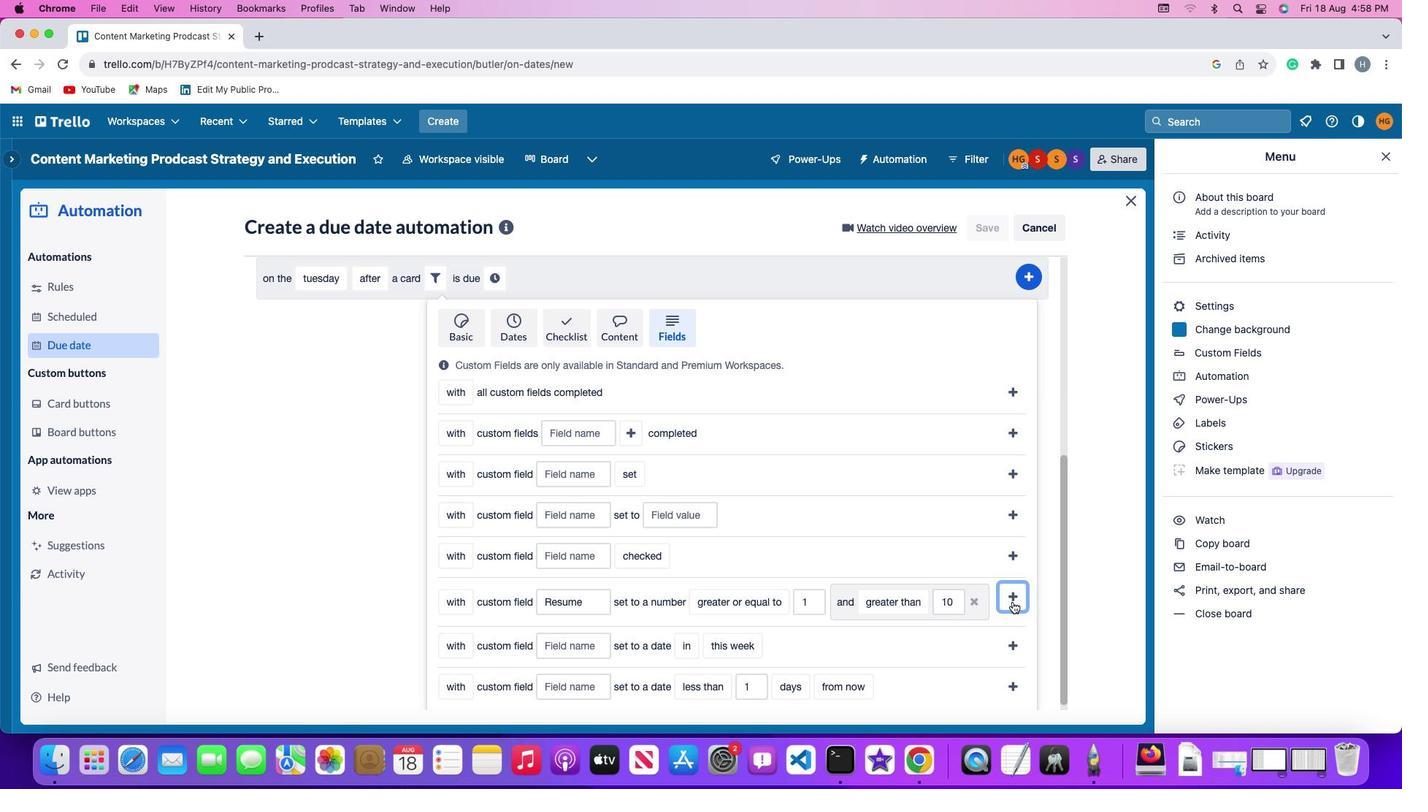 
Action: Mouse moved to (922, 636)
Screenshot: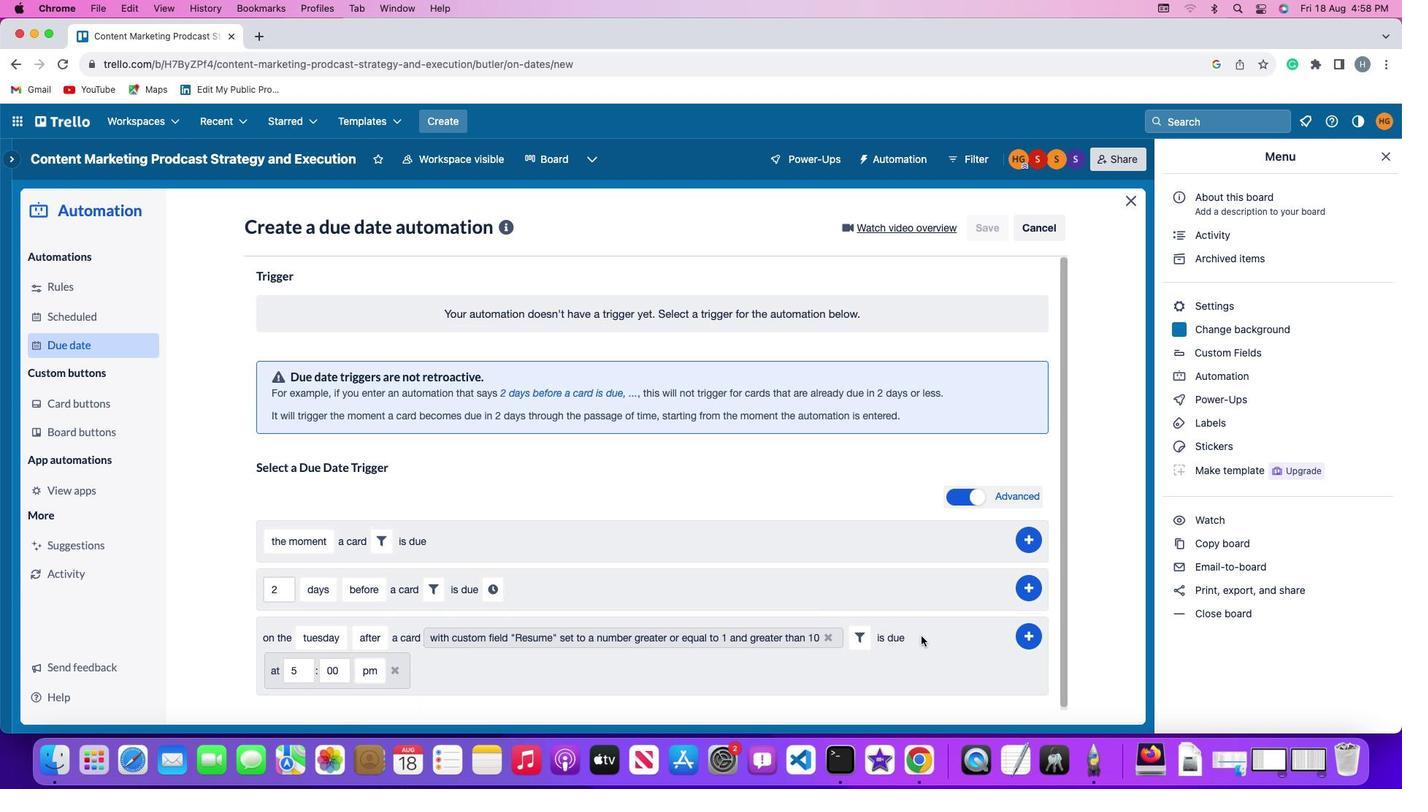
Action: Mouse pressed left at (922, 636)
Screenshot: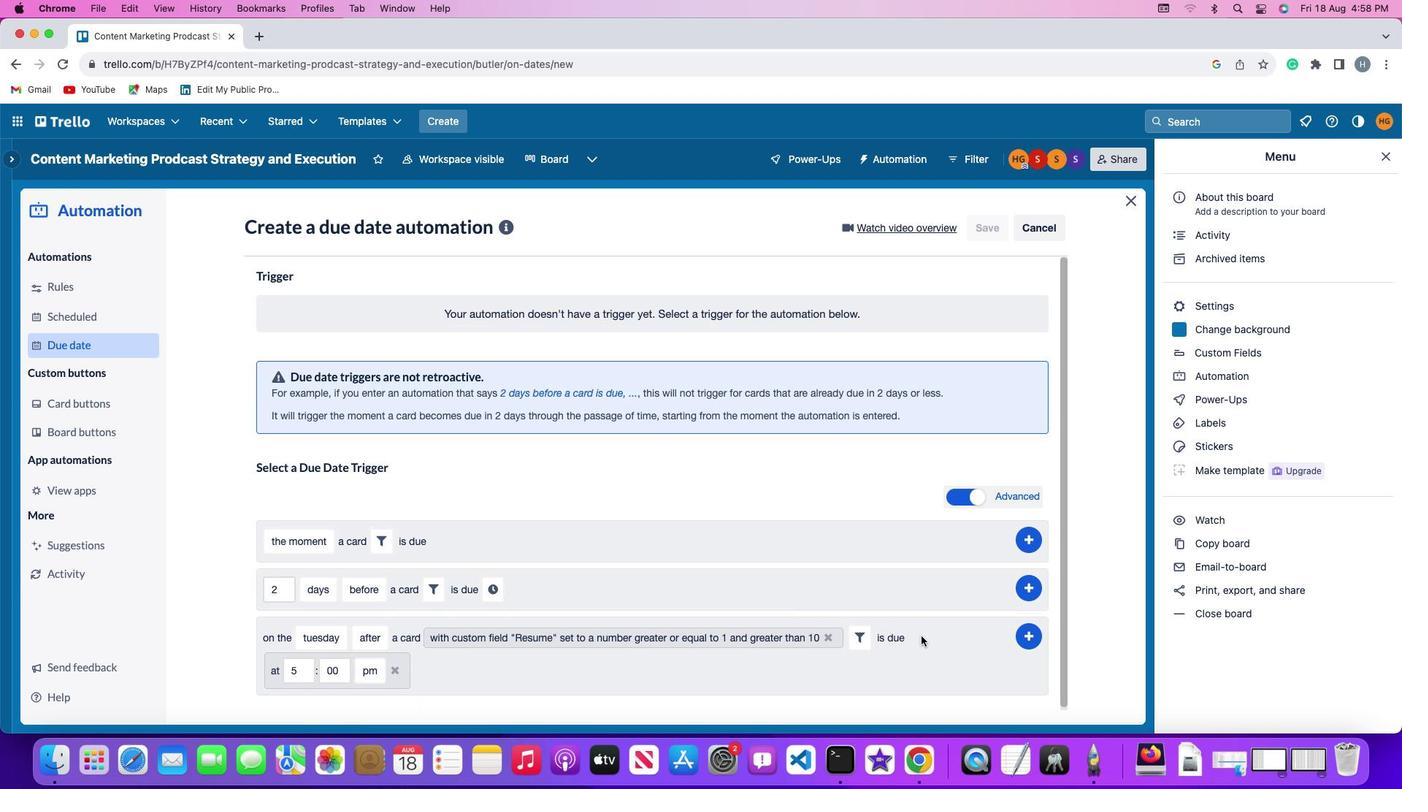 
Action: Mouse moved to (301, 667)
Screenshot: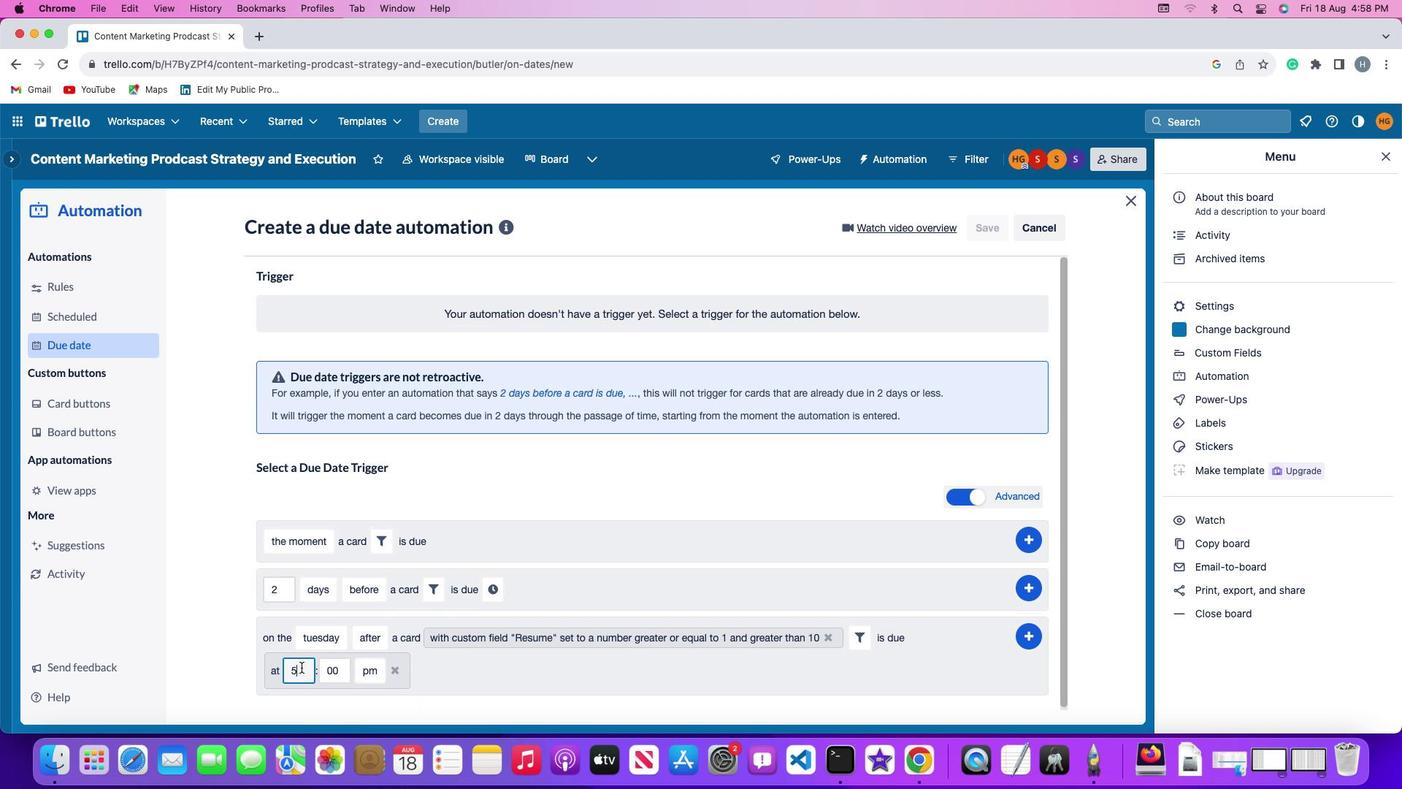 
Action: Mouse pressed left at (301, 667)
Screenshot: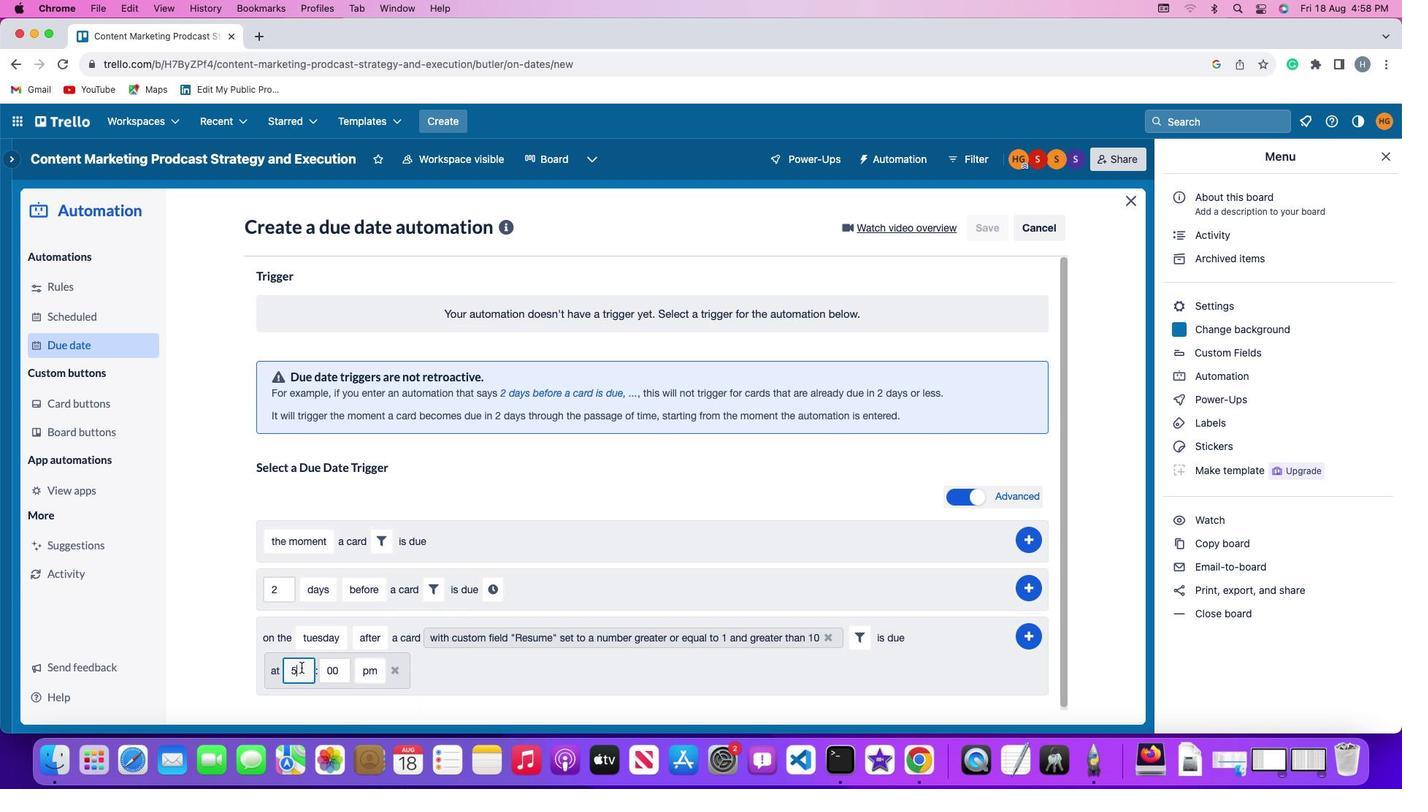 
Action: Mouse moved to (302, 667)
Screenshot: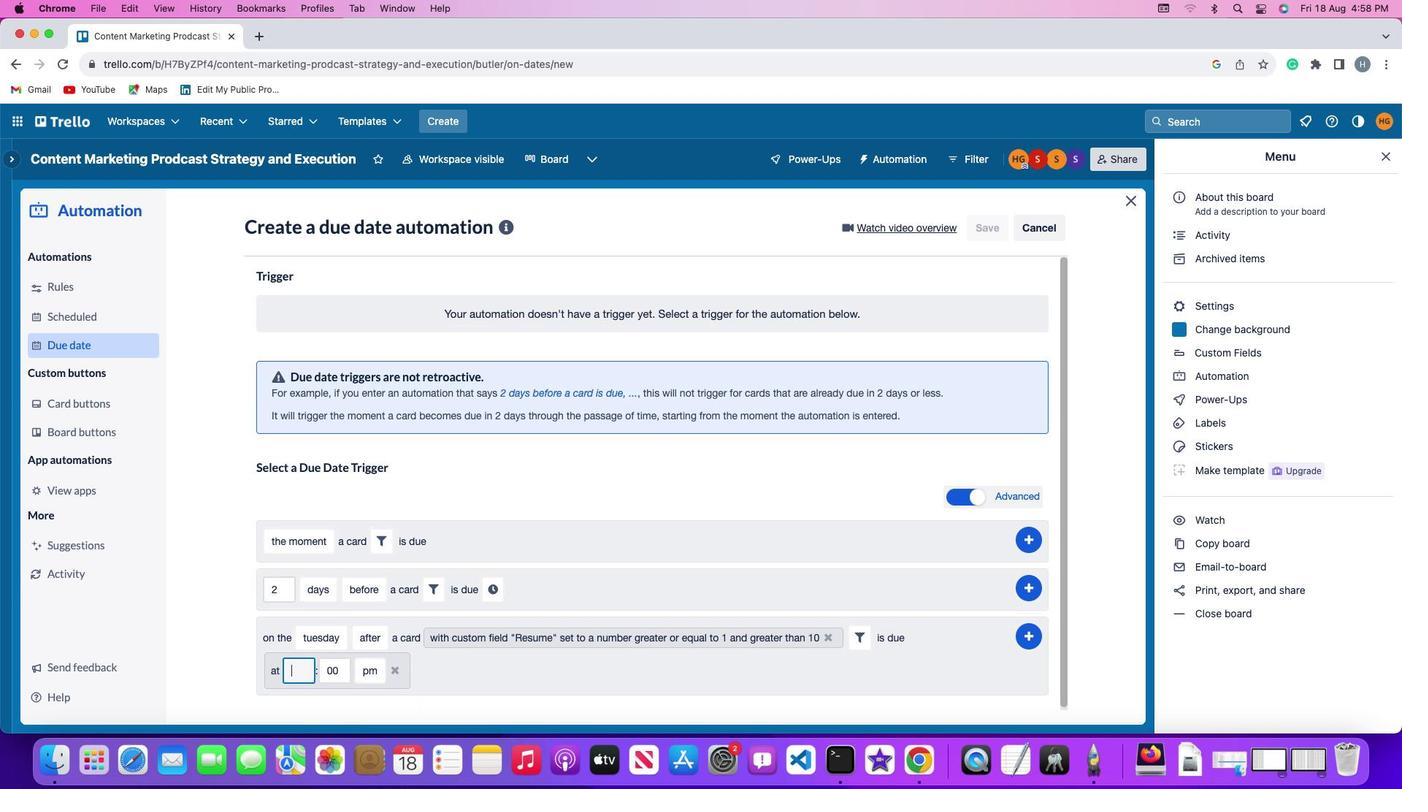 
Action: Key pressed Key.backspace
Screenshot: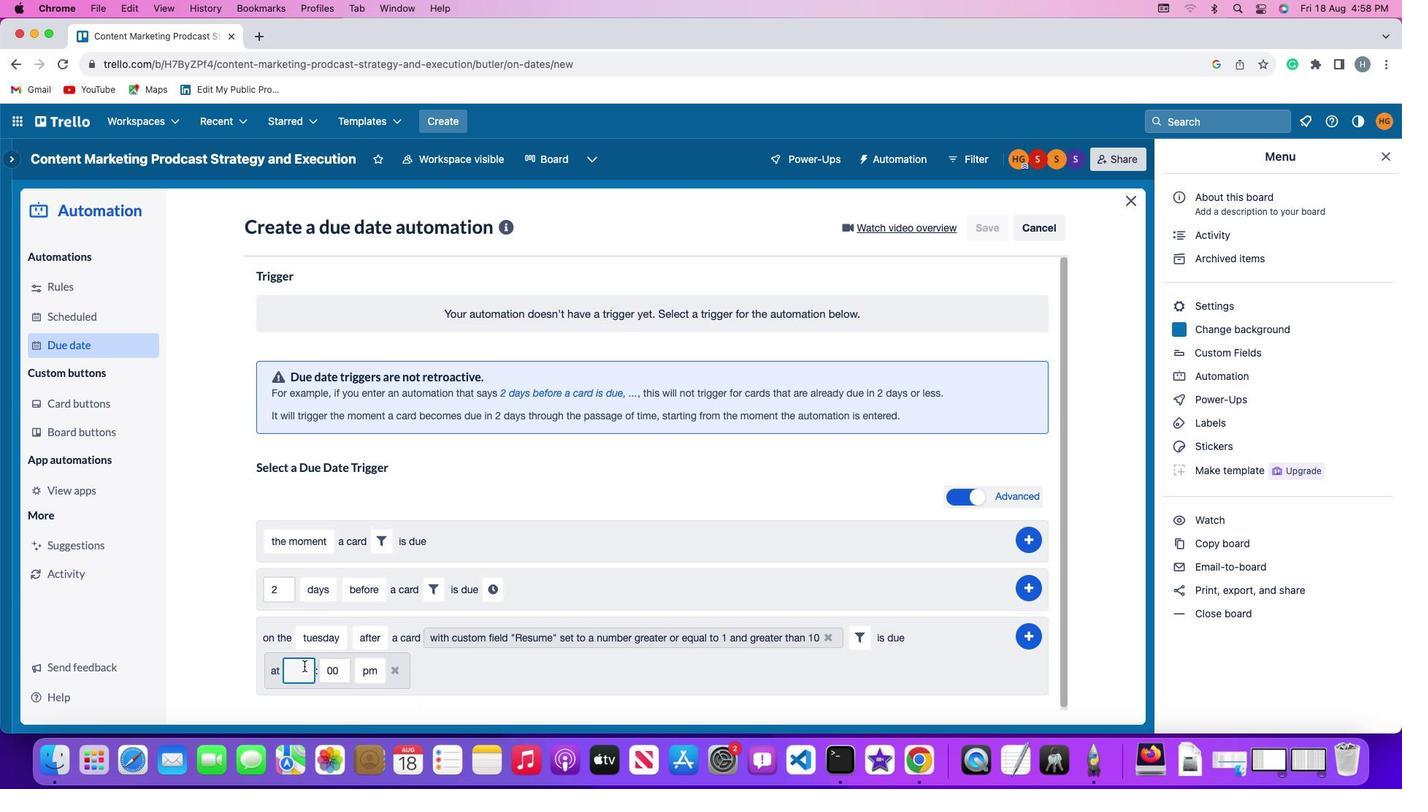 
Action: Mouse moved to (306, 664)
Screenshot: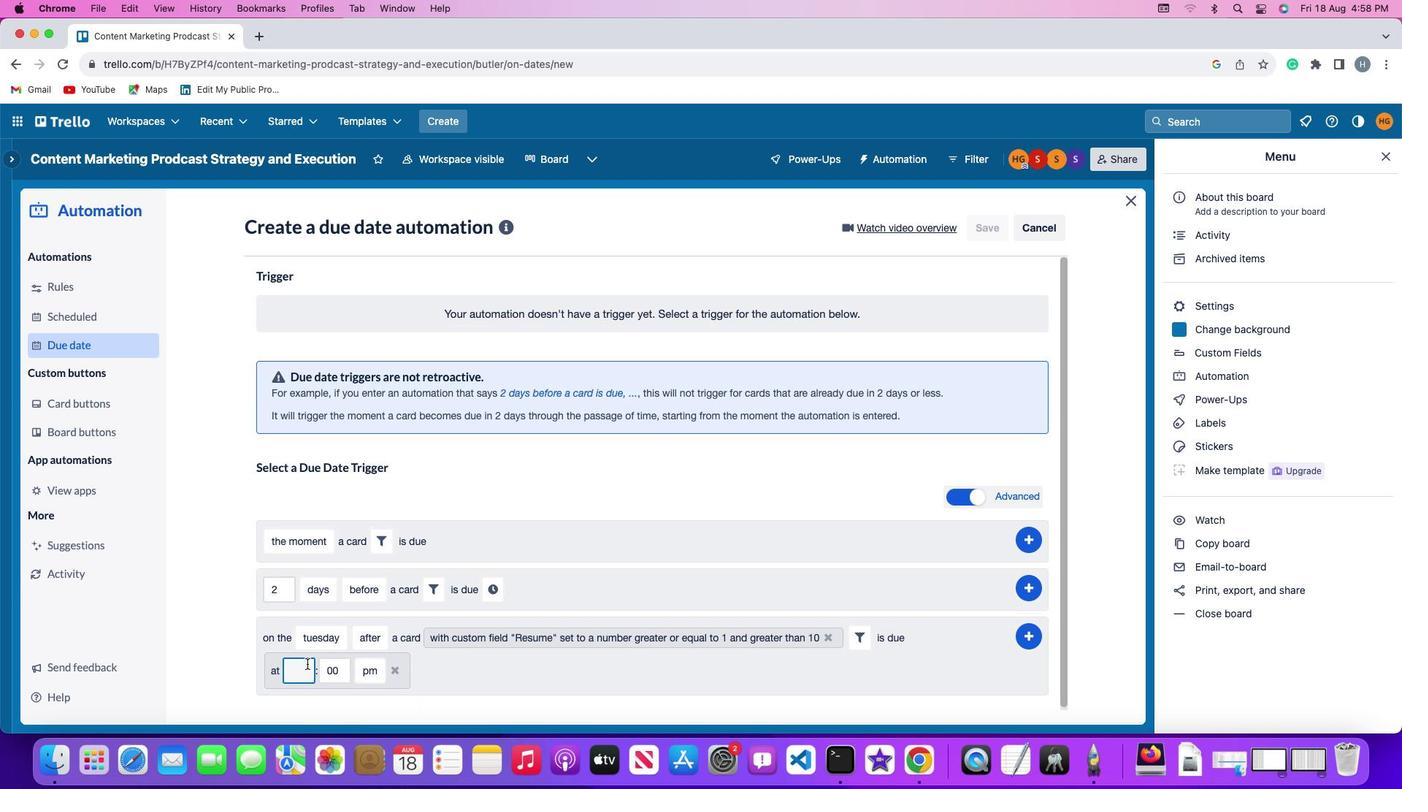 
Action: Key pressed '1''1'
Screenshot: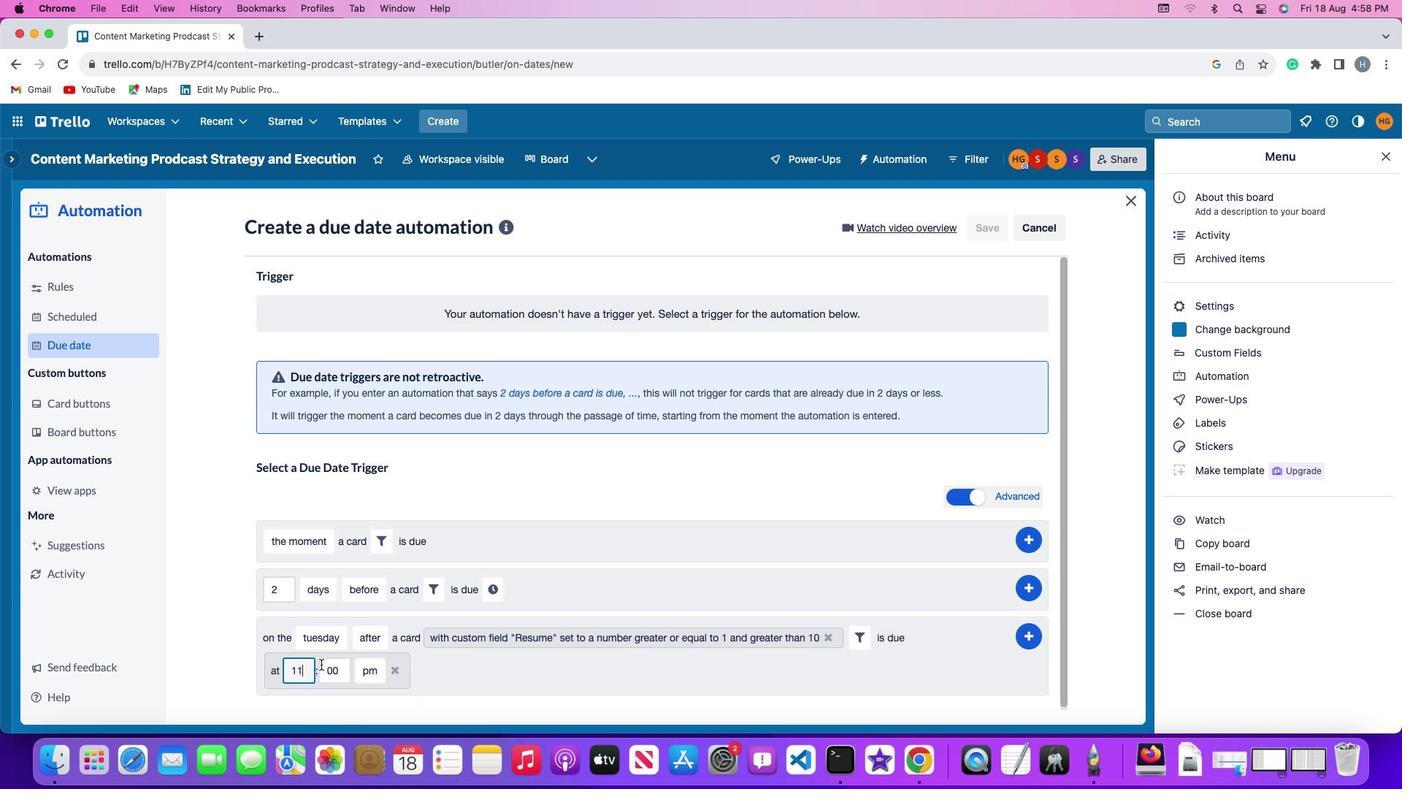 
Action: Mouse moved to (339, 666)
Screenshot: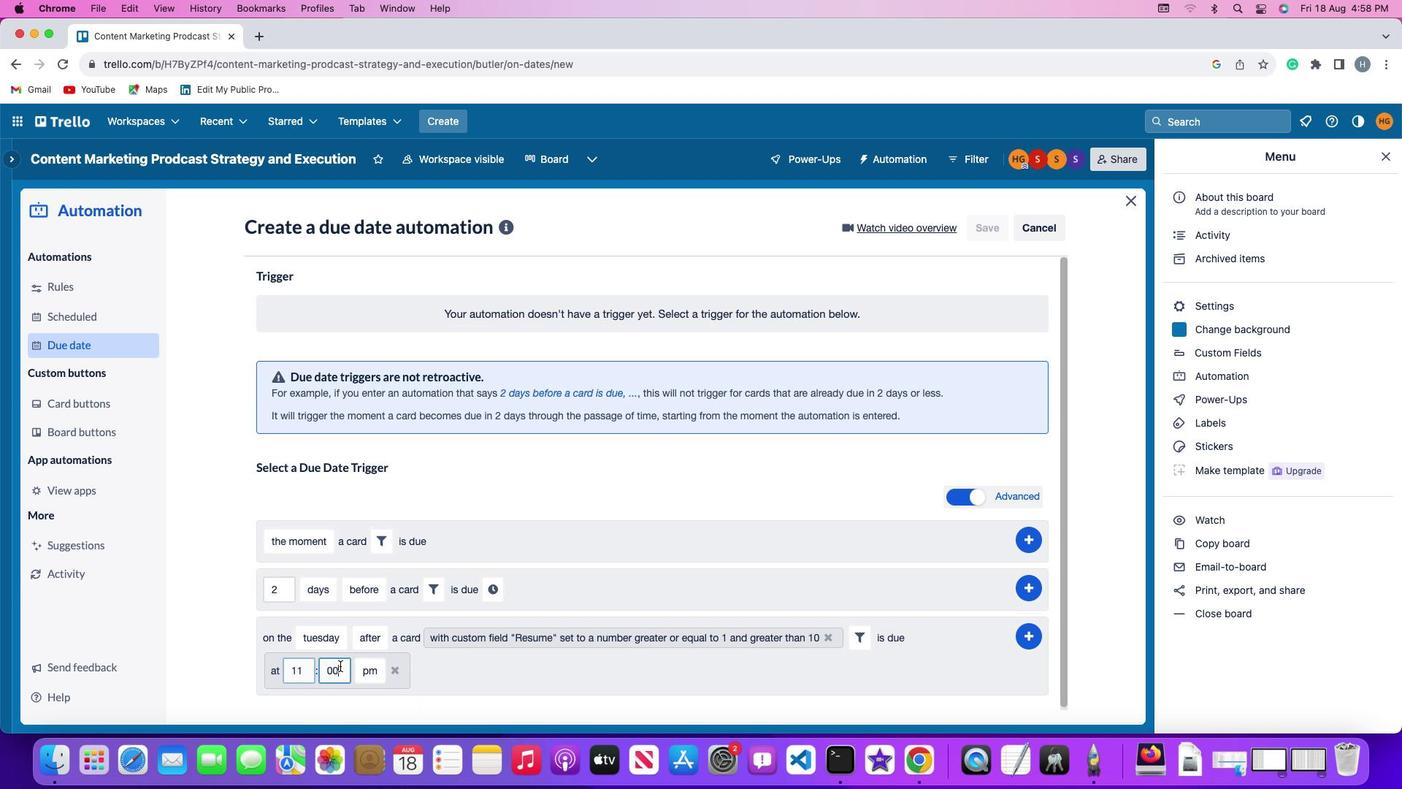 
Action: Mouse pressed left at (339, 666)
Screenshot: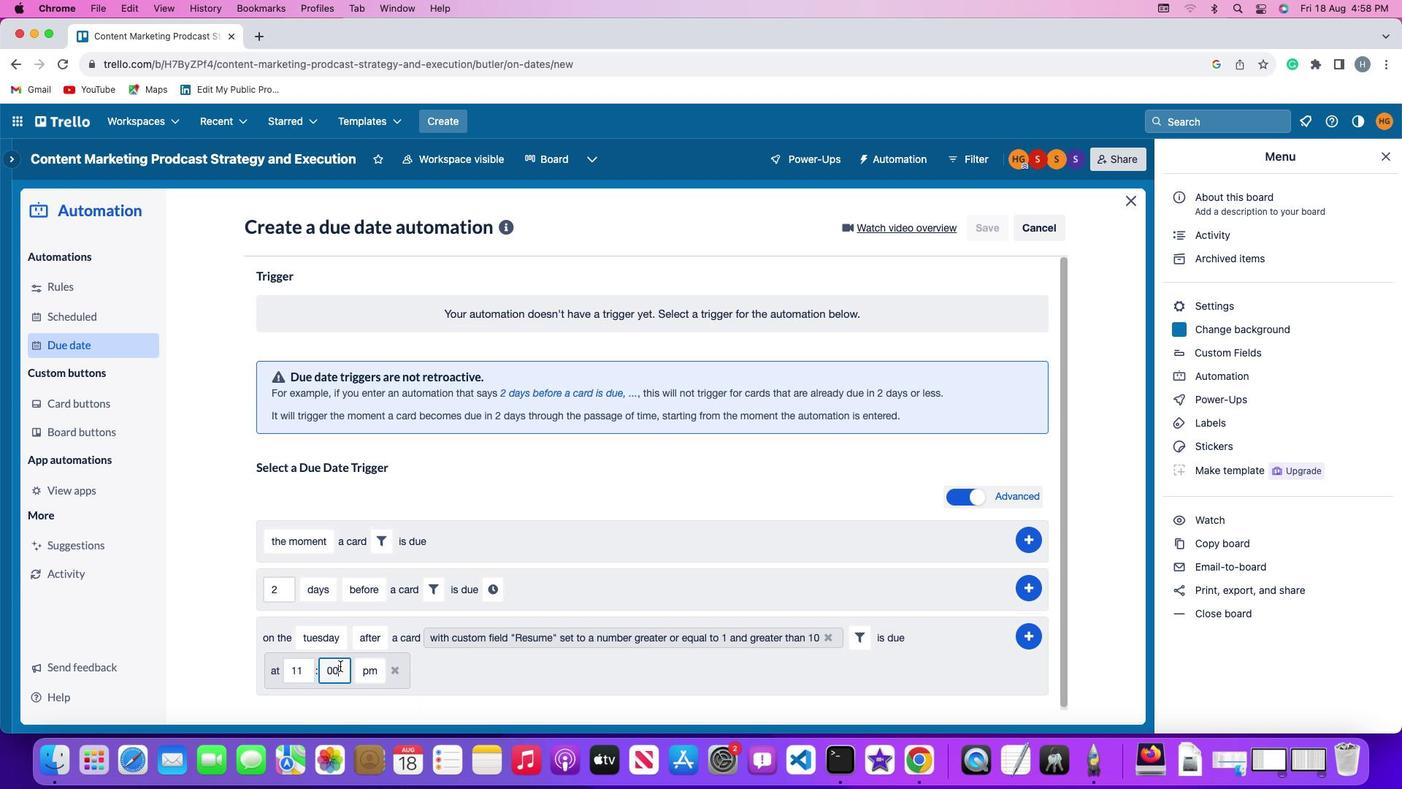 
Action: Mouse moved to (340, 664)
Screenshot: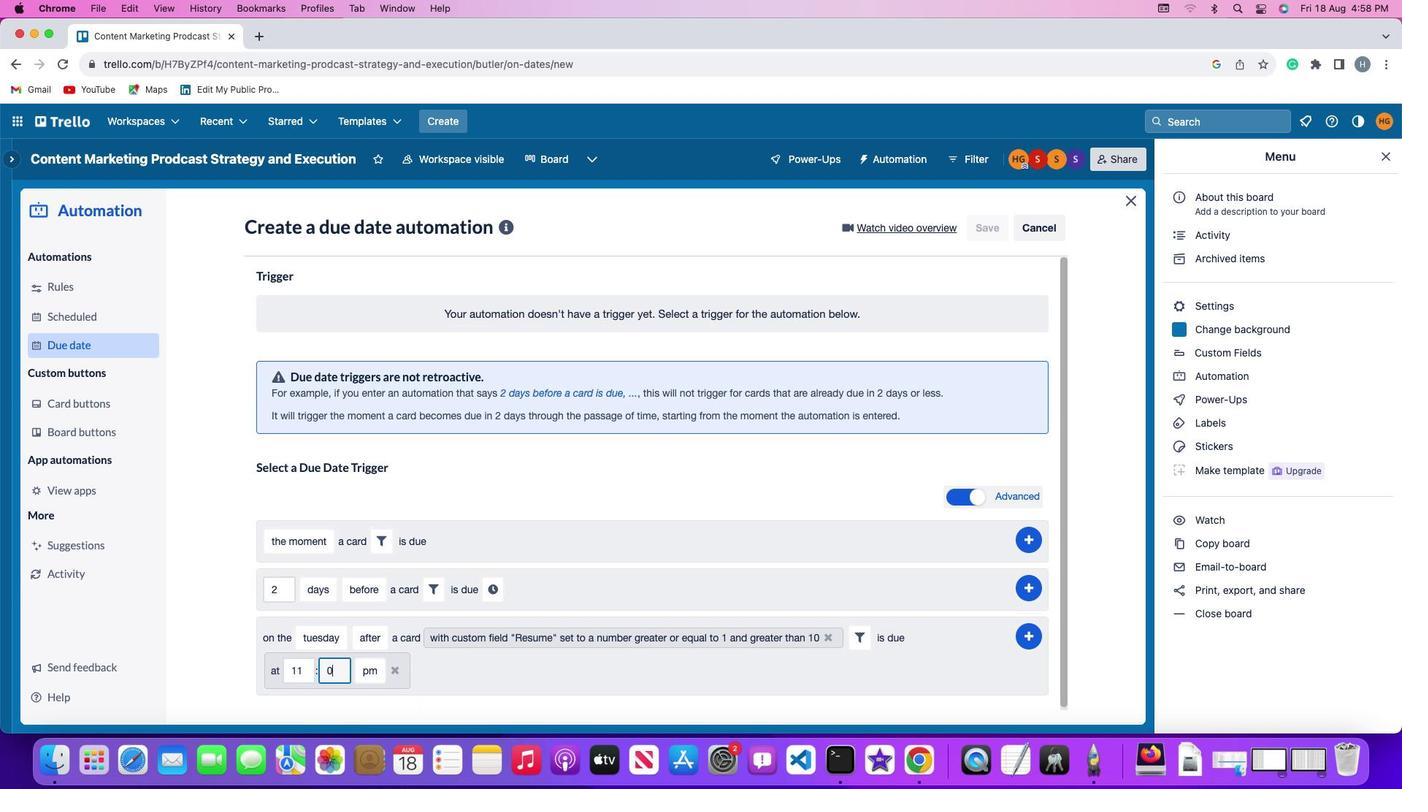
Action: Key pressed Key.backspaceKey.backspace'0''0'
Screenshot: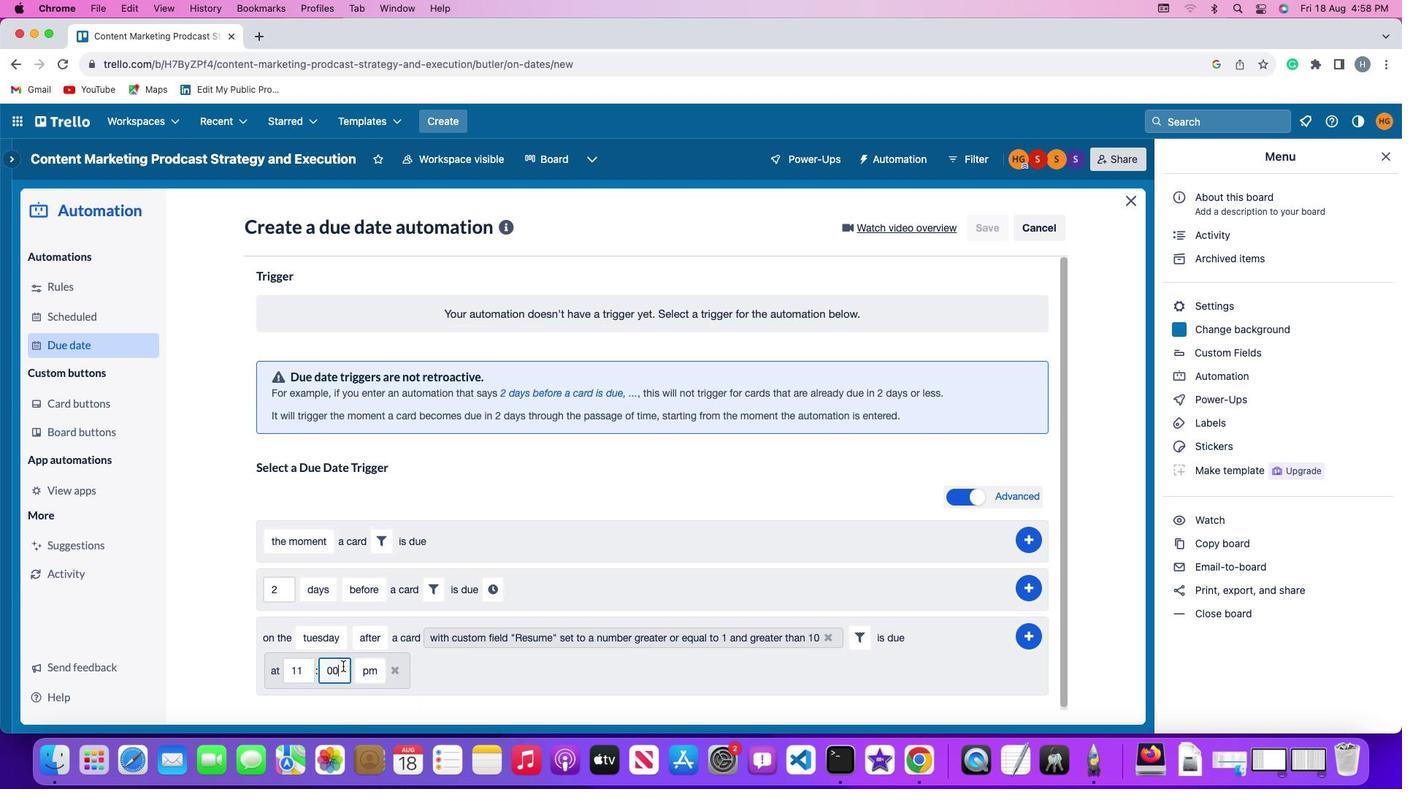 
Action: Mouse moved to (363, 667)
Screenshot: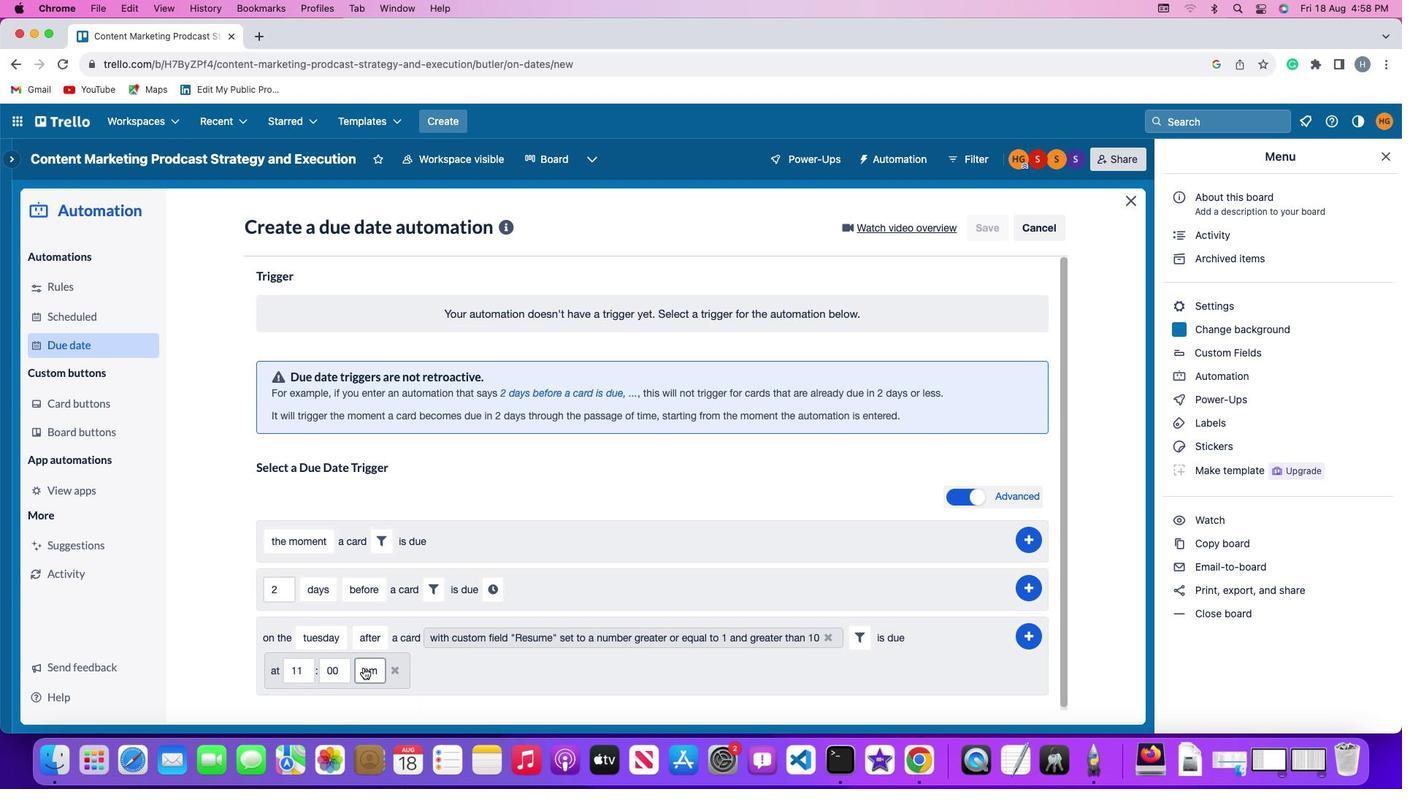 
Action: Mouse pressed left at (363, 667)
Screenshot: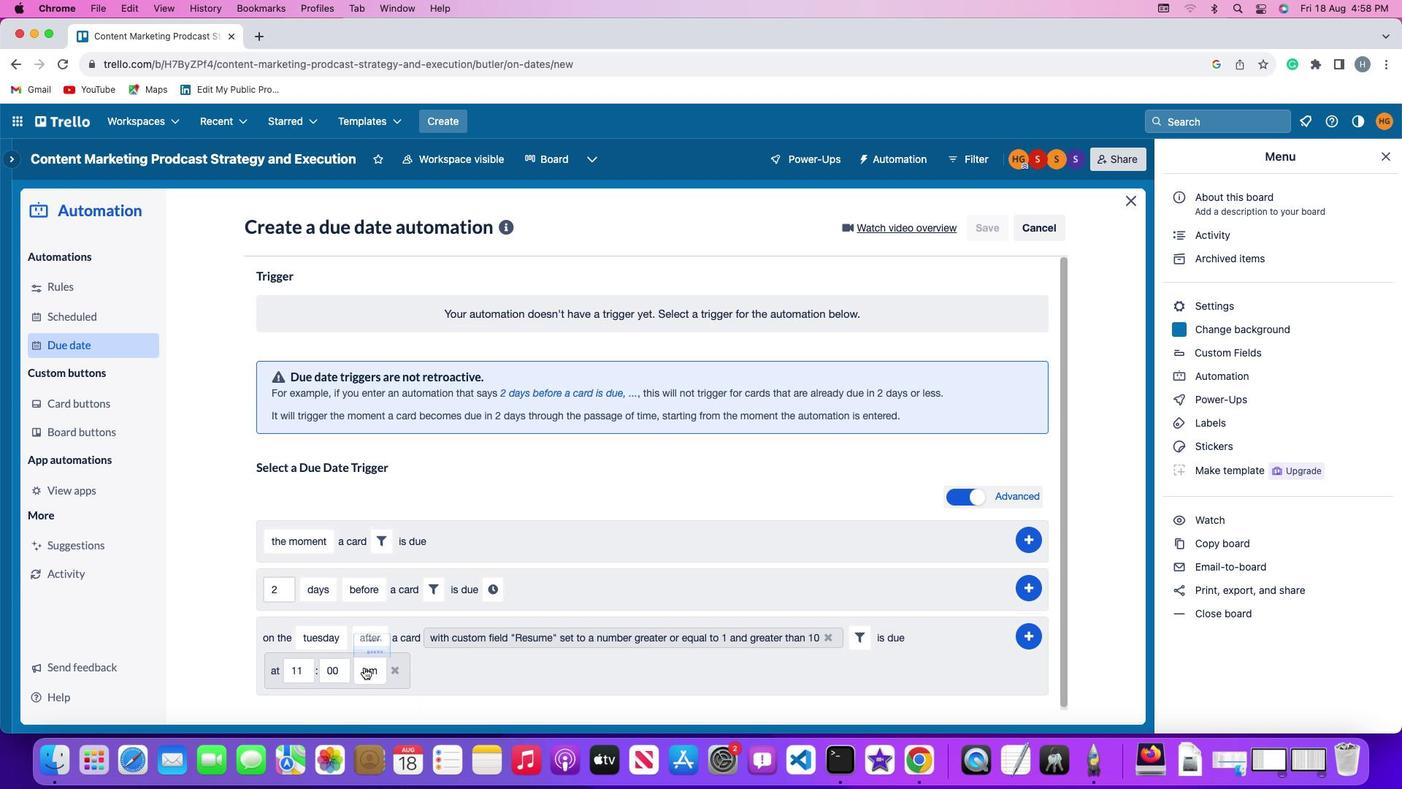 
Action: Mouse moved to (377, 609)
Screenshot: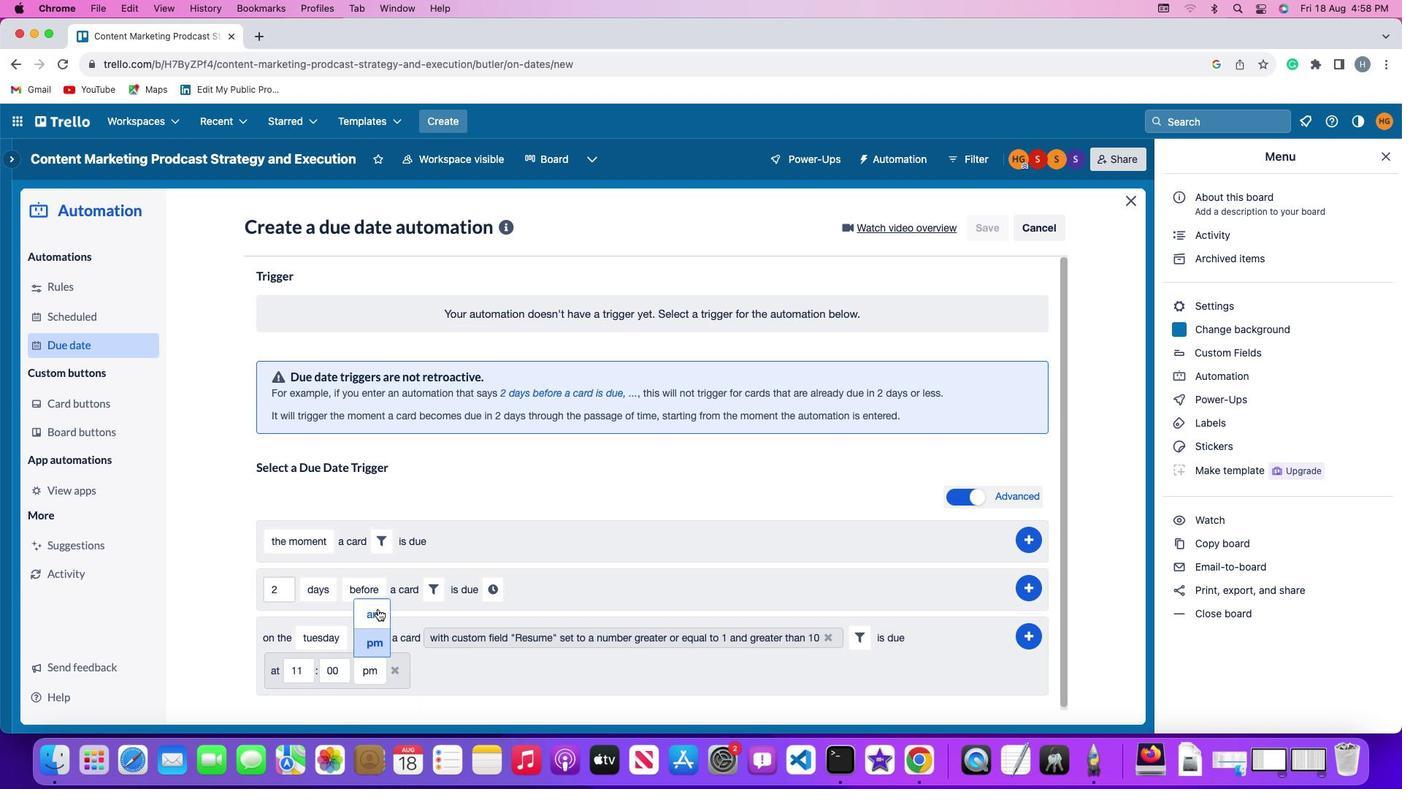 
Action: Mouse pressed left at (377, 609)
Screenshot: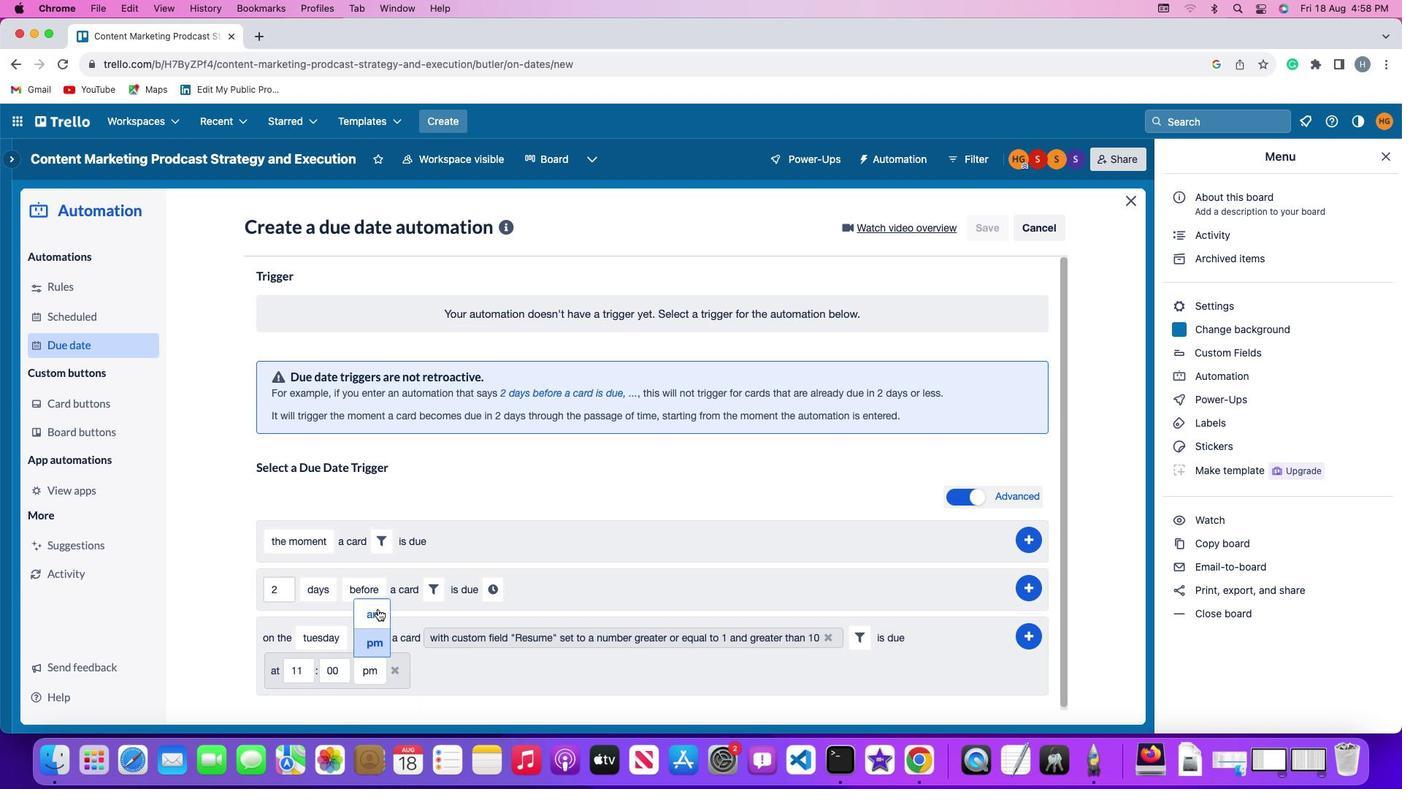 
Action: Mouse moved to (1033, 633)
Screenshot: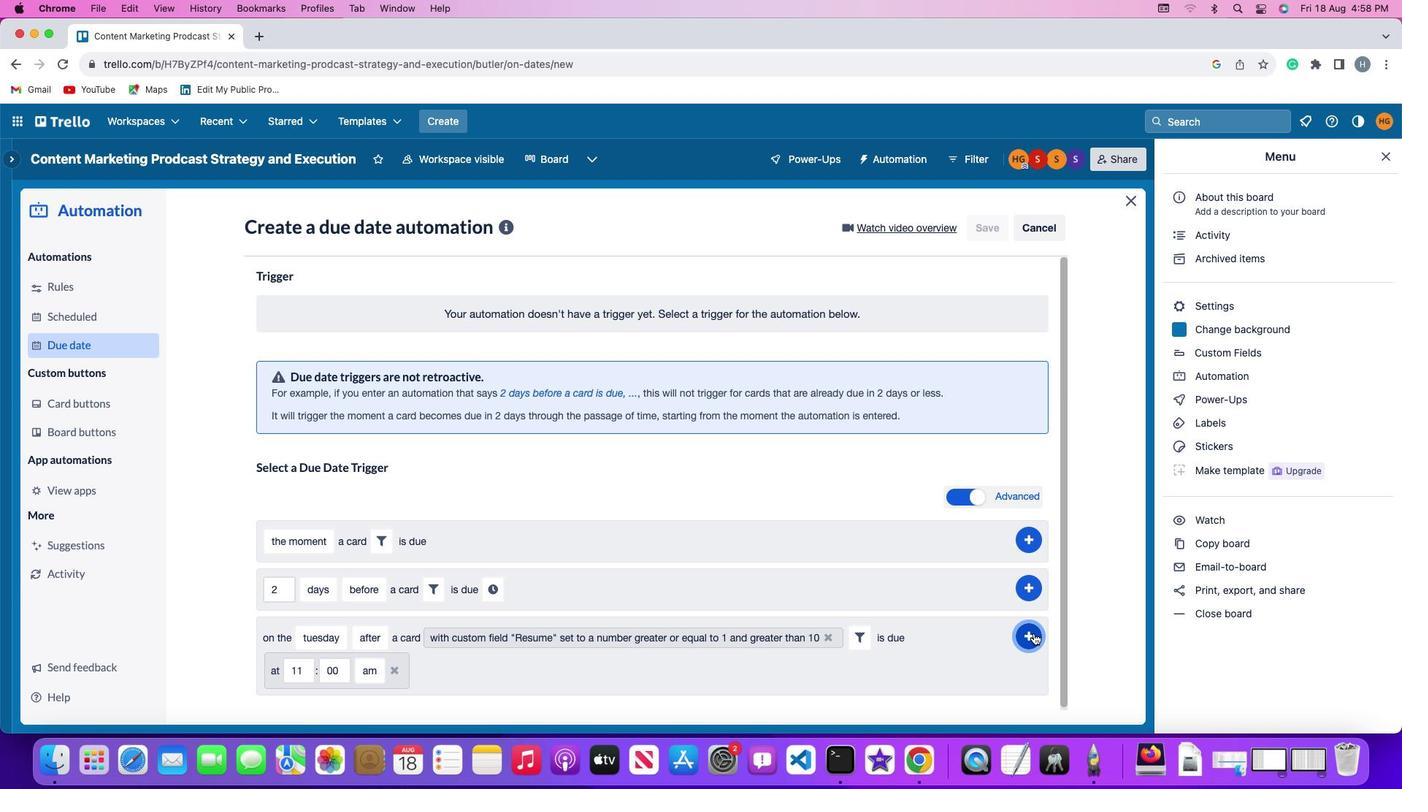 
Action: Mouse pressed left at (1033, 633)
Screenshot: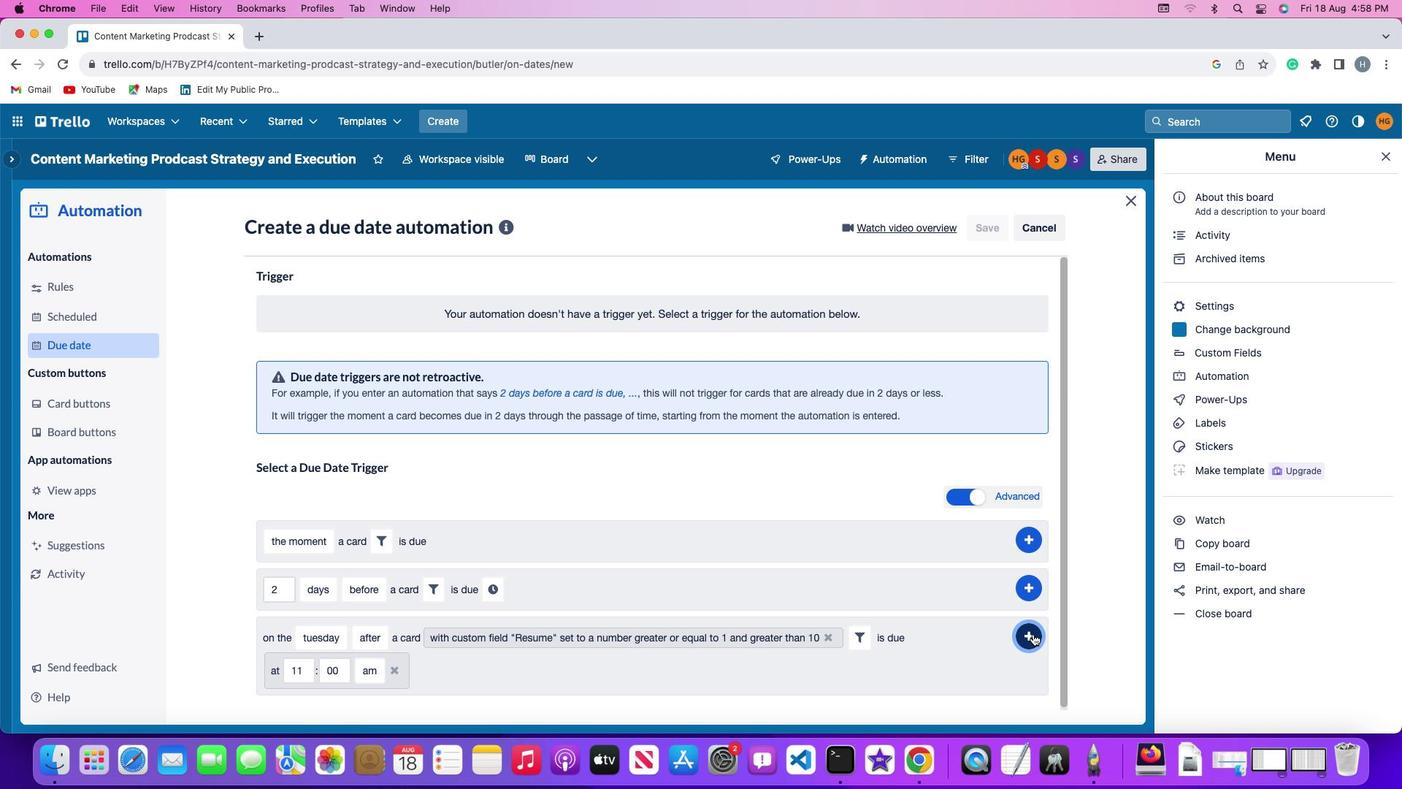 
Action: Mouse moved to (1091, 506)
Screenshot: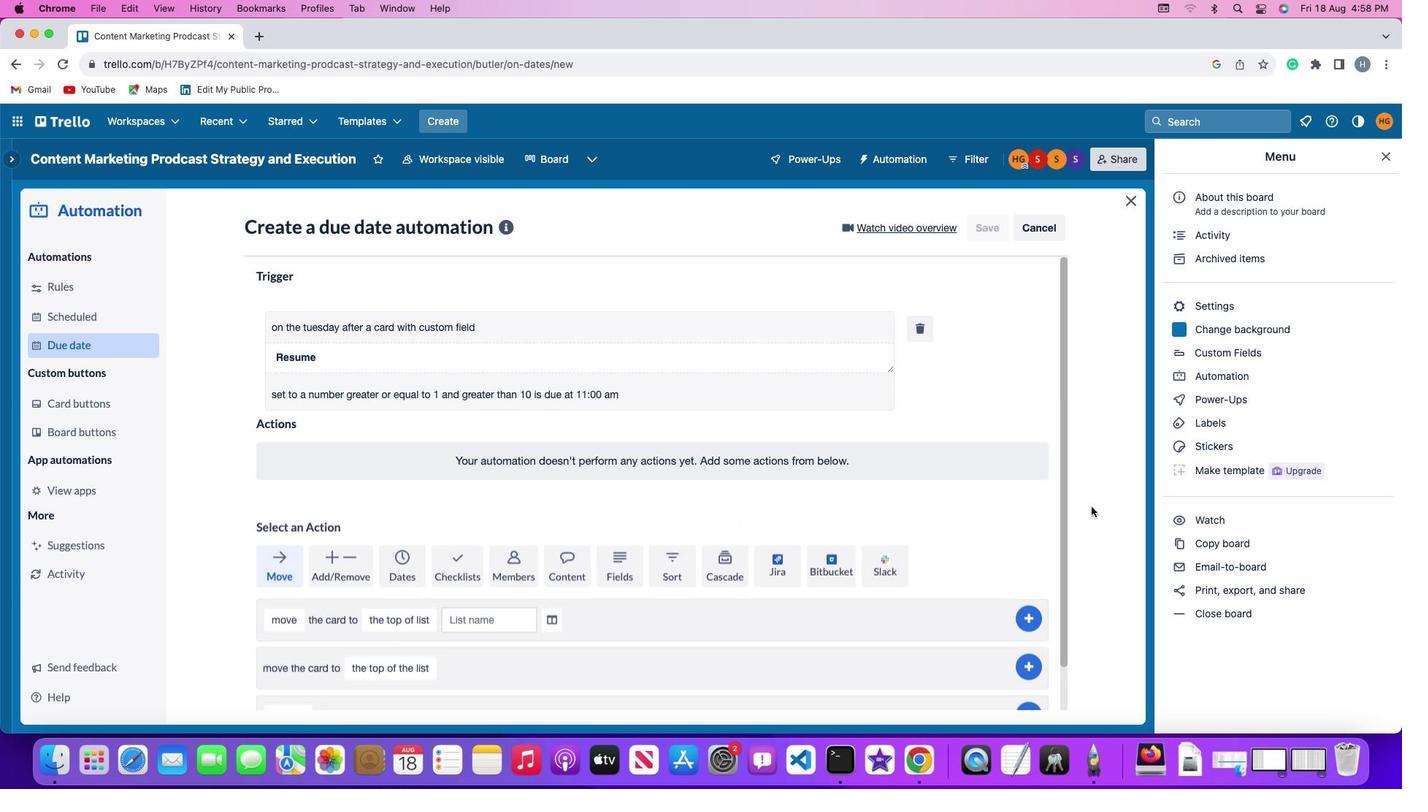 
